 Task: Search one way flight ticket for 3 adults, 3 children in premium economy from Cincinnati/covington: Cincinnati/northern Kentucky International Airport to Gillette: Gillette Campbell County Airport on 5-1-2023. Choice of flights is Southwest. Outbound departure time preference is 11:00.
Action: Mouse moved to (278, 394)
Screenshot: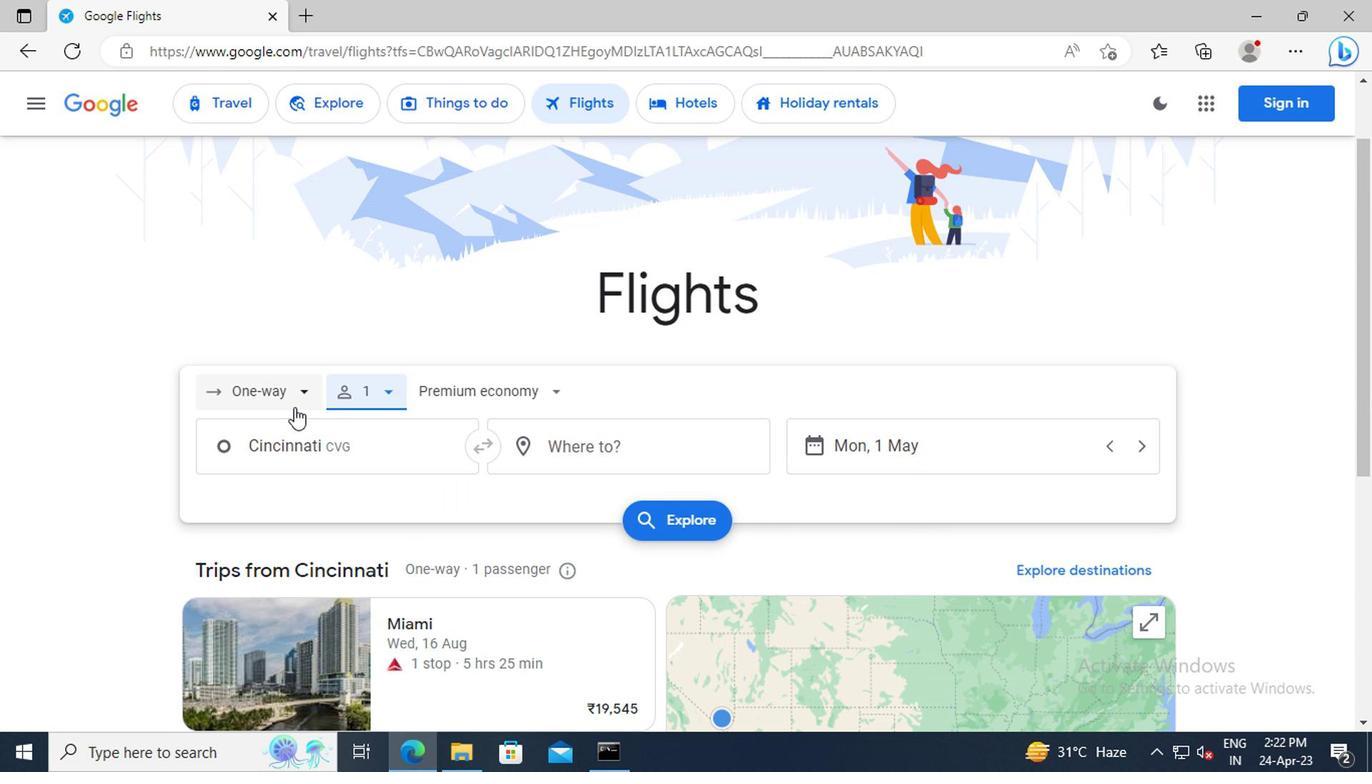 
Action: Mouse pressed left at (278, 394)
Screenshot: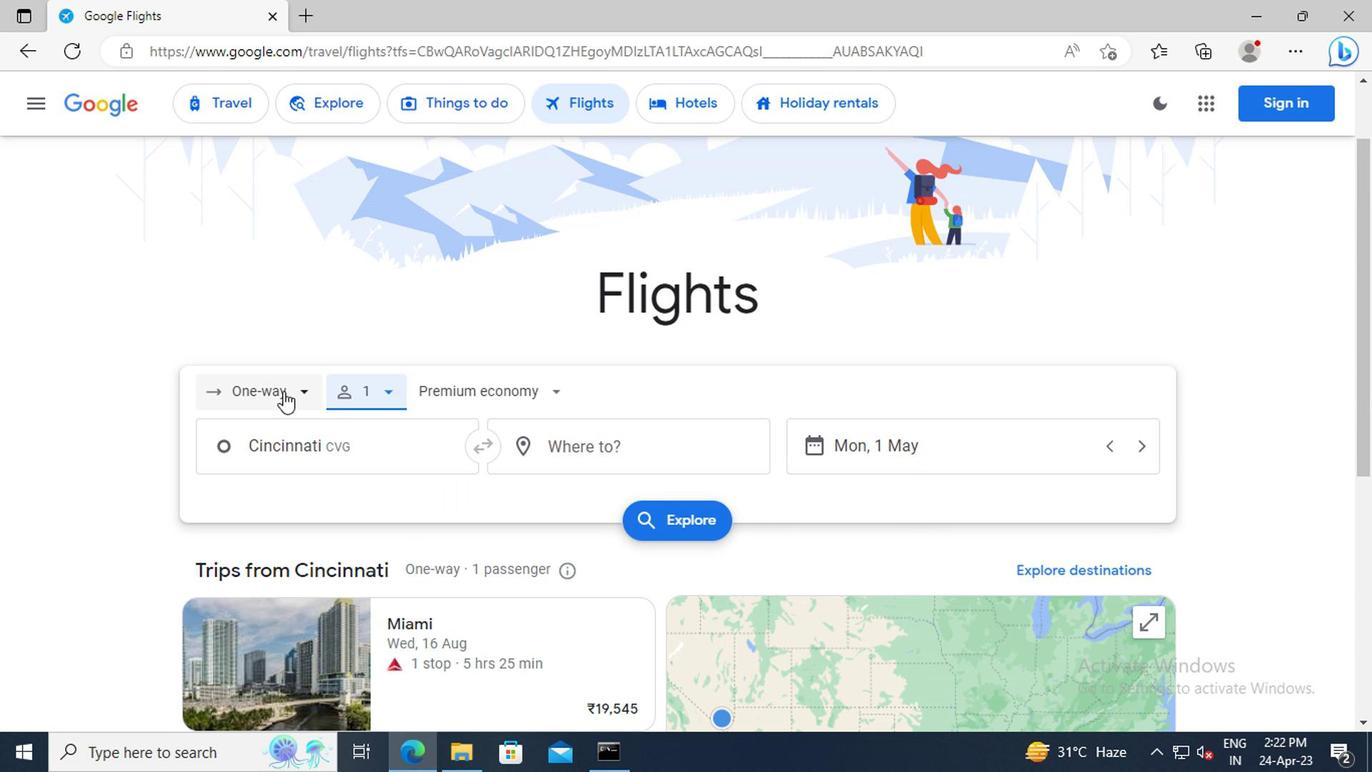 
Action: Mouse moved to (270, 495)
Screenshot: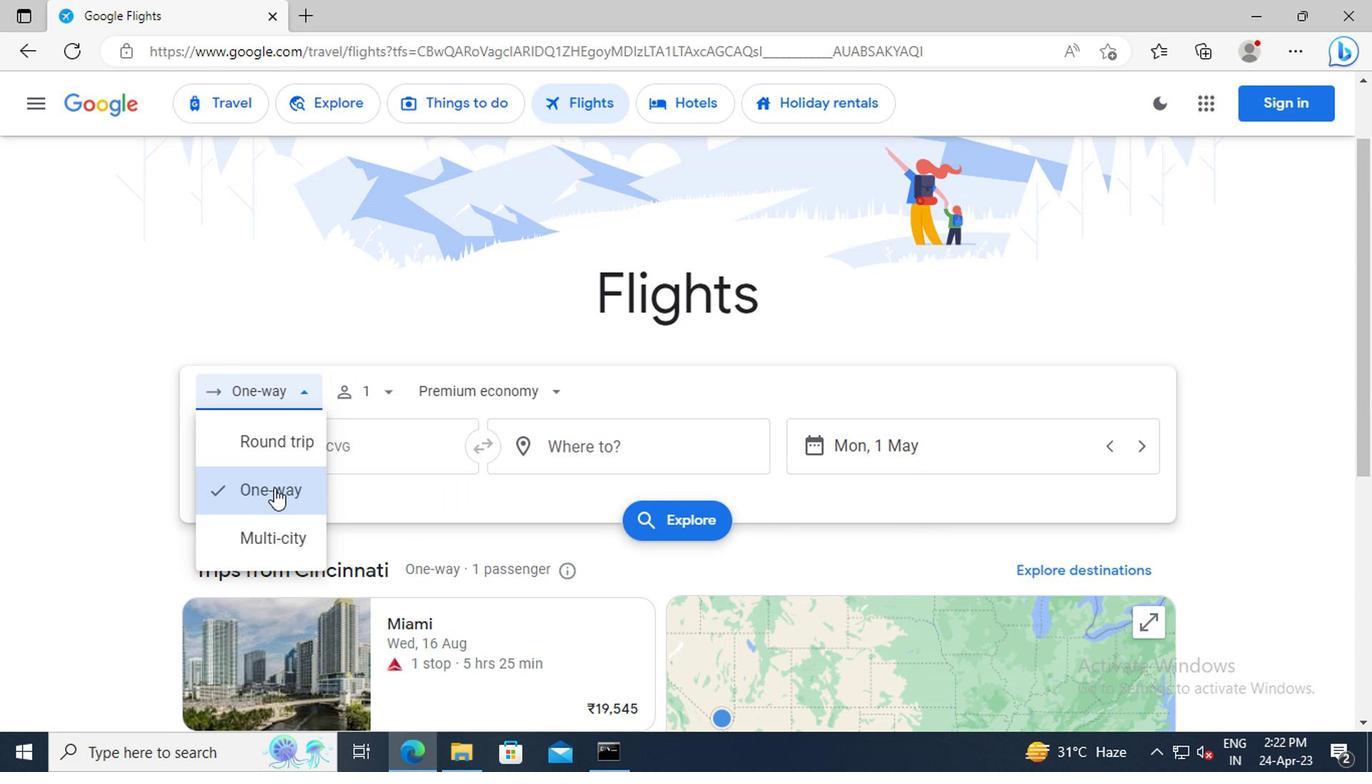 
Action: Mouse pressed left at (270, 495)
Screenshot: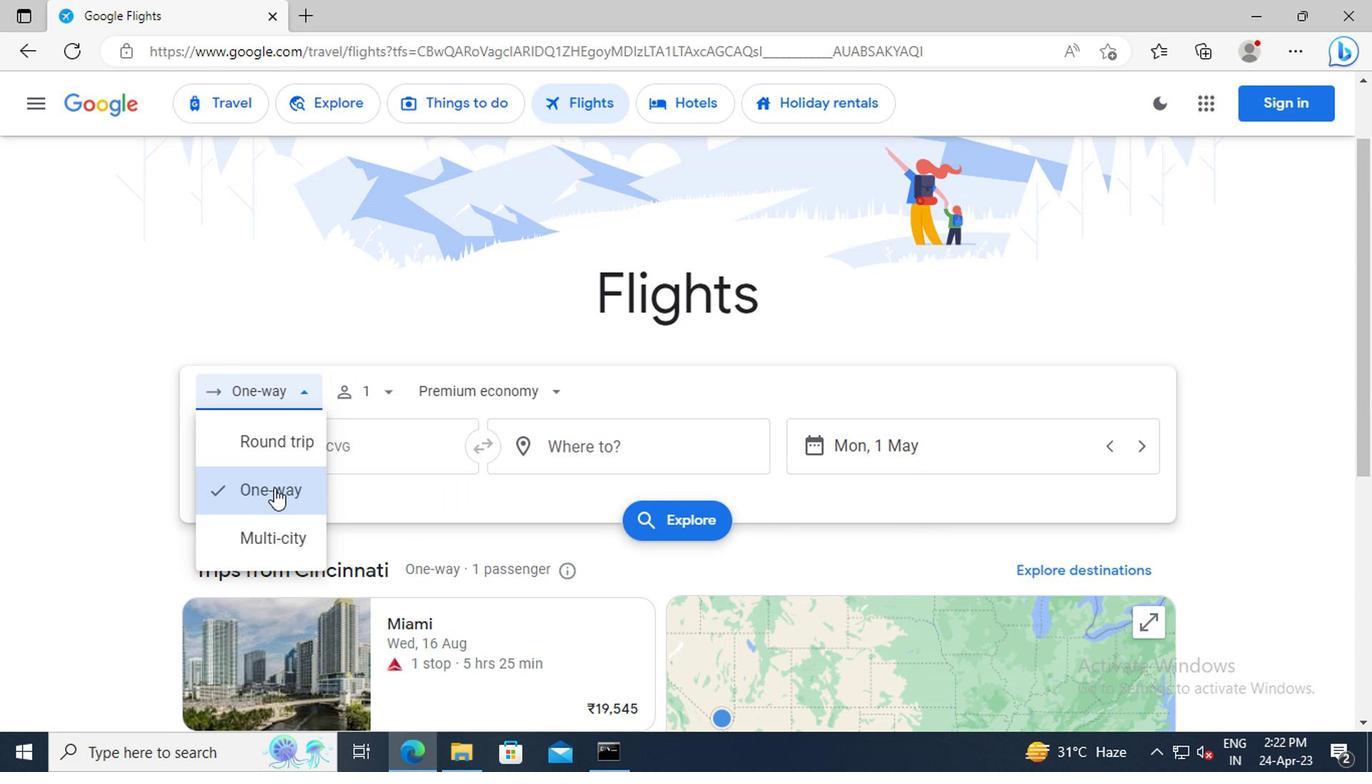 
Action: Mouse moved to (374, 395)
Screenshot: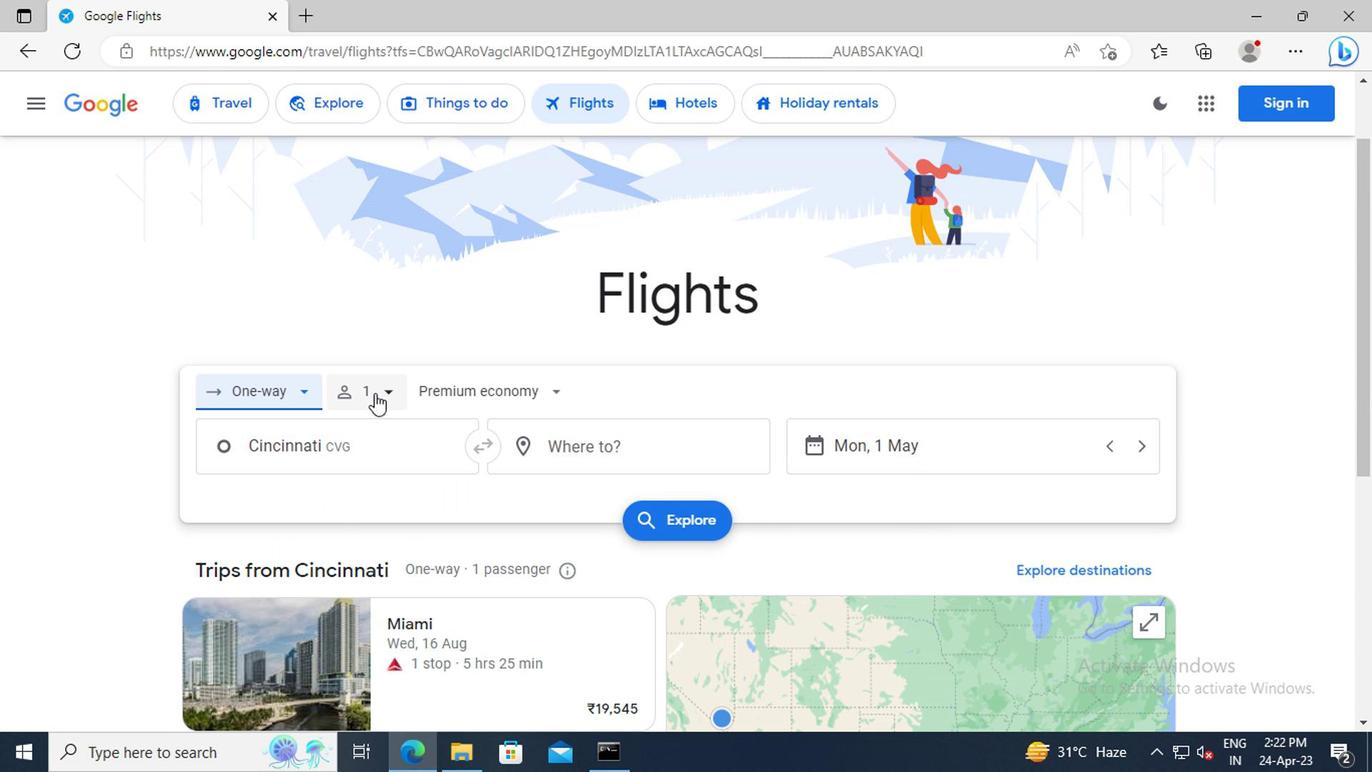 
Action: Mouse pressed left at (374, 395)
Screenshot: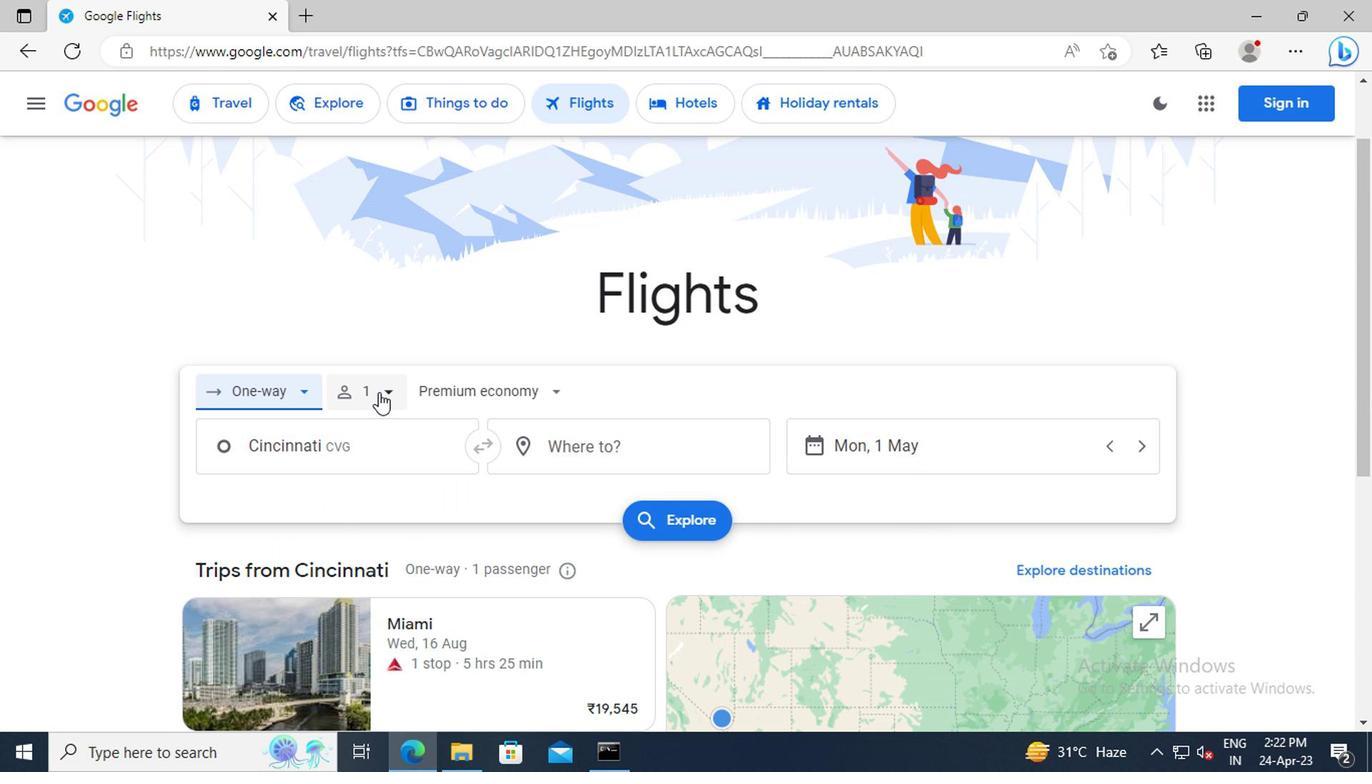 
Action: Mouse moved to (541, 451)
Screenshot: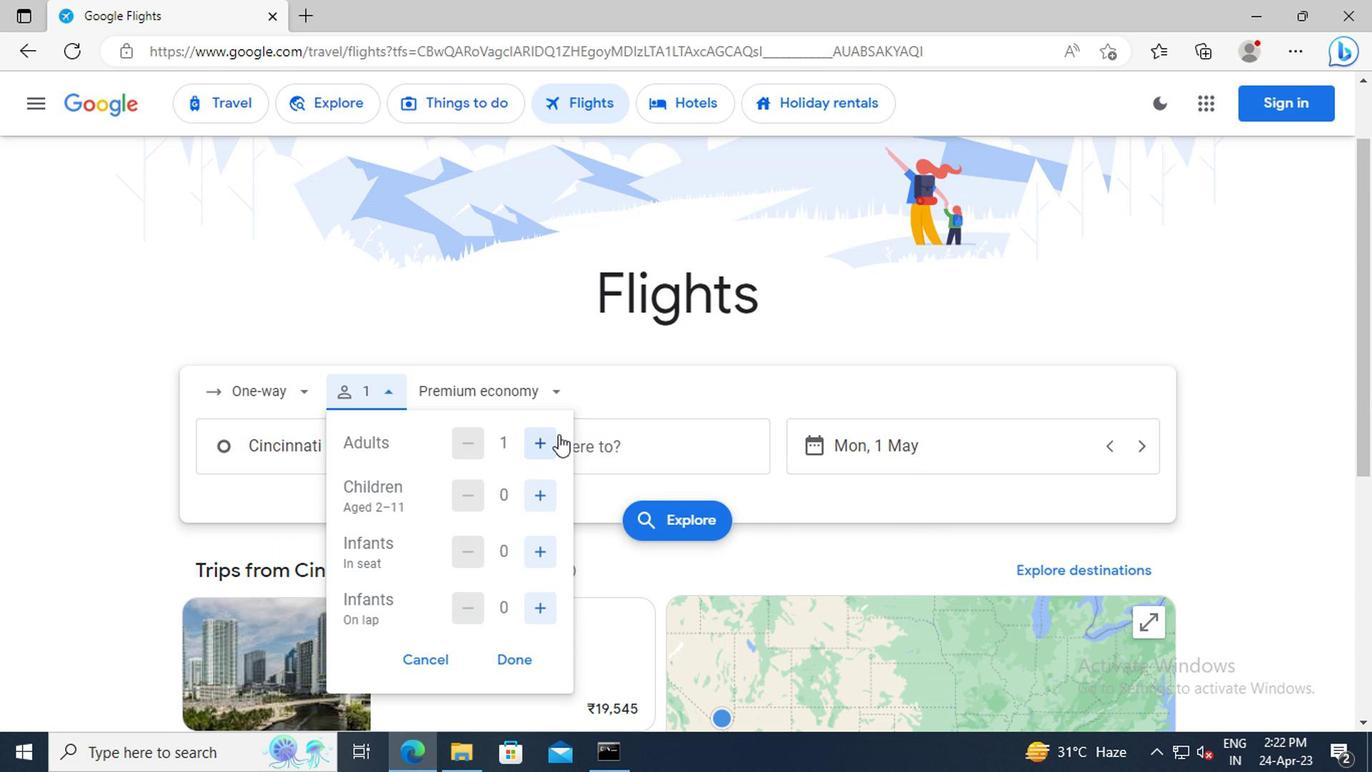 
Action: Mouse pressed left at (541, 451)
Screenshot: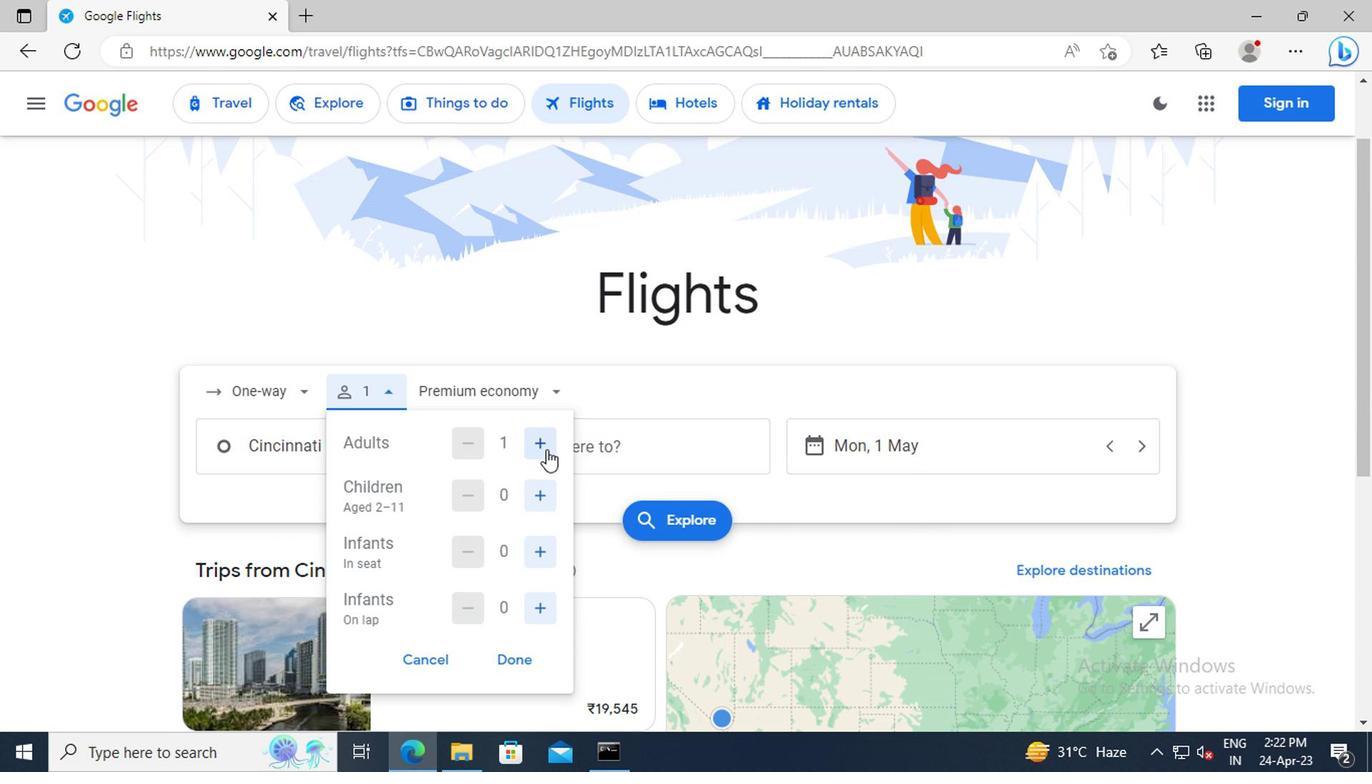 
Action: Mouse pressed left at (541, 451)
Screenshot: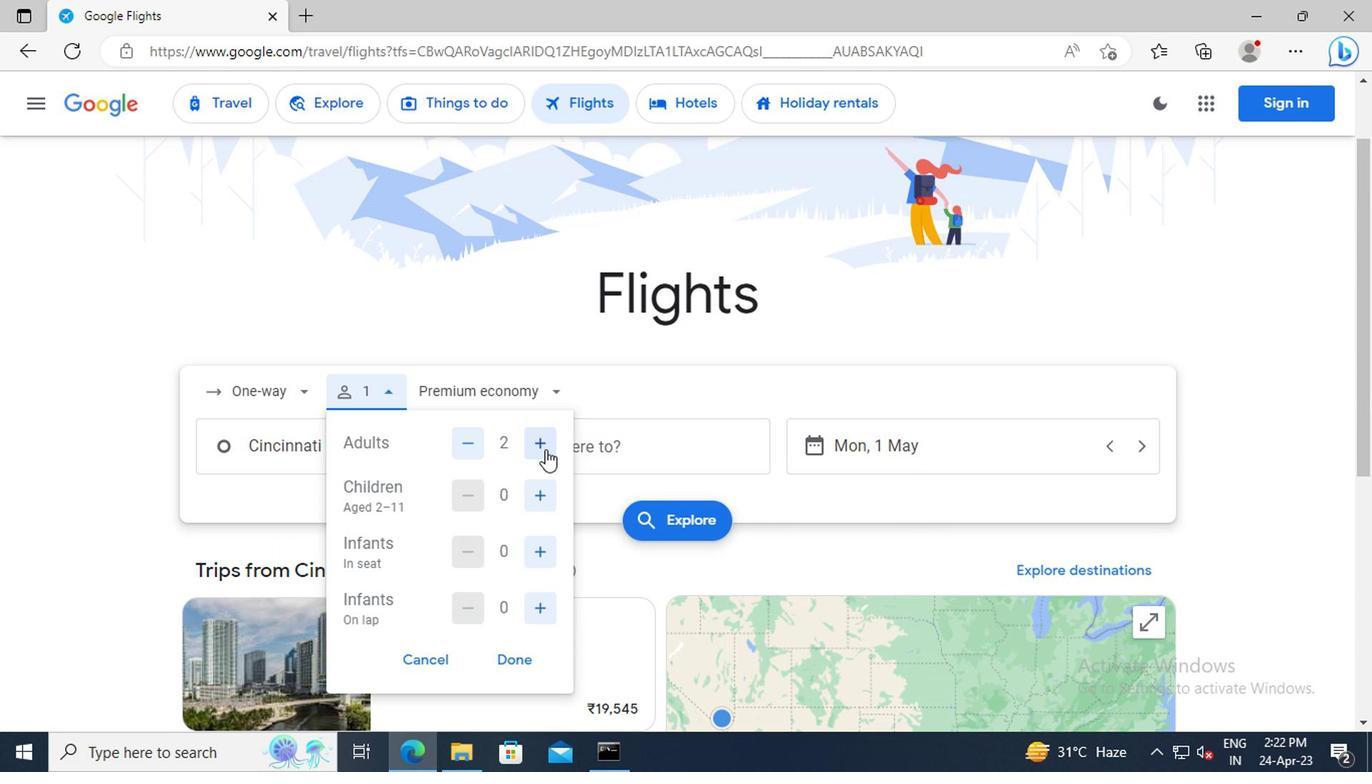 
Action: Mouse moved to (538, 494)
Screenshot: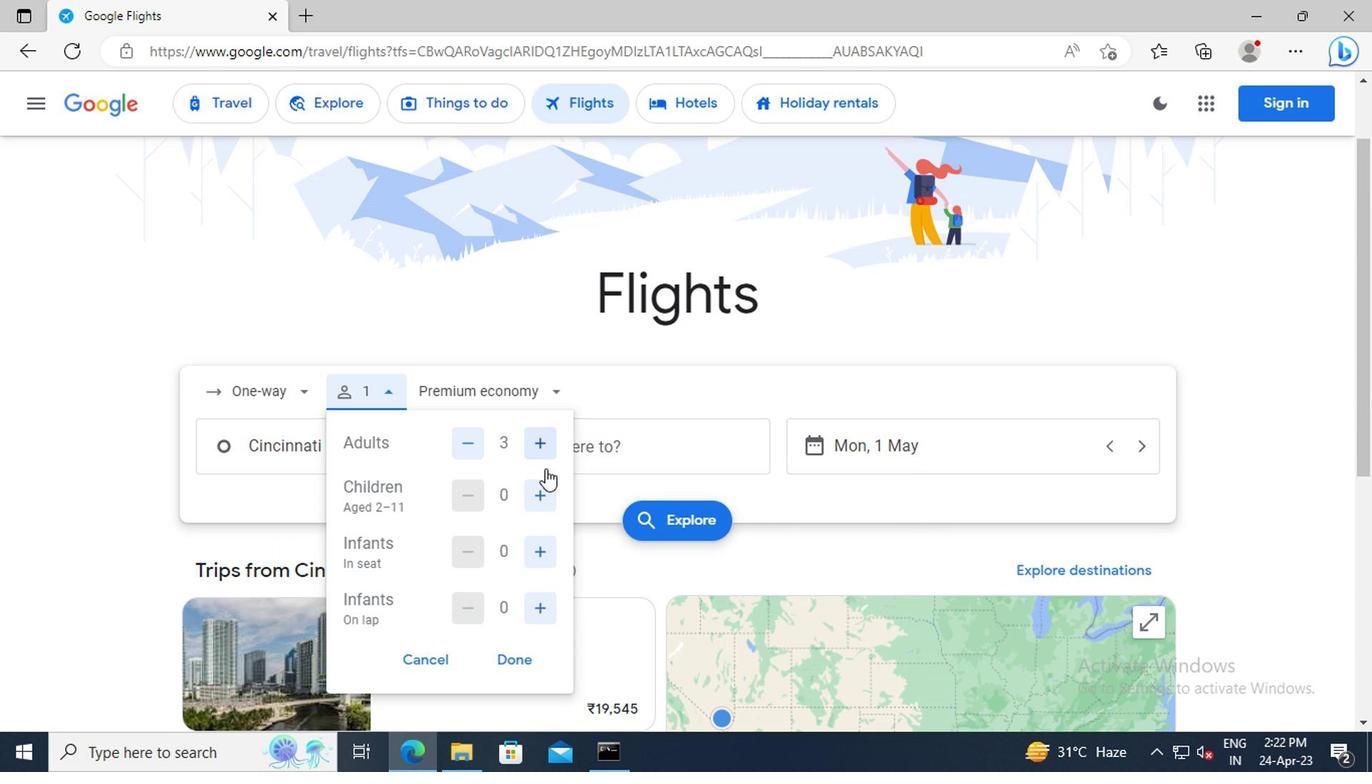 
Action: Mouse pressed left at (538, 494)
Screenshot: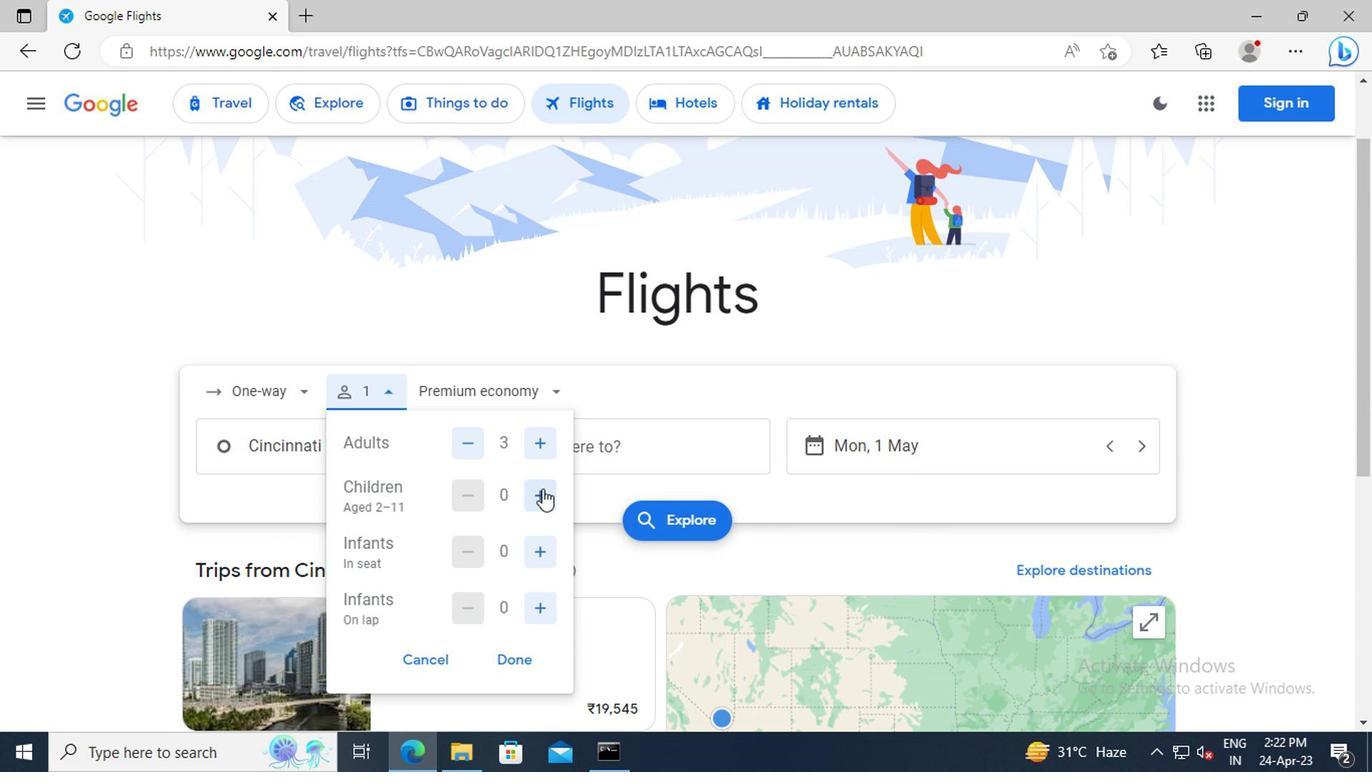 
Action: Mouse pressed left at (538, 494)
Screenshot: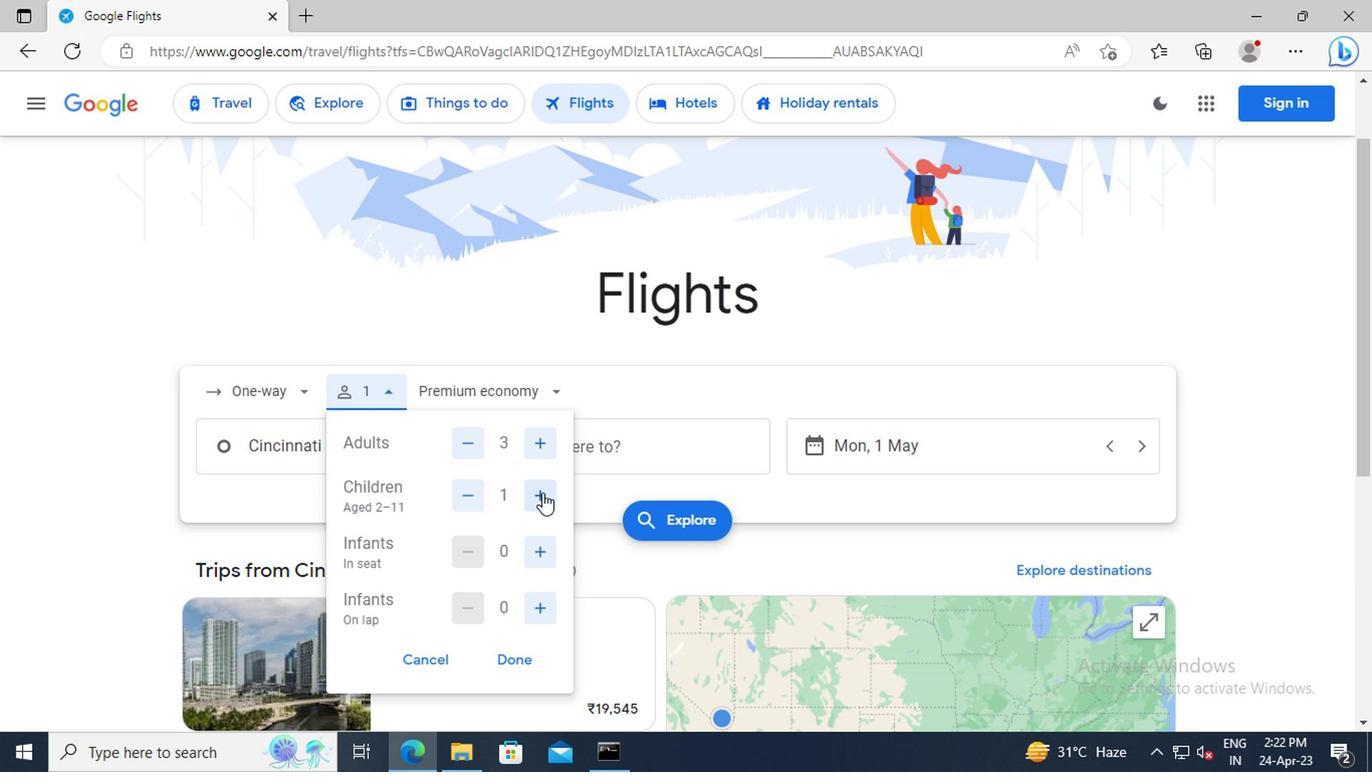 
Action: Mouse pressed left at (538, 494)
Screenshot: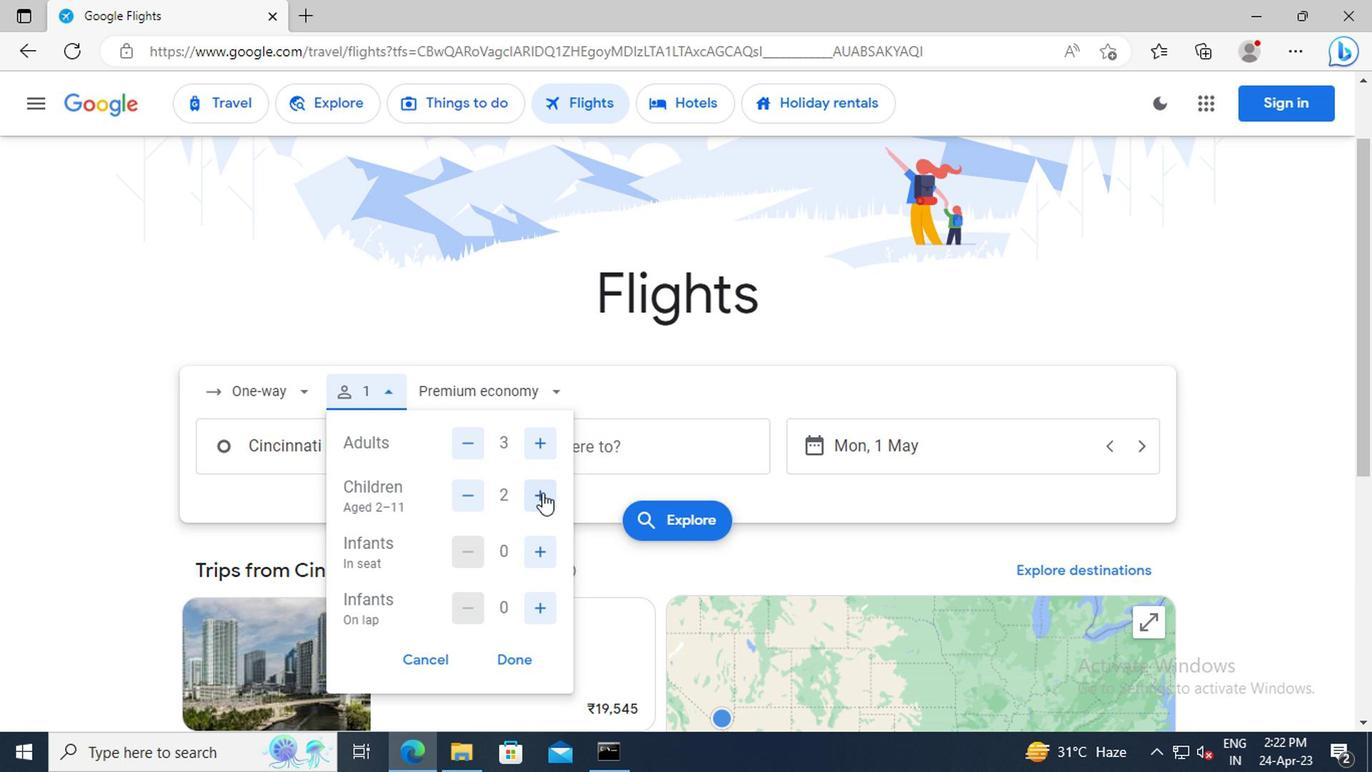 
Action: Mouse moved to (511, 660)
Screenshot: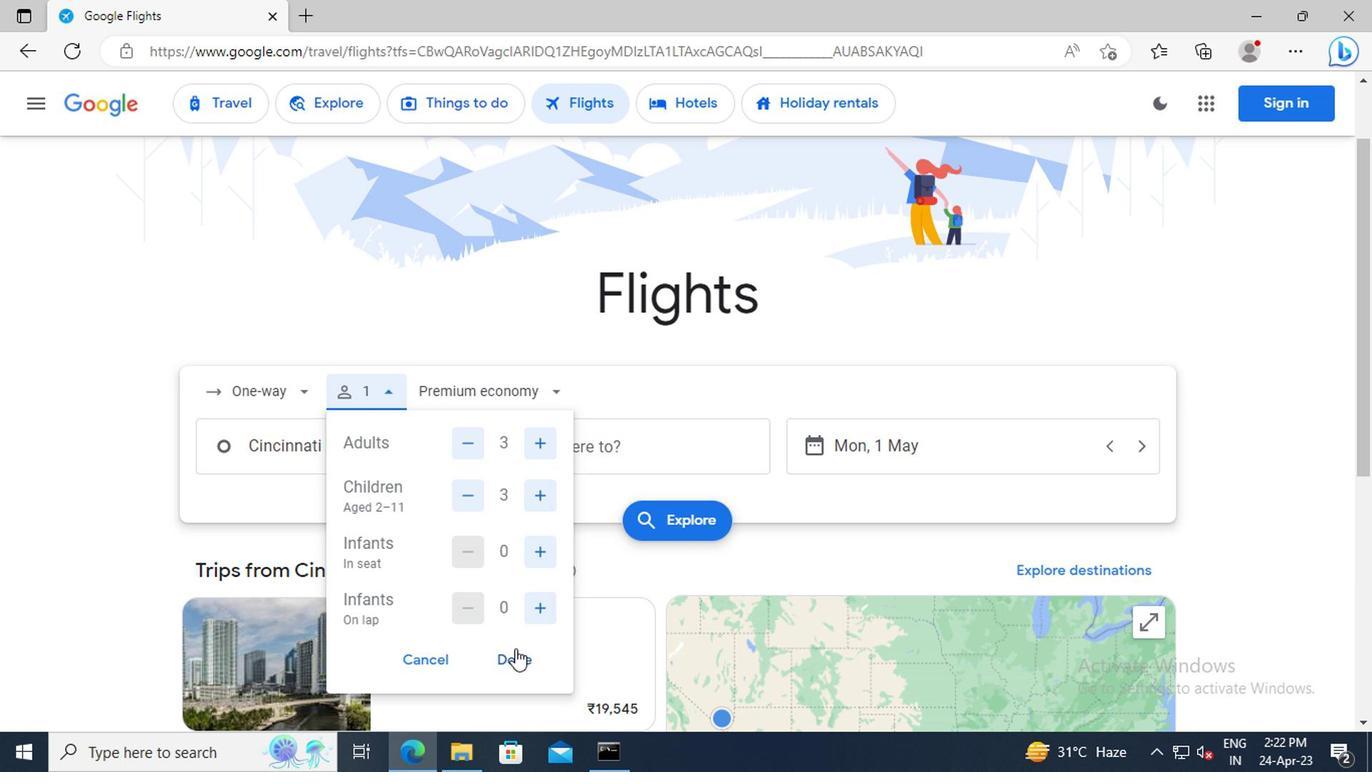 
Action: Mouse pressed left at (511, 660)
Screenshot: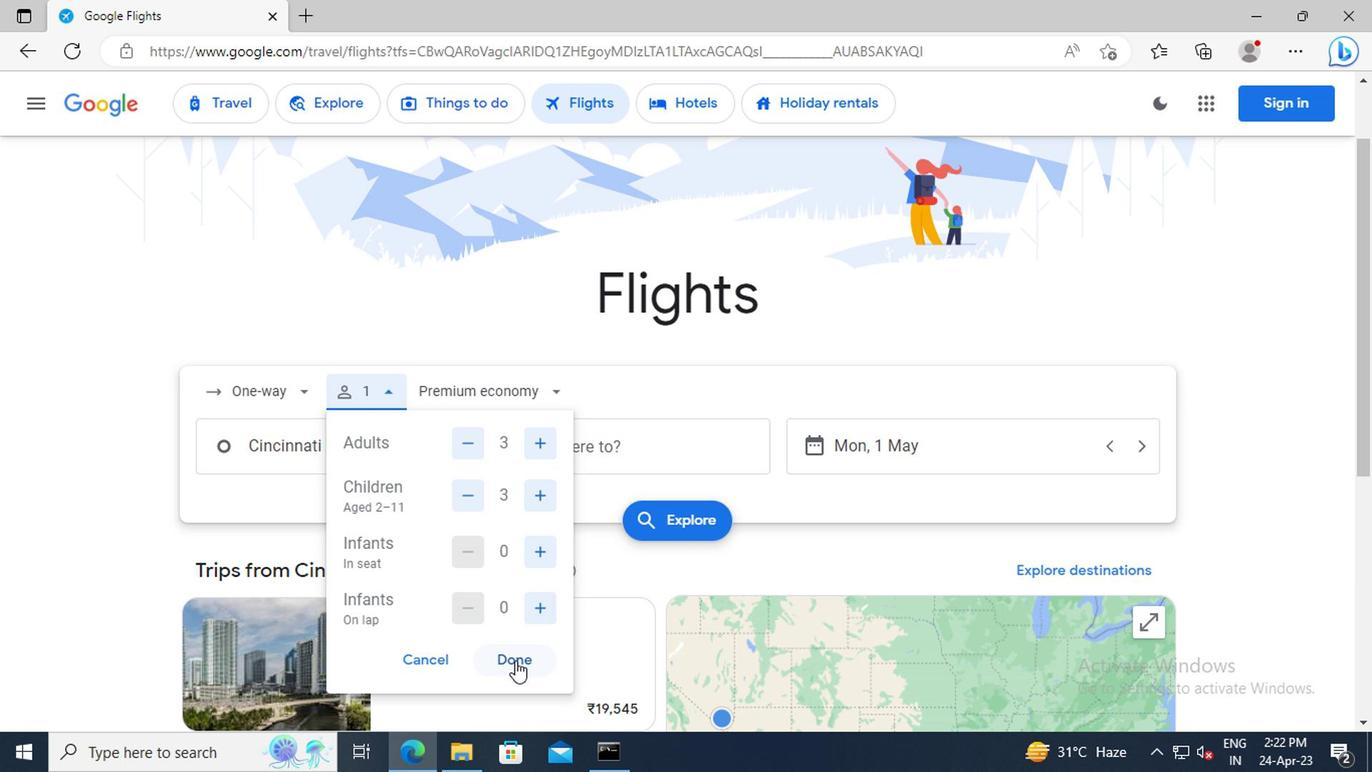 
Action: Mouse moved to (524, 398)
Screenshot: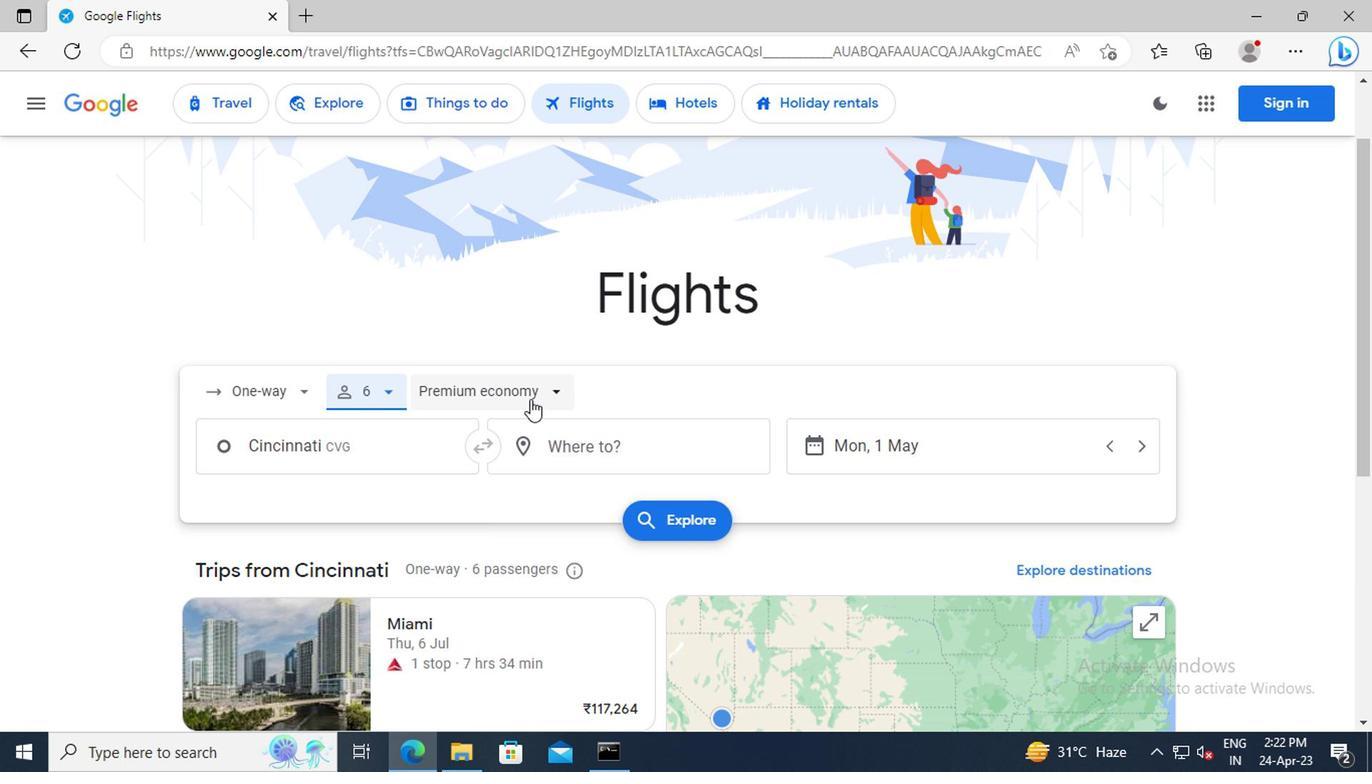 
Action: Mouse pressed left at (524, 398)
Screenshot: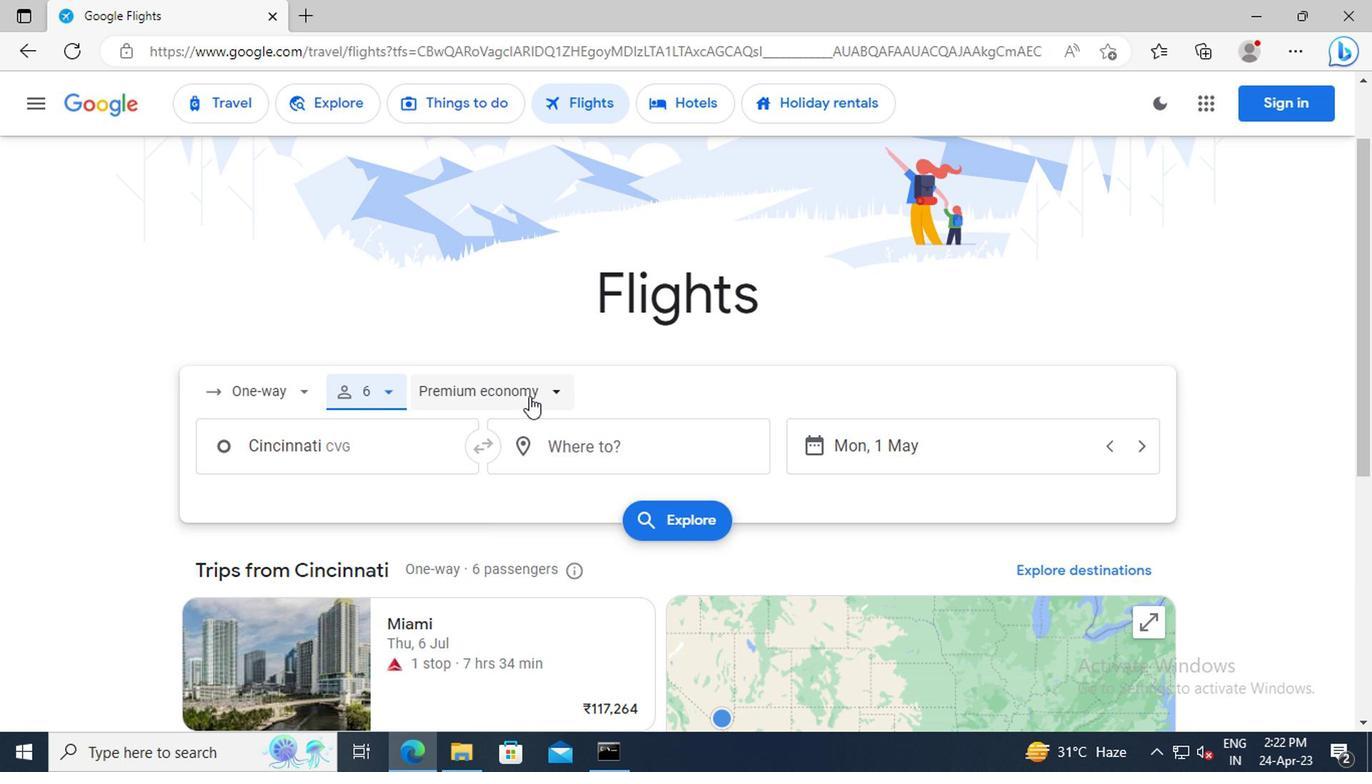 
Action: Mouse moved to (534, 491)
Screenshot: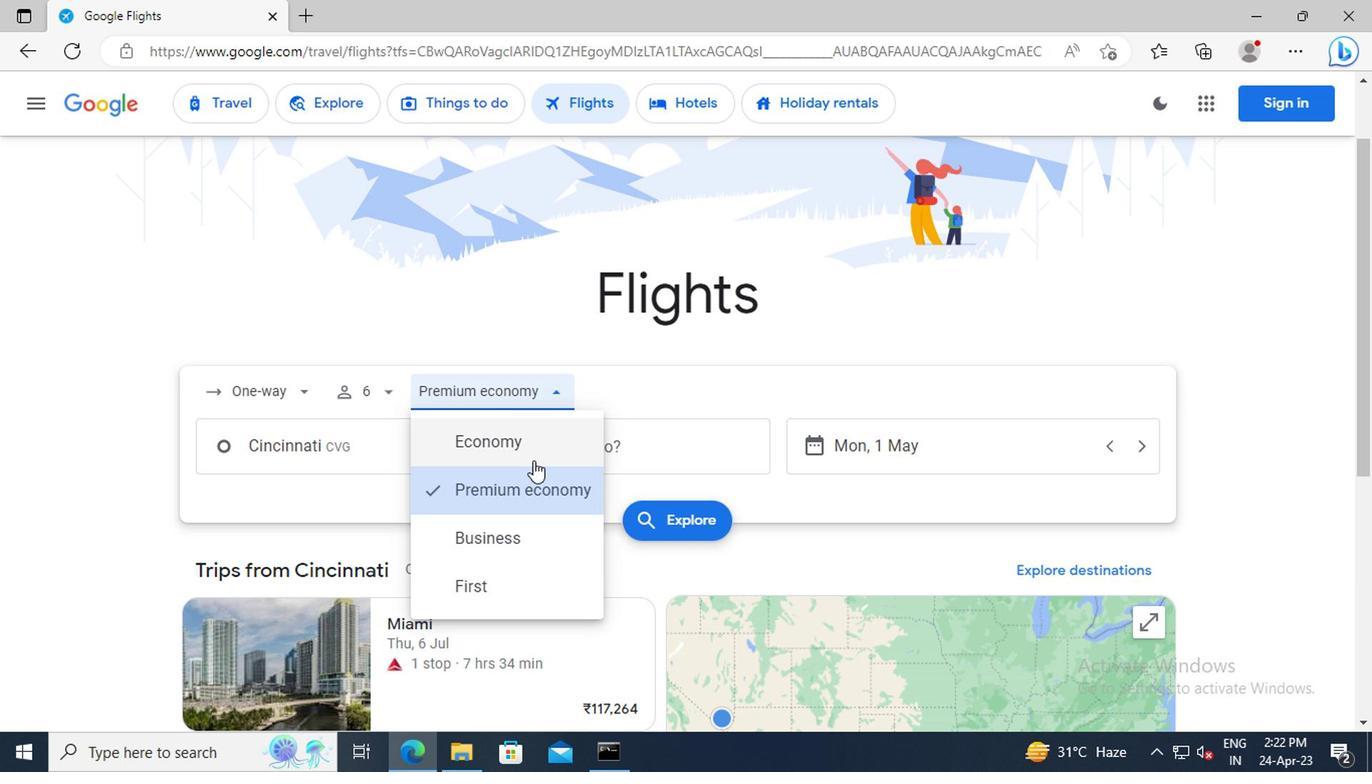 
Action: Mouse pressed left at (534, 491)
Screenshot: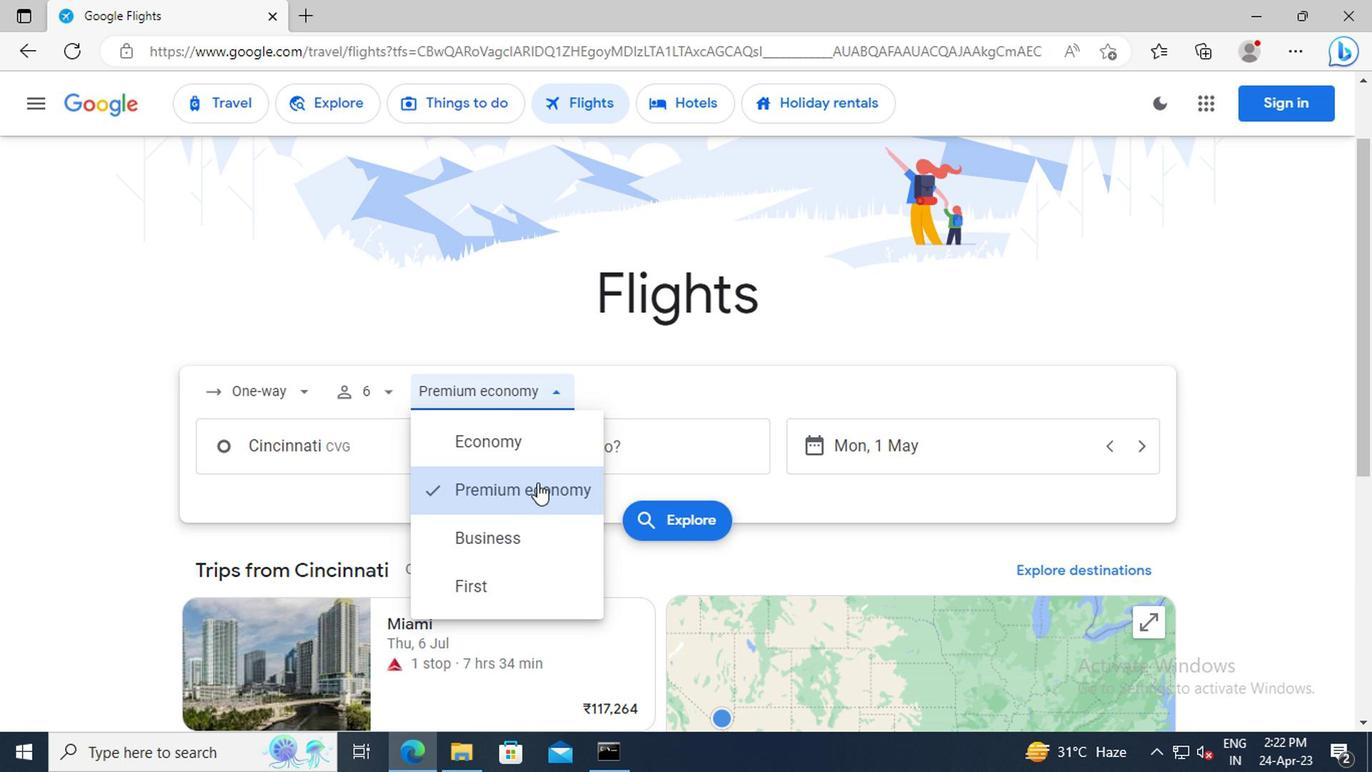 
Action: Mouse moved to (416, 466)
Screenshot: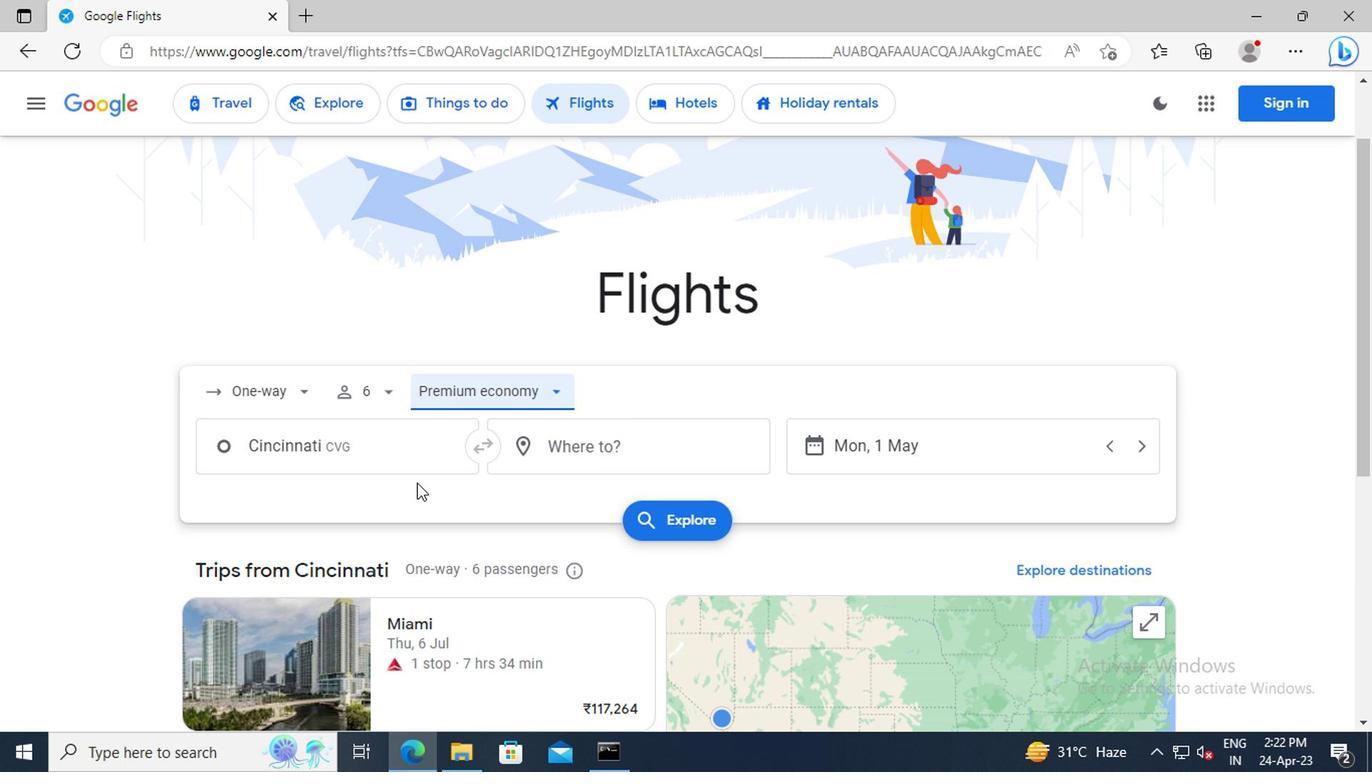 
Action: Mouse pressed left at (416, 466)
Screenshot: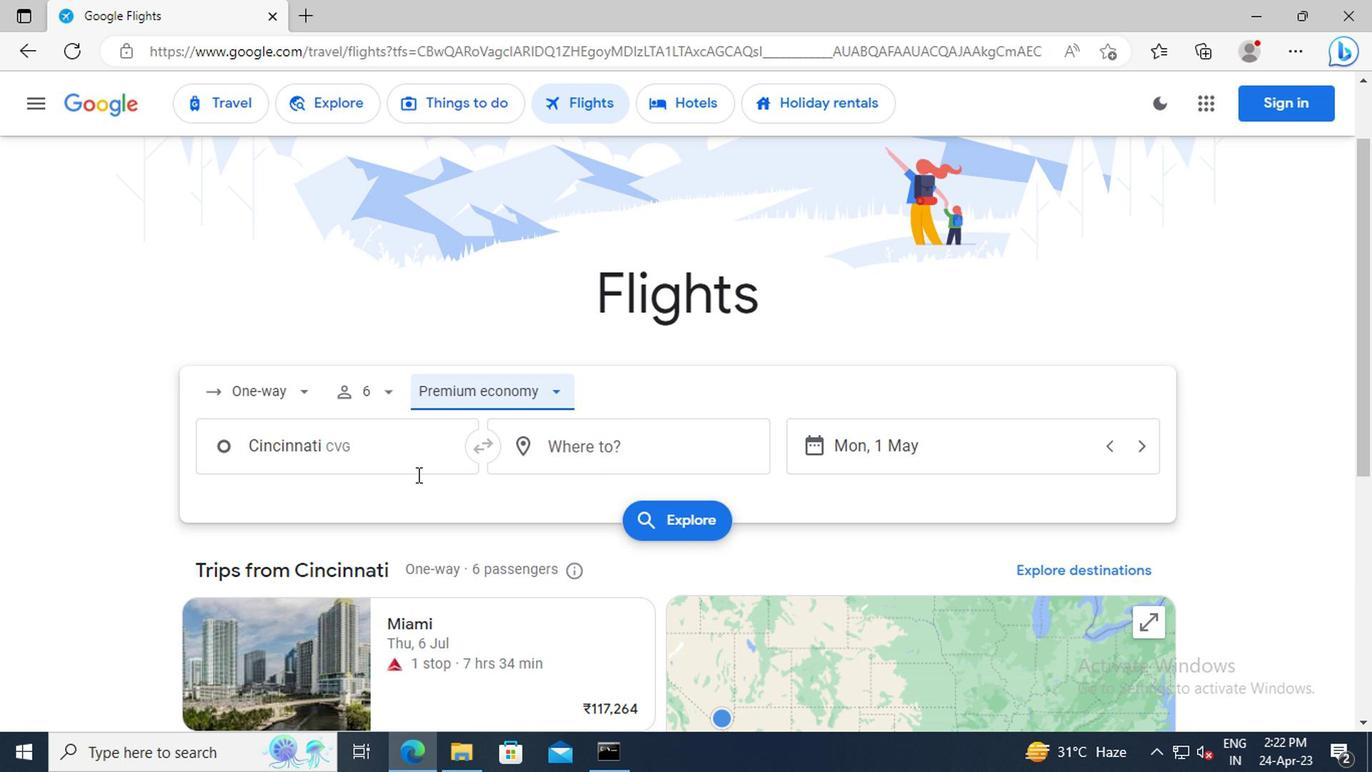 
Action: Key pressed <Key.shift>CINCINNATI
Screenshot: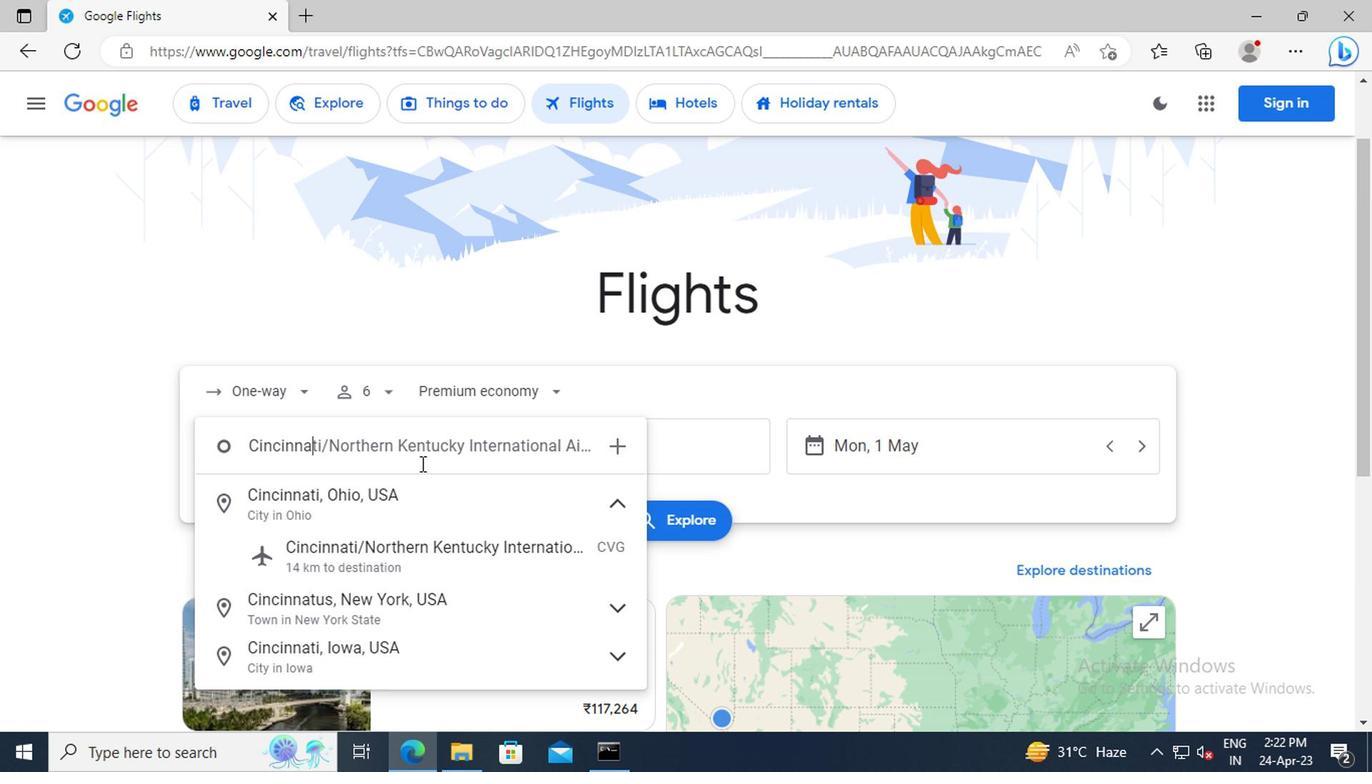 
Action: Mouse moved to (409, 559)
Screenshot: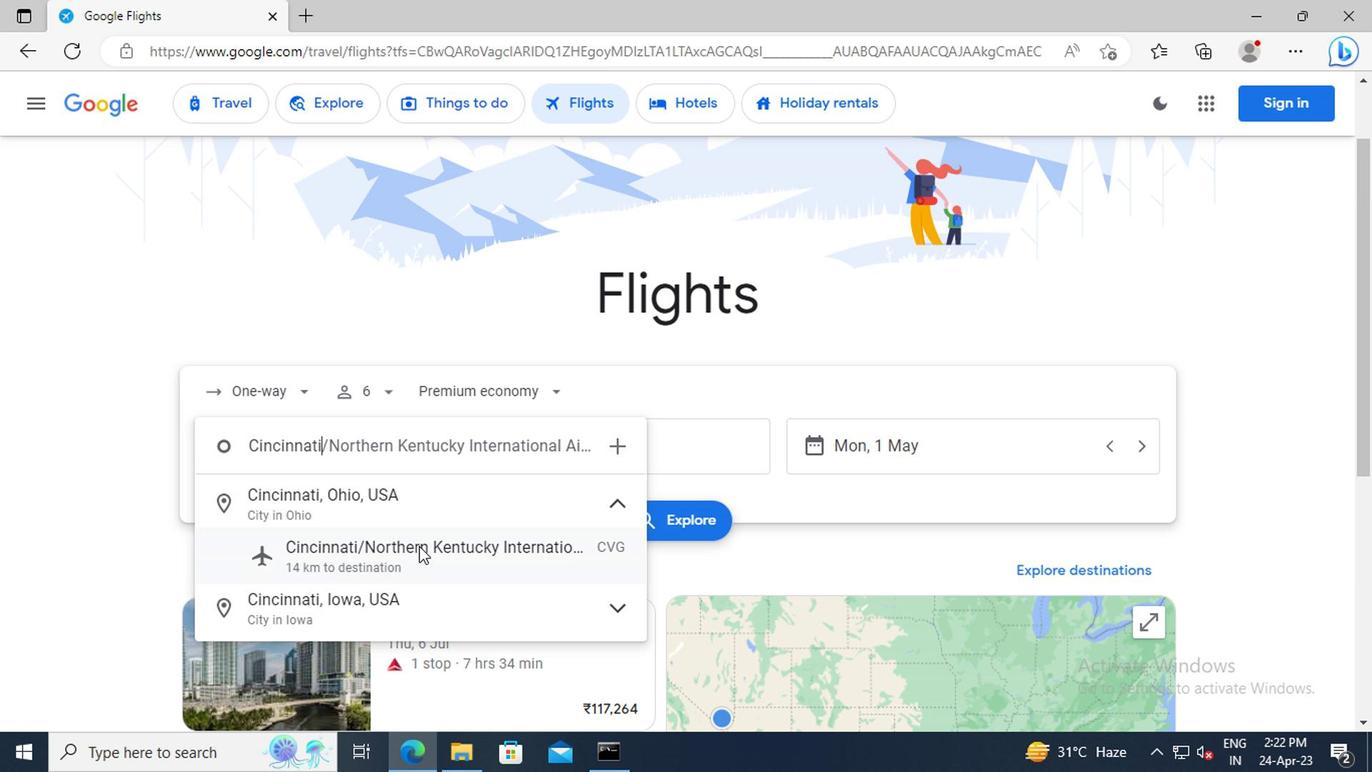 
Action: Mouse pressed left at (409, 559)
Screenshot: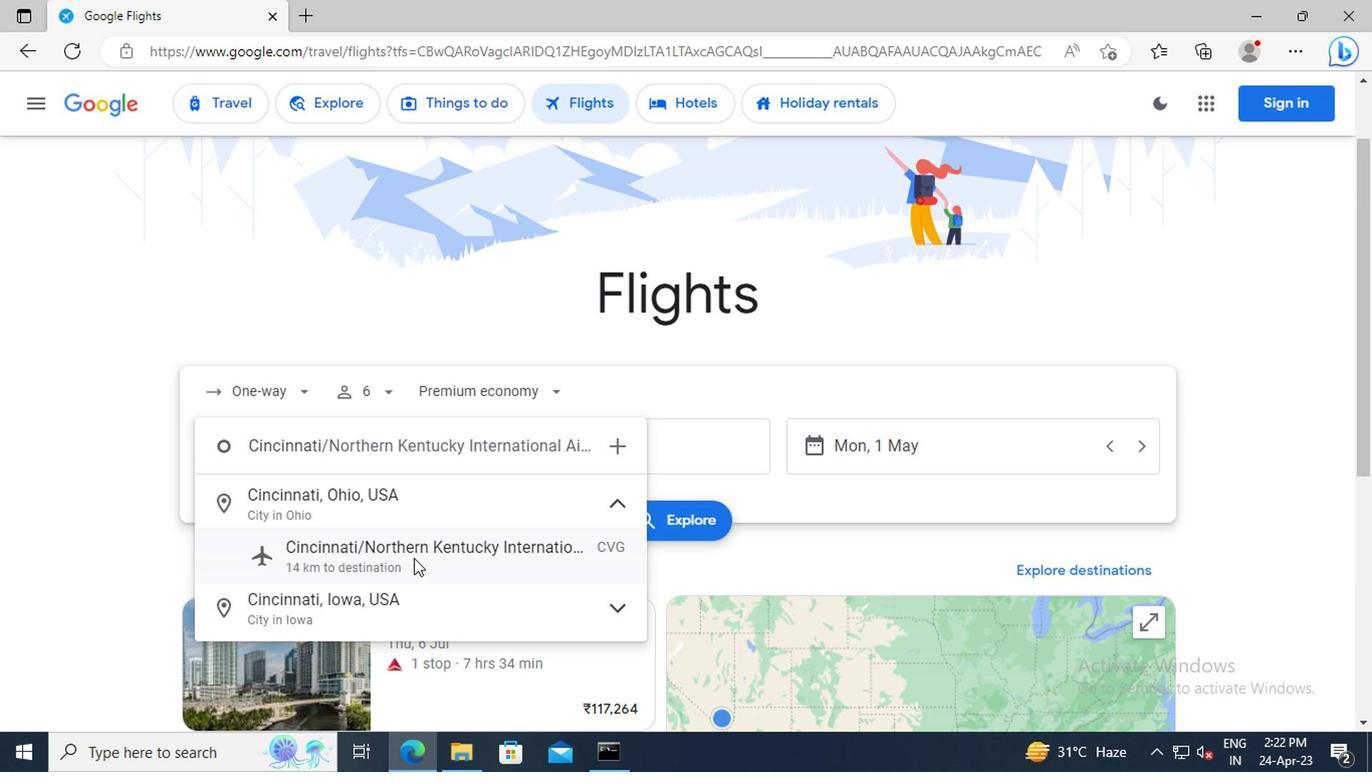 
Action: Mouse moved to (574, 459)
Screenshot: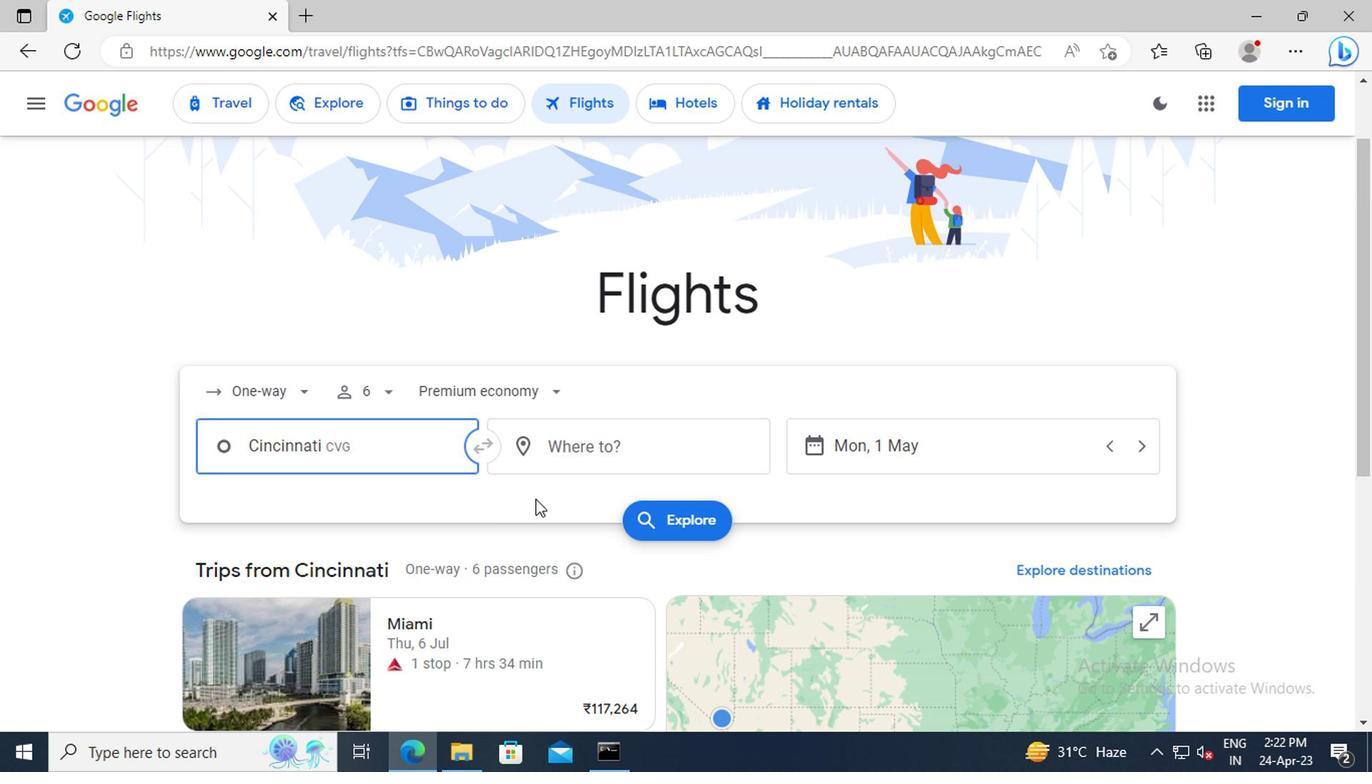 
Action: Mouse pressed left at (574, 459)
Screenshot: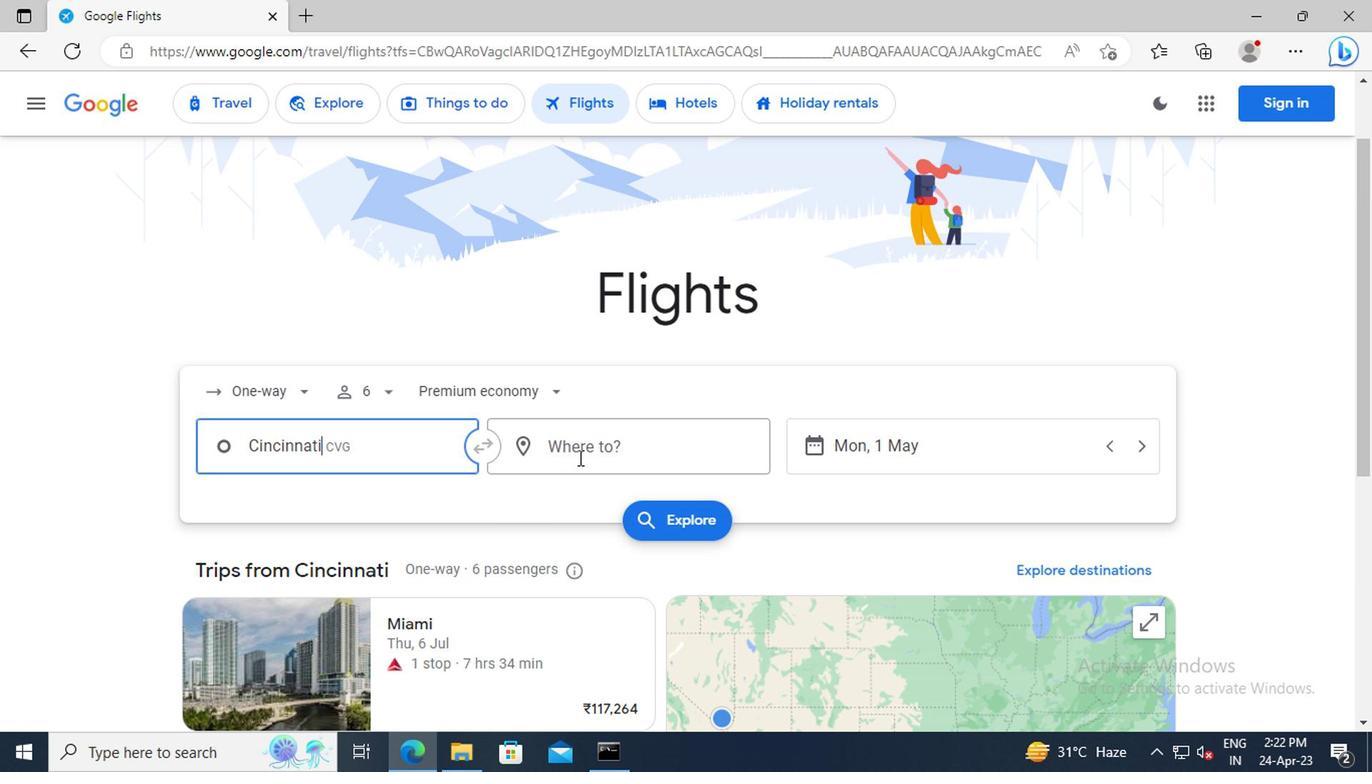 
Action: Key pressed <Key.shift>GILLETTE
Screenshot: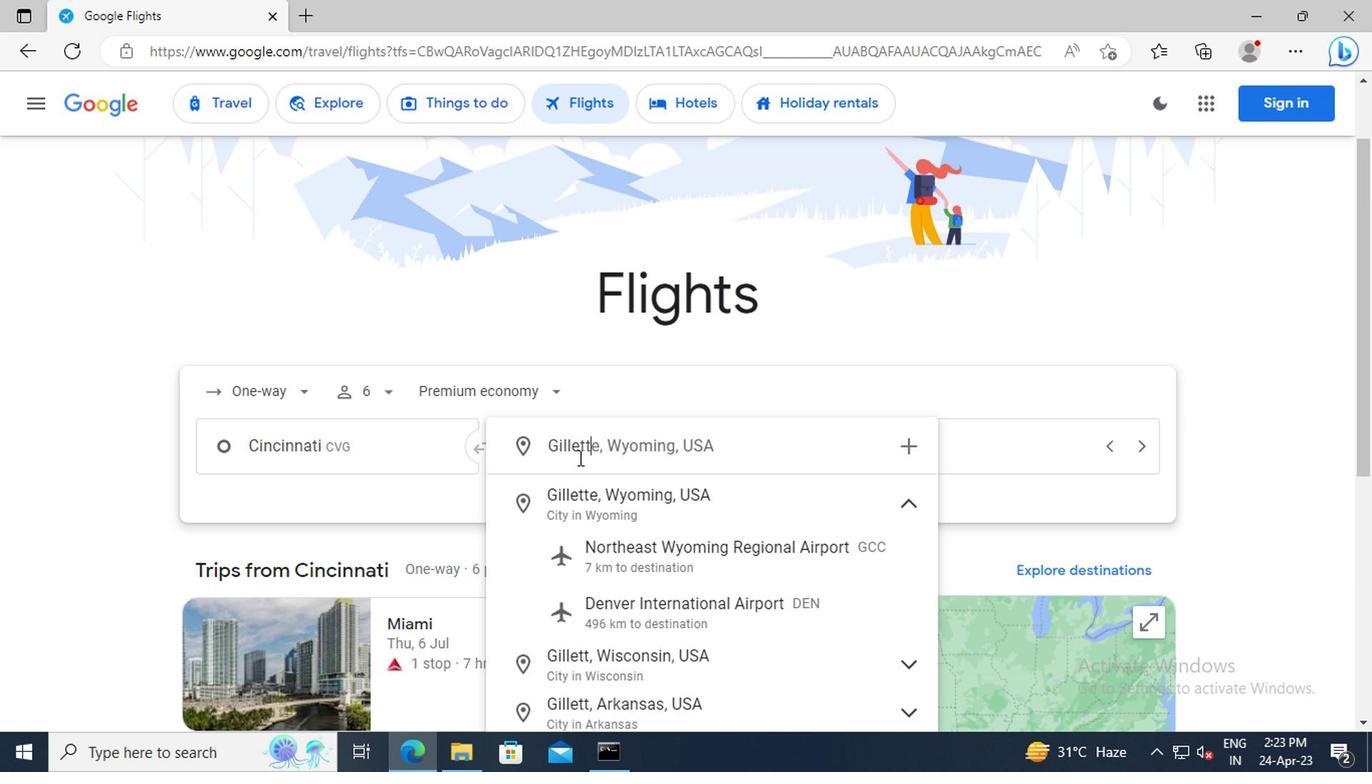 
Action: Mouse moved to (645, 558)
Screenshot: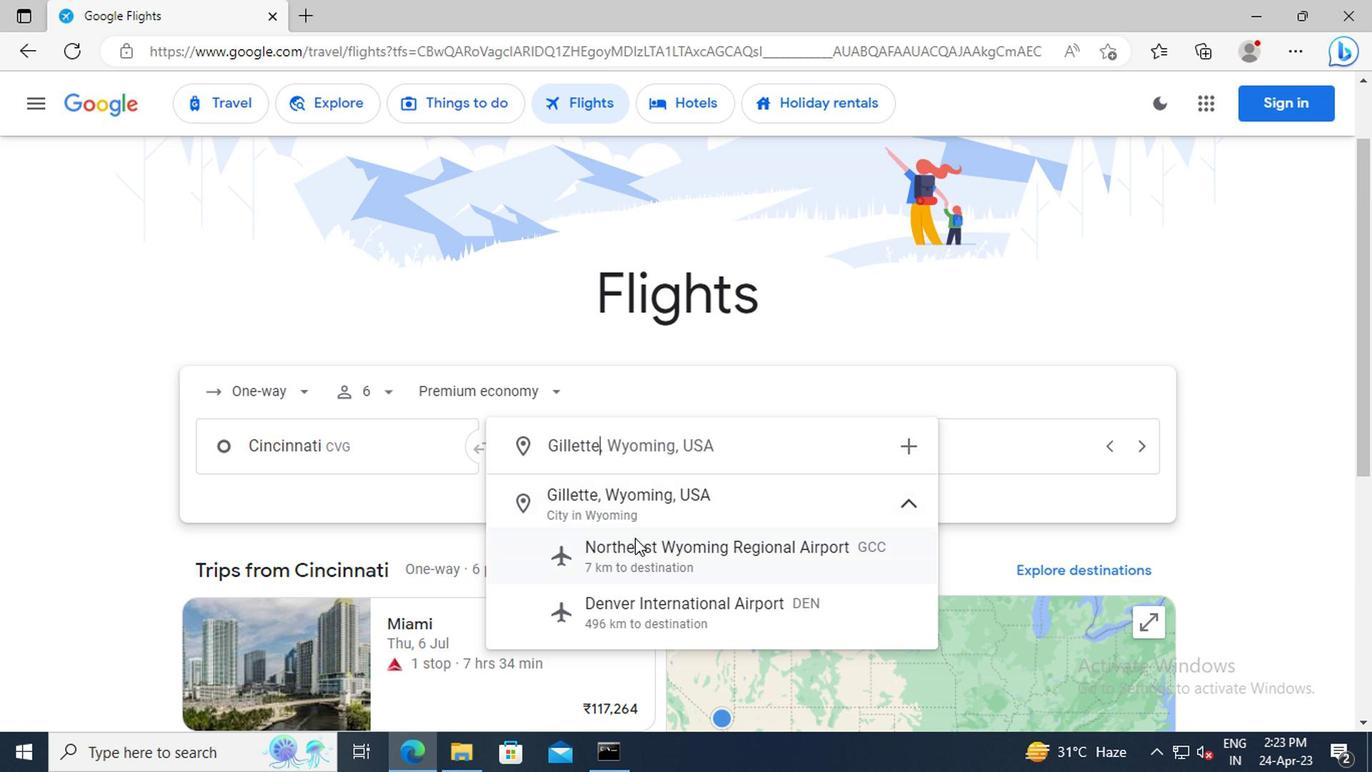 
Action: Mouse pressed left at (645, 558)
Screenshot: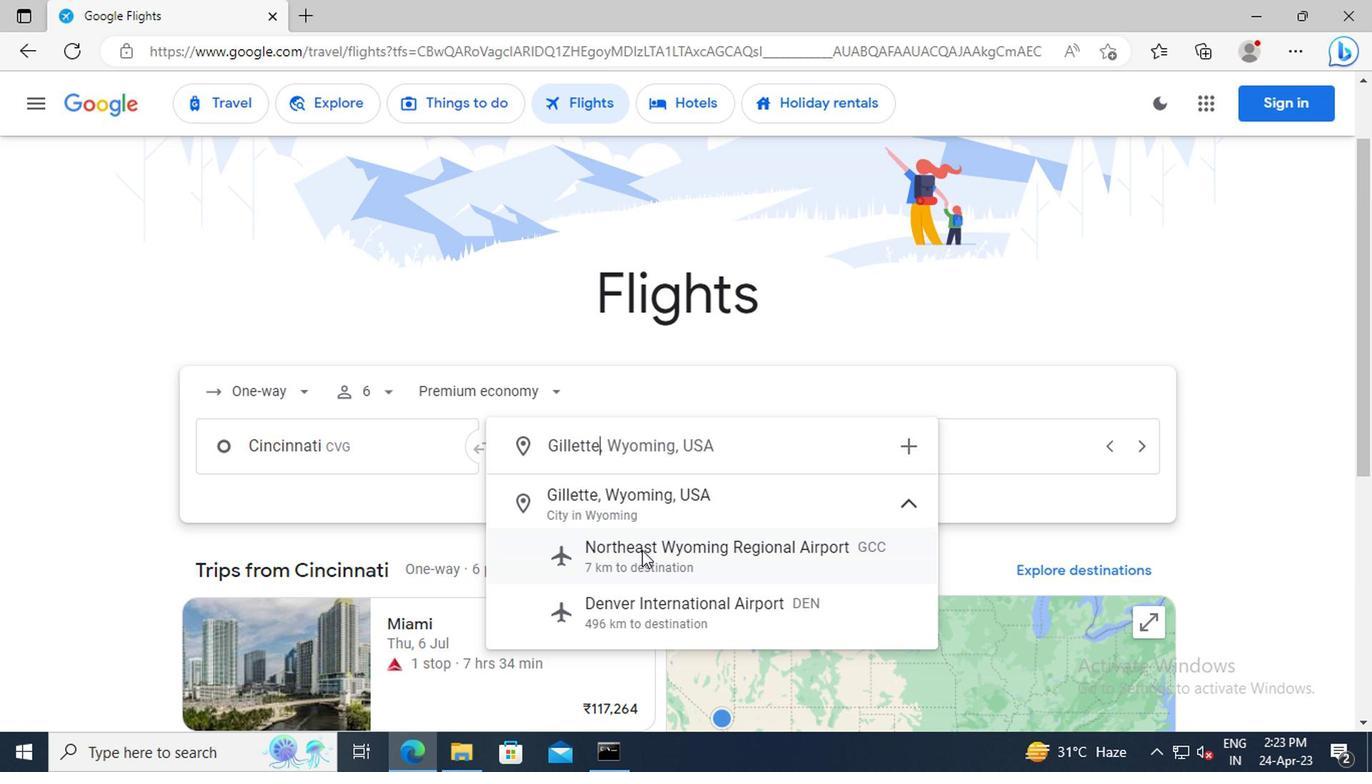
Action: Mouse moved to (907, 468)
Screenshot: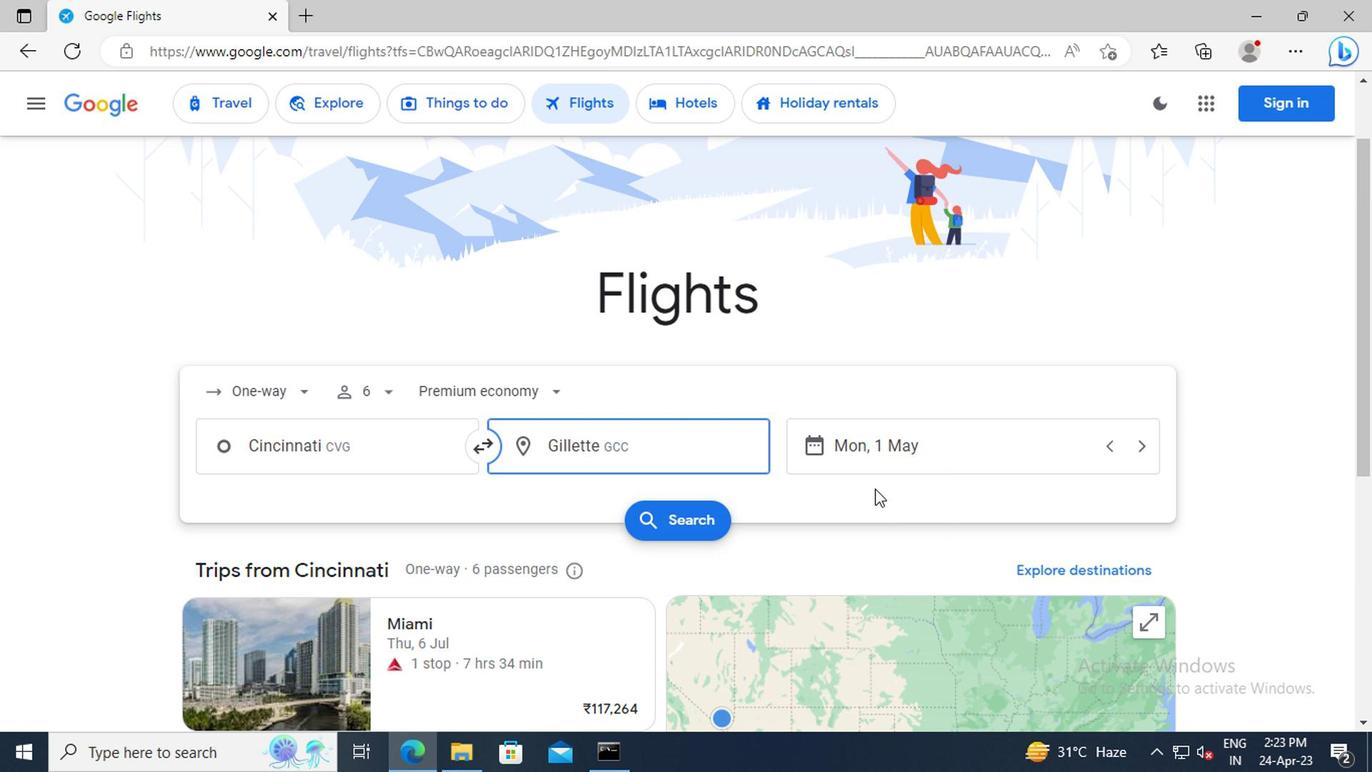 
Action: Mouse pressed left at (907, 468)
Screenshot: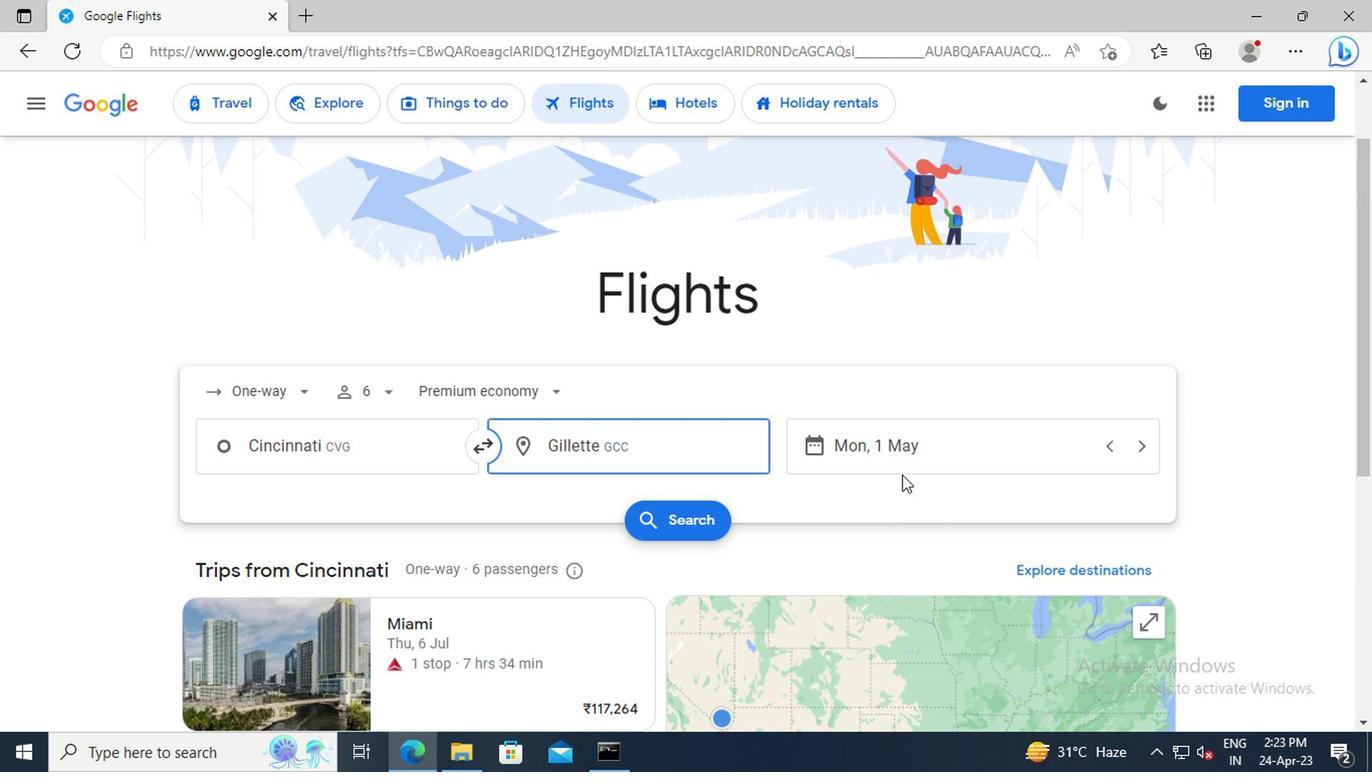 
Action: Mouse moved to (890, 456)
Screenshot: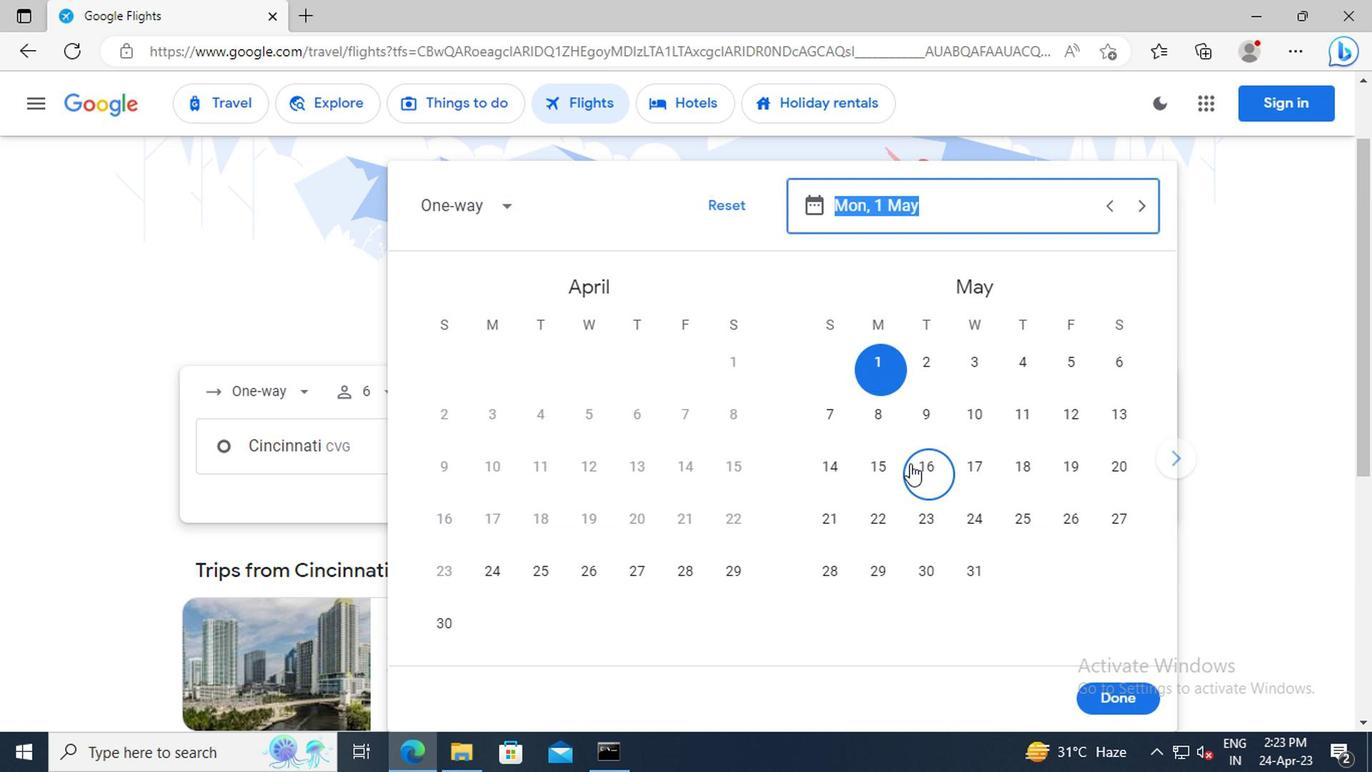 
Action: Key pressed 1<Key.space>MAY<Key.enter>
Screenshot: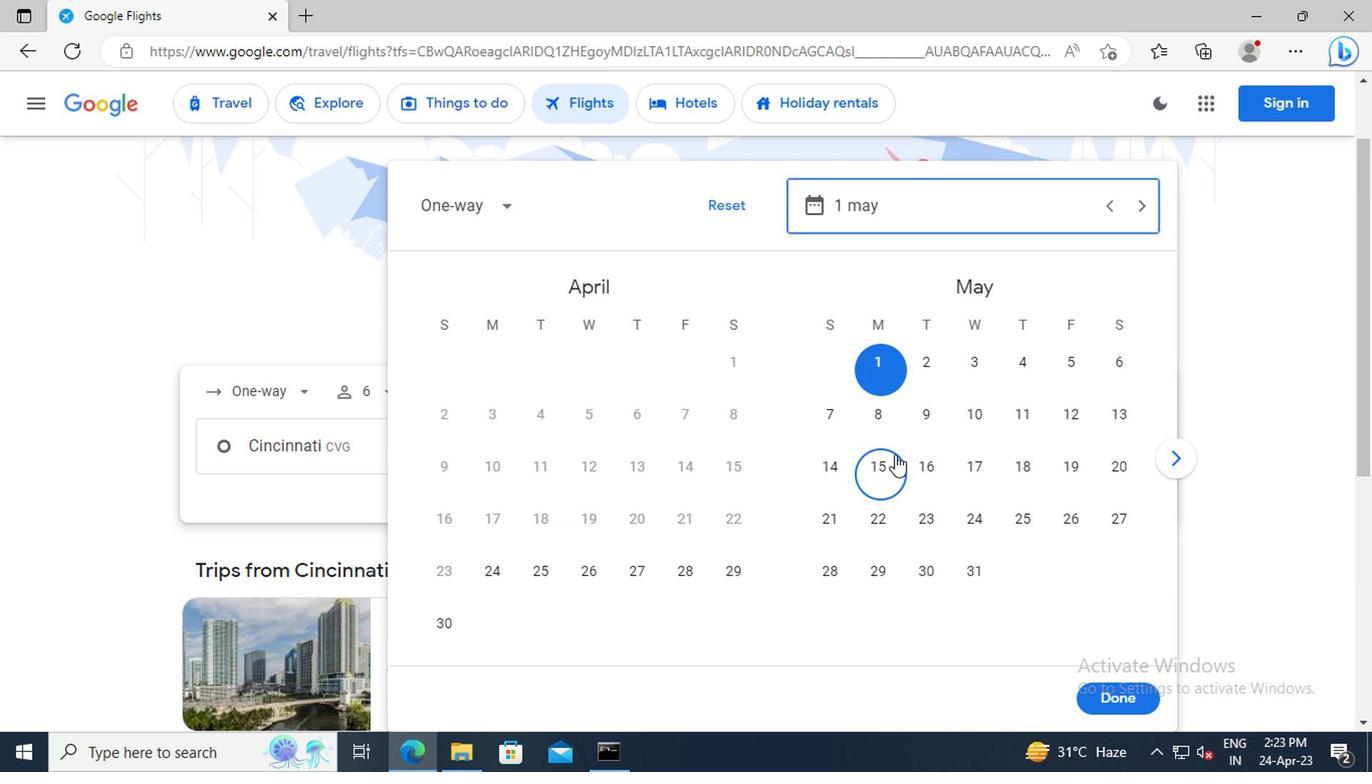 
Action: Mouse moved to (1106, 692)
Screenshot: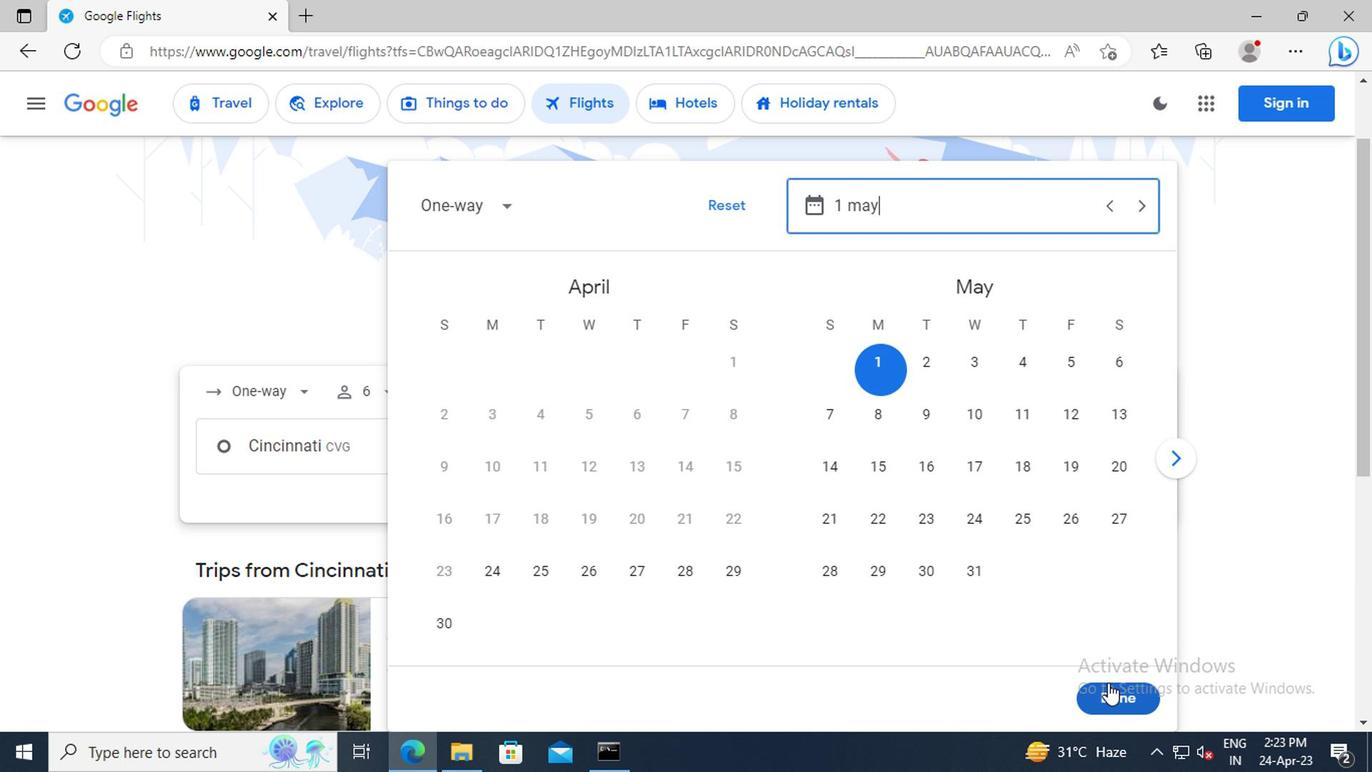 
Action: Mouse pressed left at (1106, 692)
Screenshot: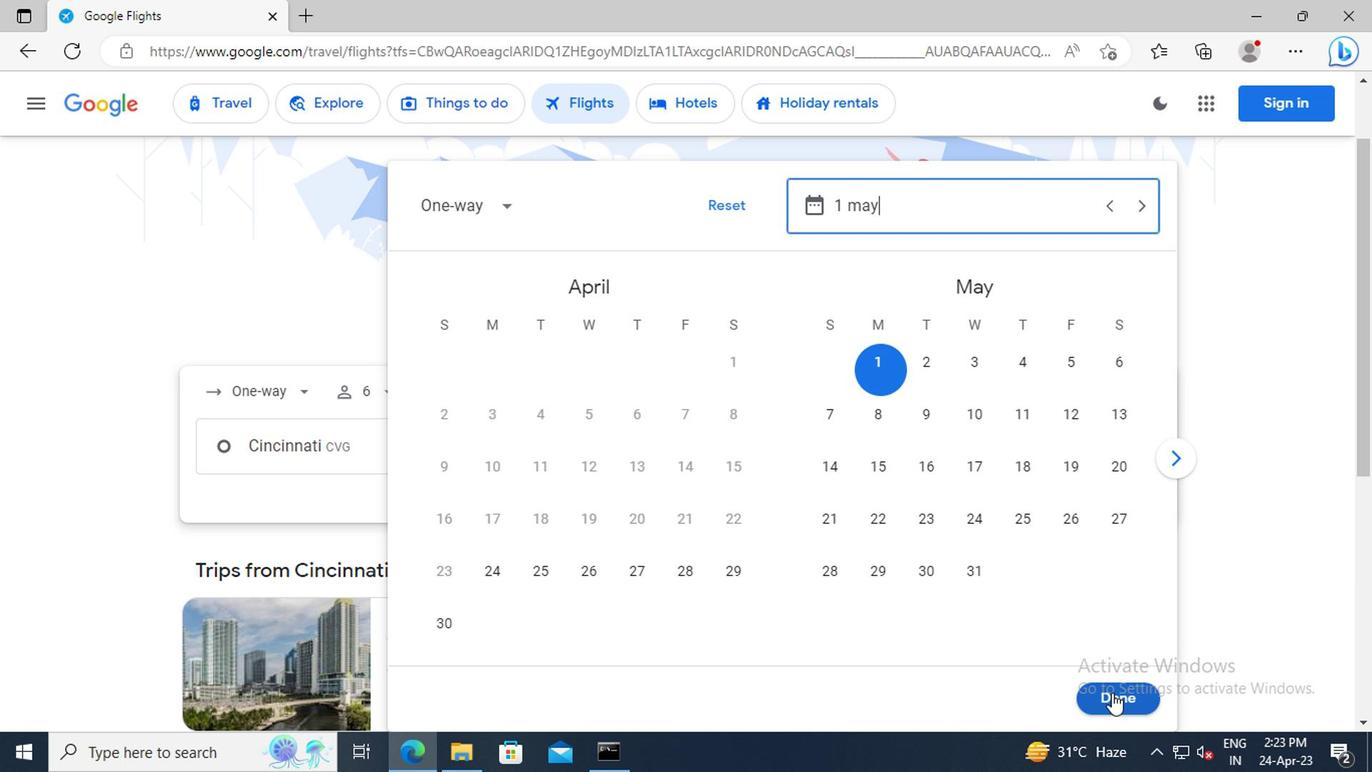 
Action: Mouse moved to (695, 527)
Screenshot: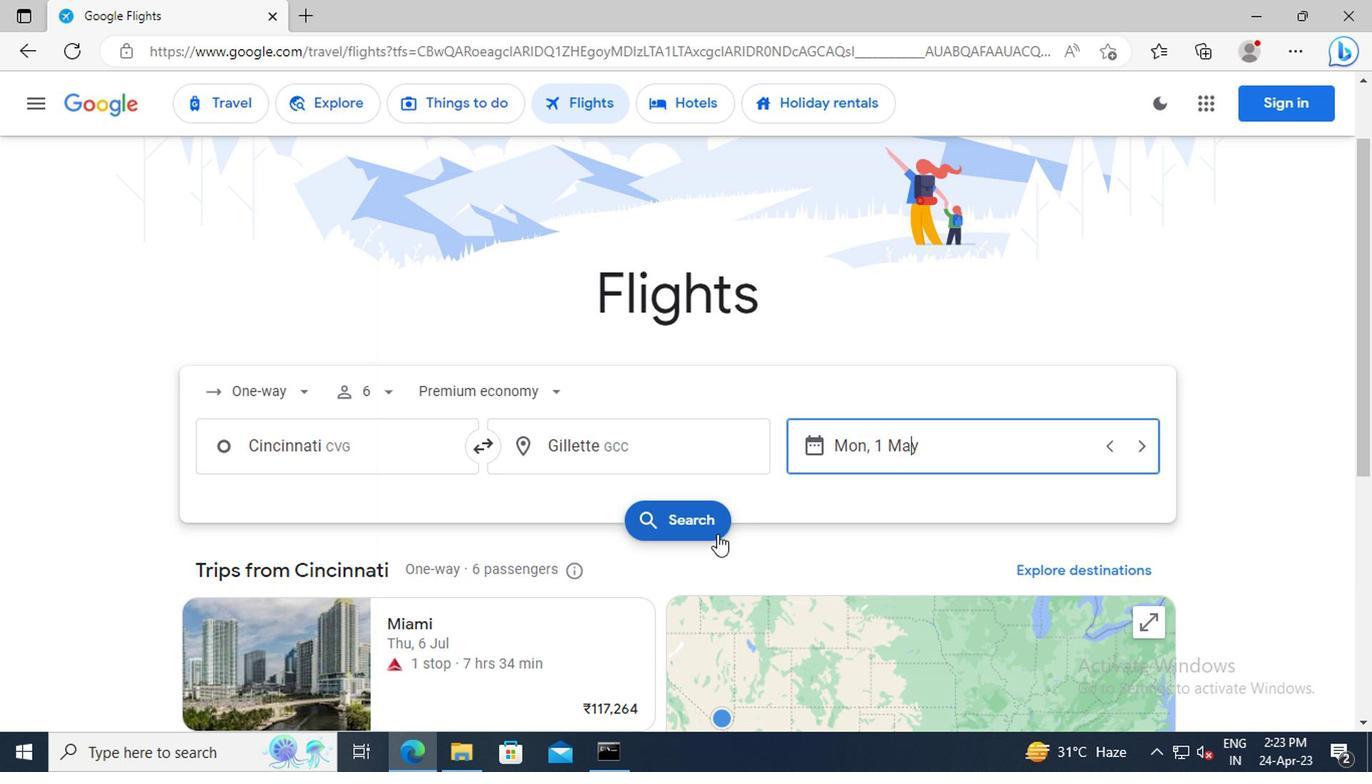 
Action: Mouse pressed left at (695, 527)
Screenshot: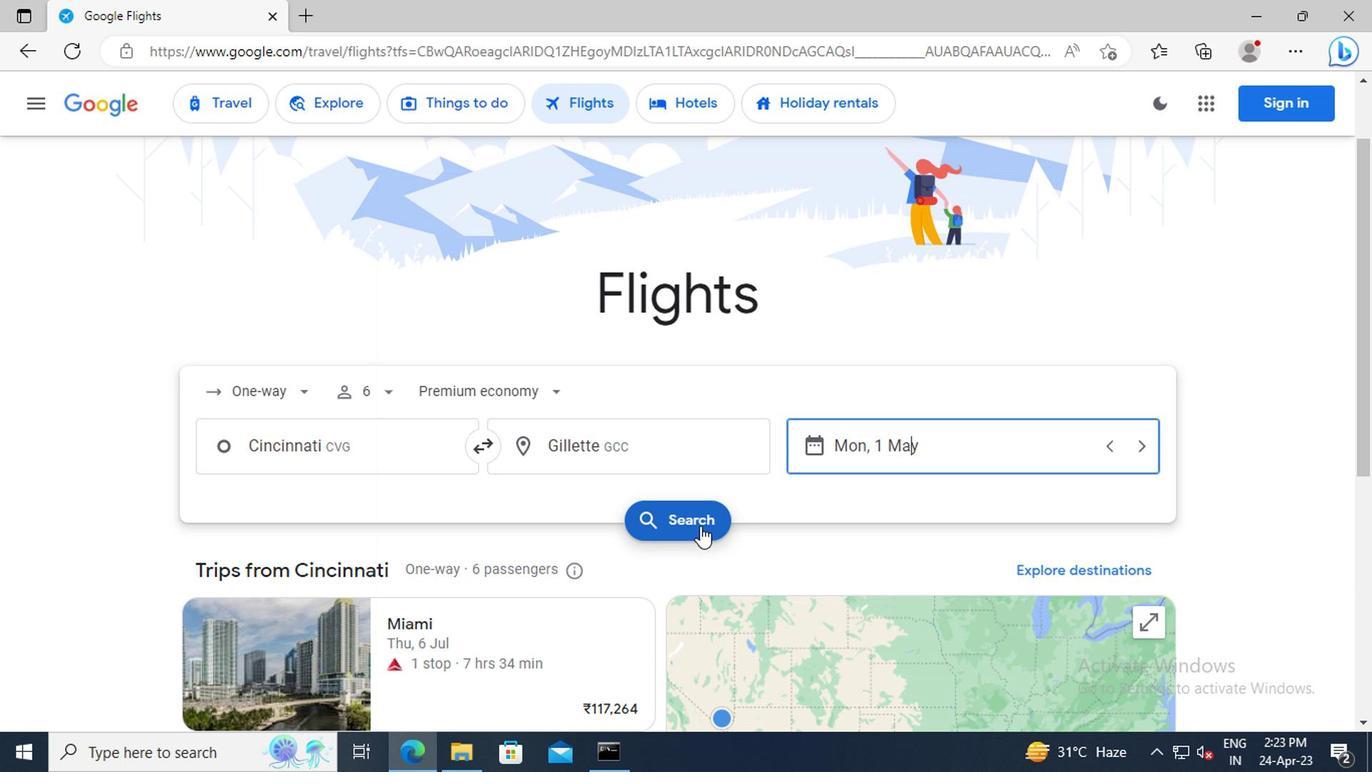 
Action: Mouse moved to (250, 294)
Screenshot: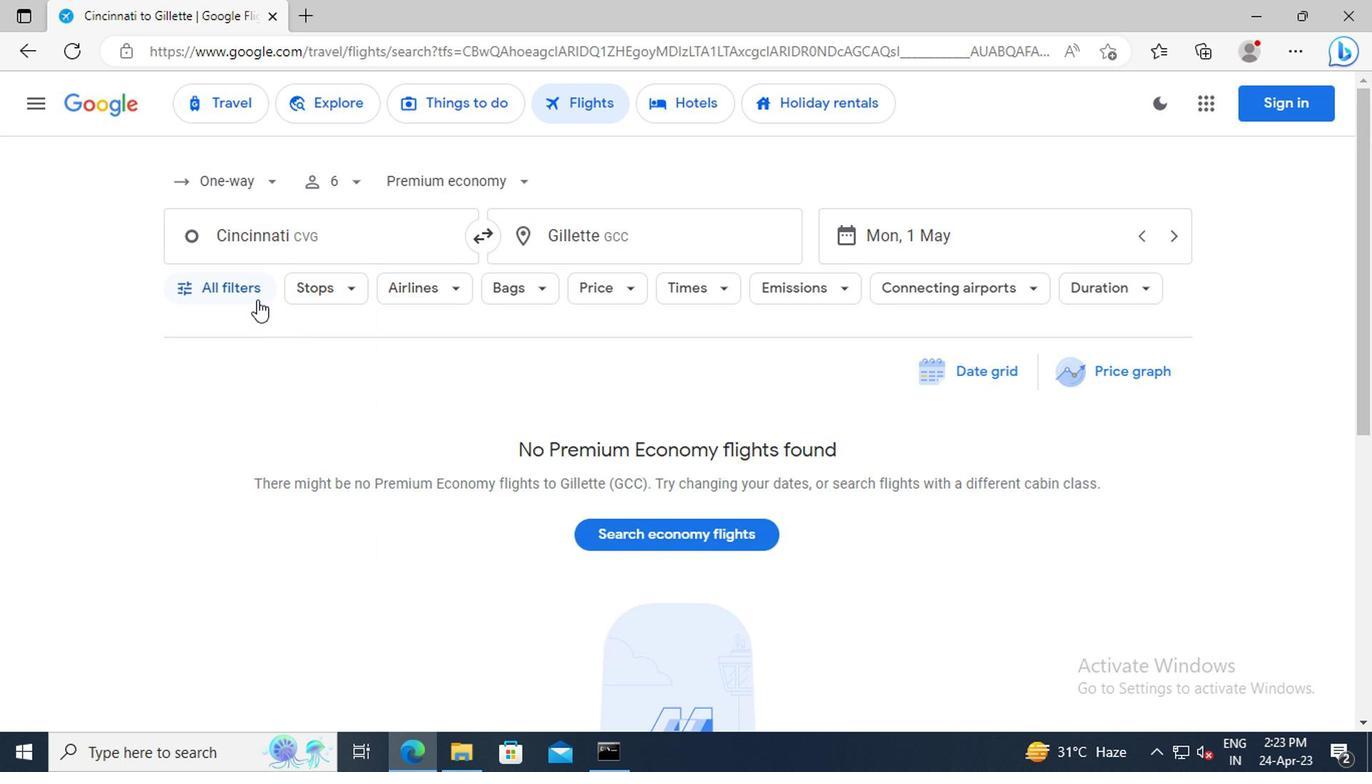 
Action: Mouse pressed left at (250, 294)
Screenshot: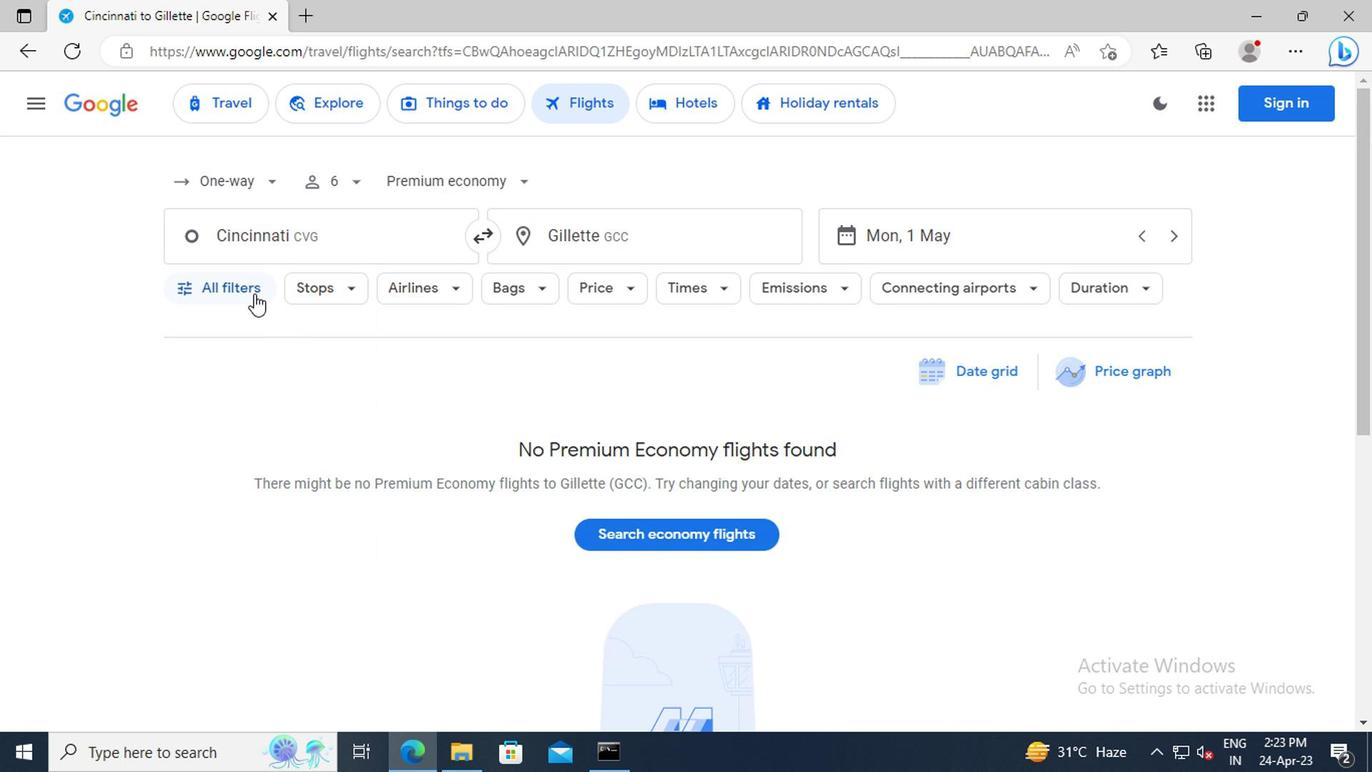 
Action: Mouse moved to (389, 423)
Screenshot: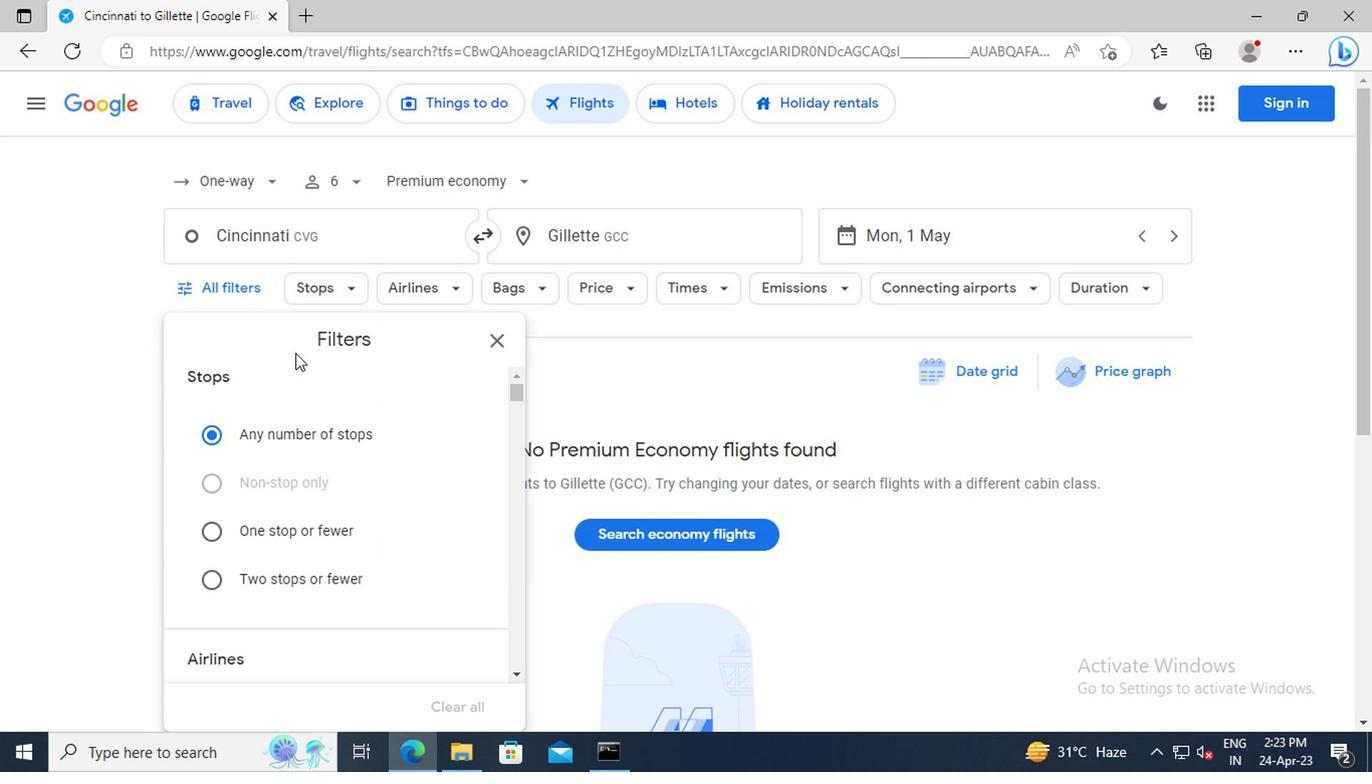 
Action: Mouse scrolled (389, 422) with delta (0, 0)
Screenshot: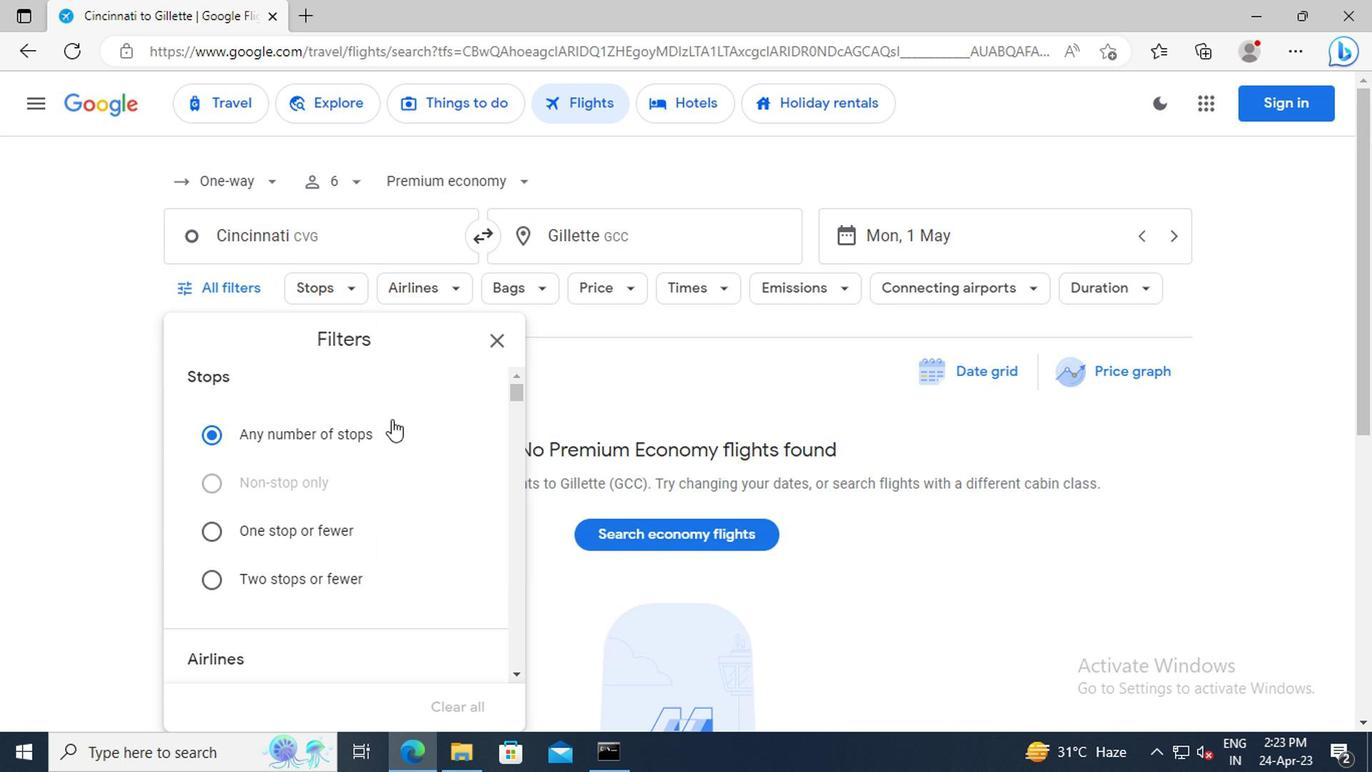 
Action: Mouse scrolled (389, 422) with delta (0, 0)
Screenshot: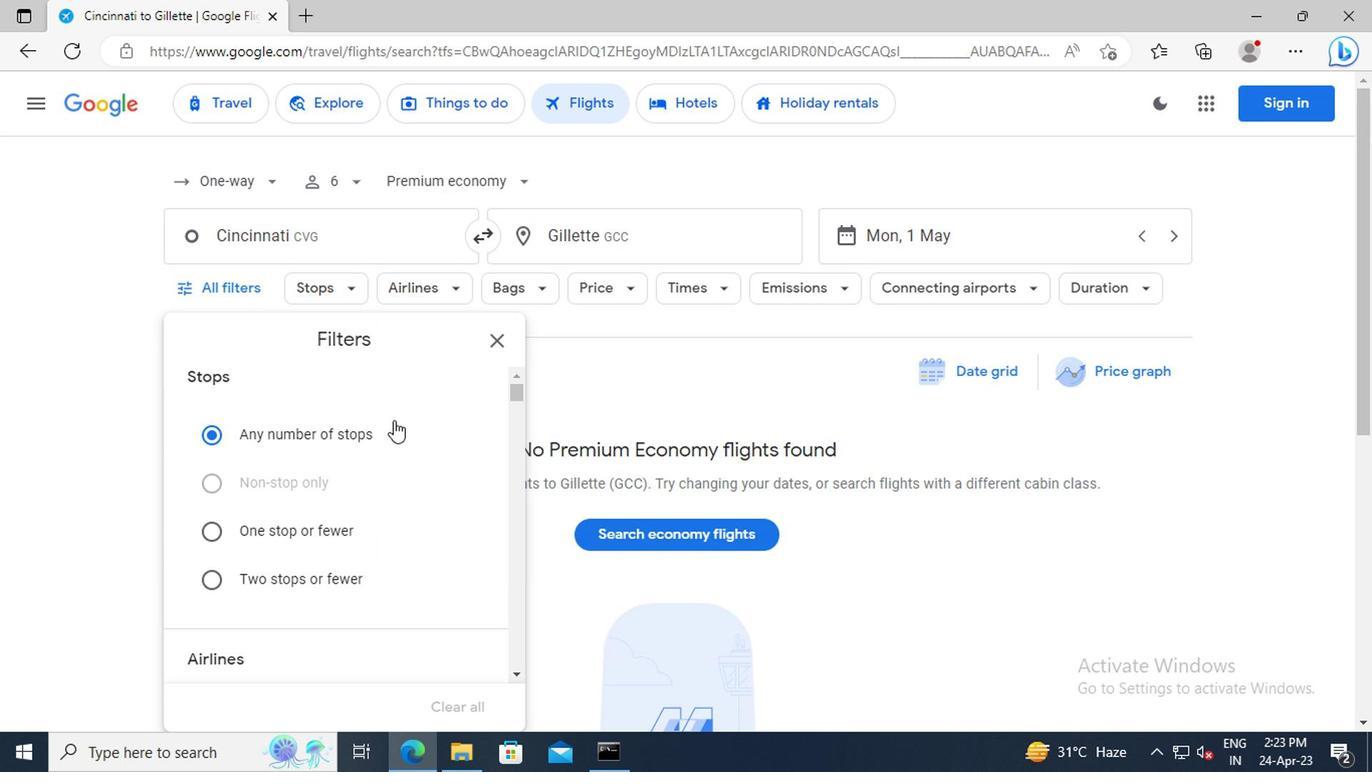 
Action: Mouse scrolled (389, 422) with delta (0, 0)
Screenshot: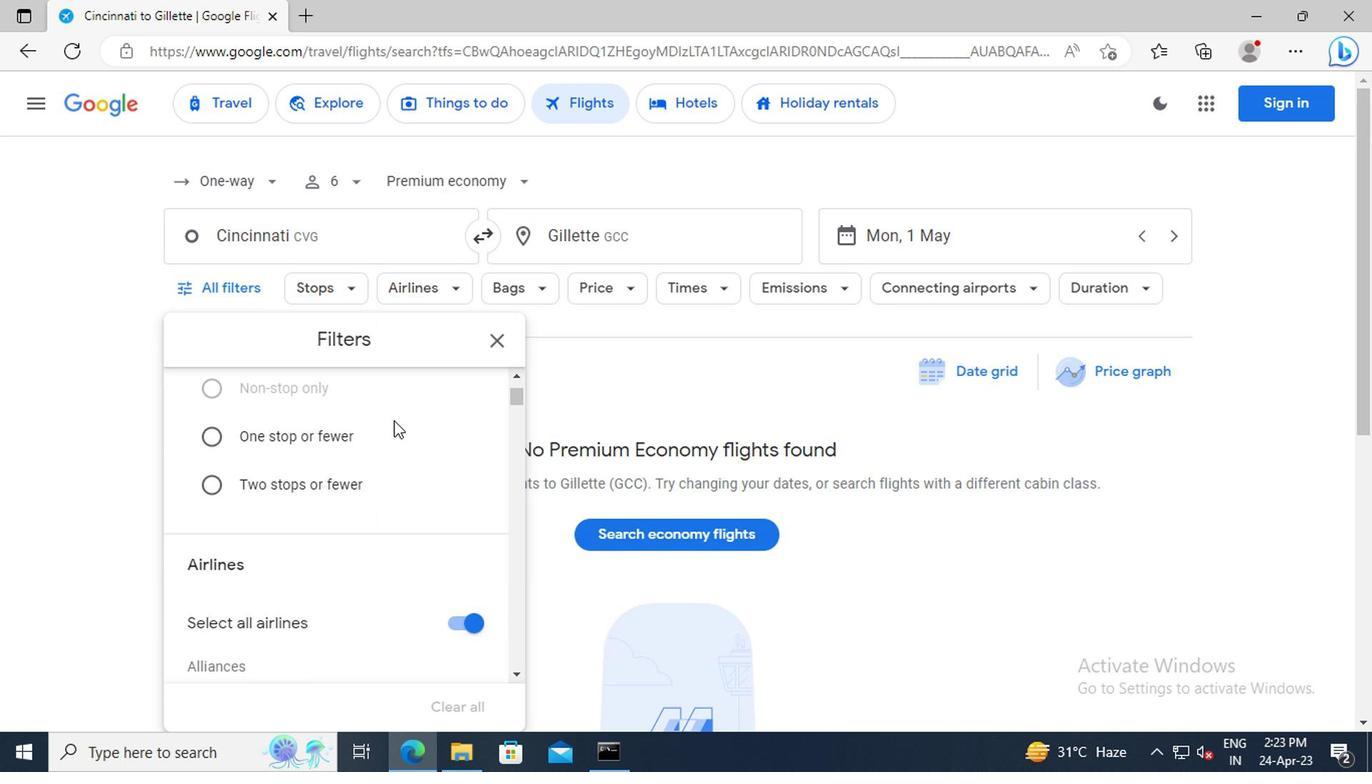 
Action: Mouse moved to (446, 575)
Screenshot: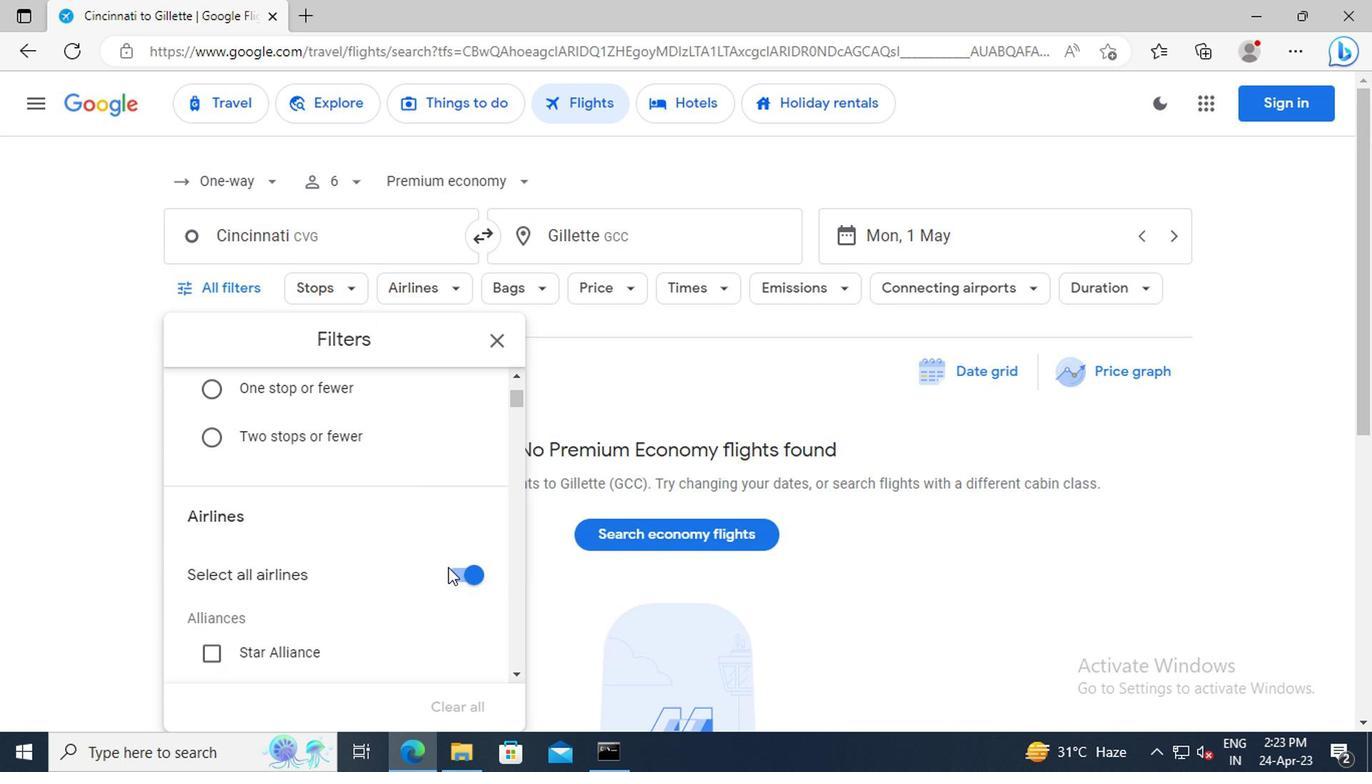 
Action: Mouse pressed left at (446, 575)
Screenshot: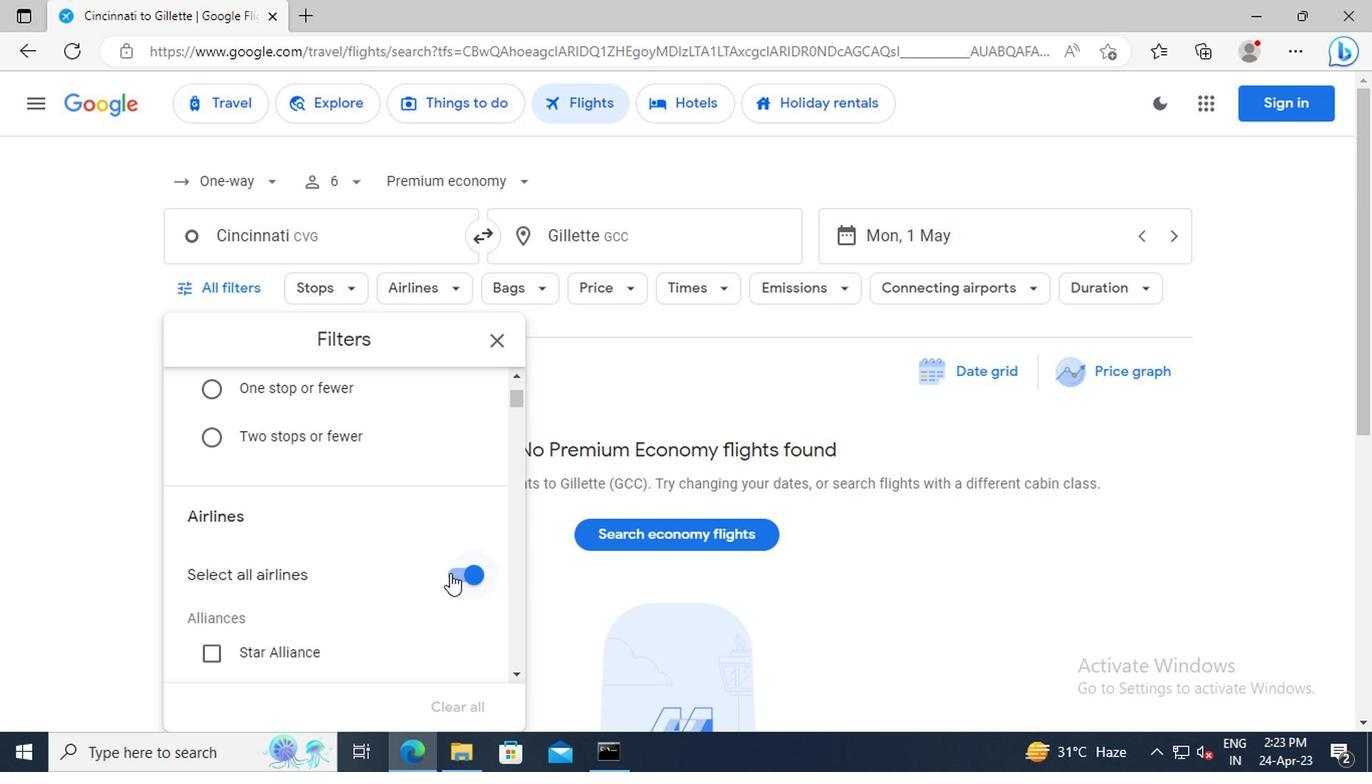 
Action: Mouse moved to (407, 486)
Screenshot: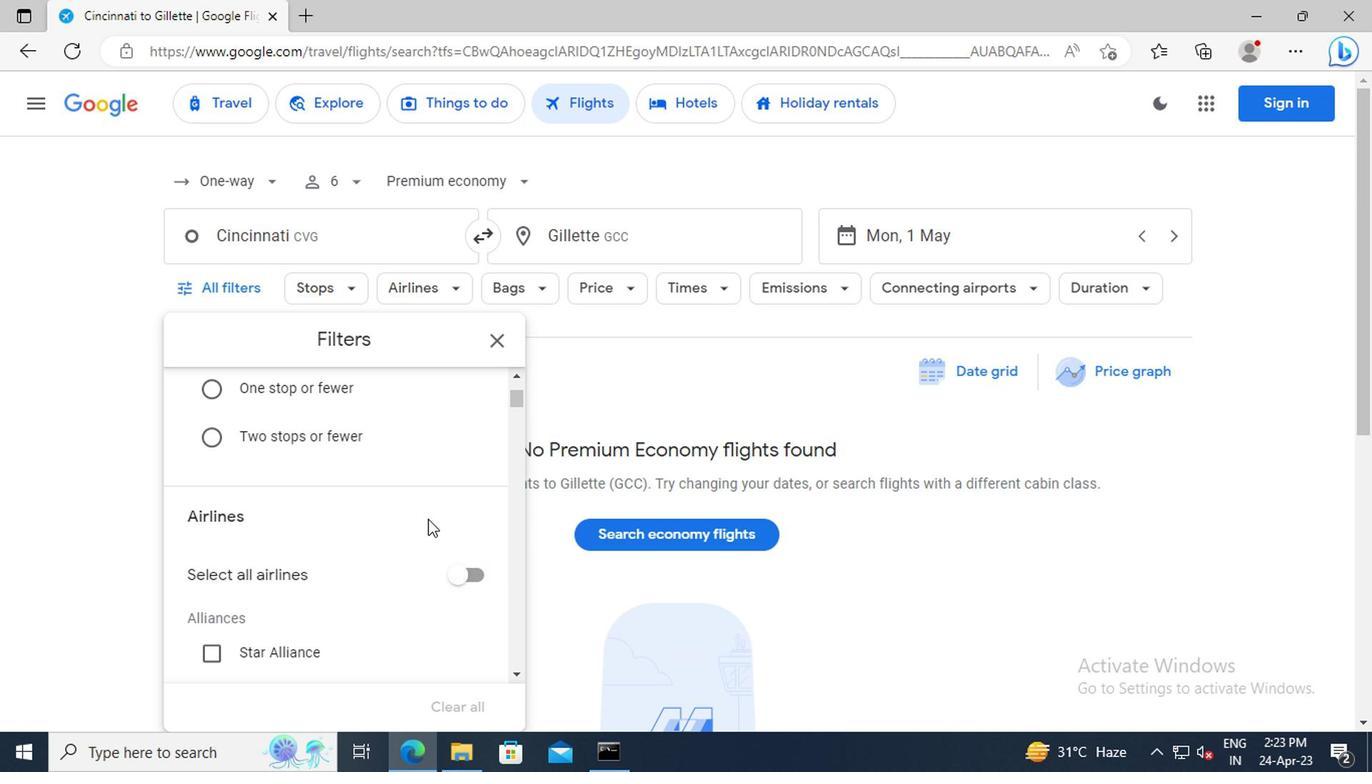 
Action: Mouse scrolled (407, 486) with delta (0, 0)
Screenshot: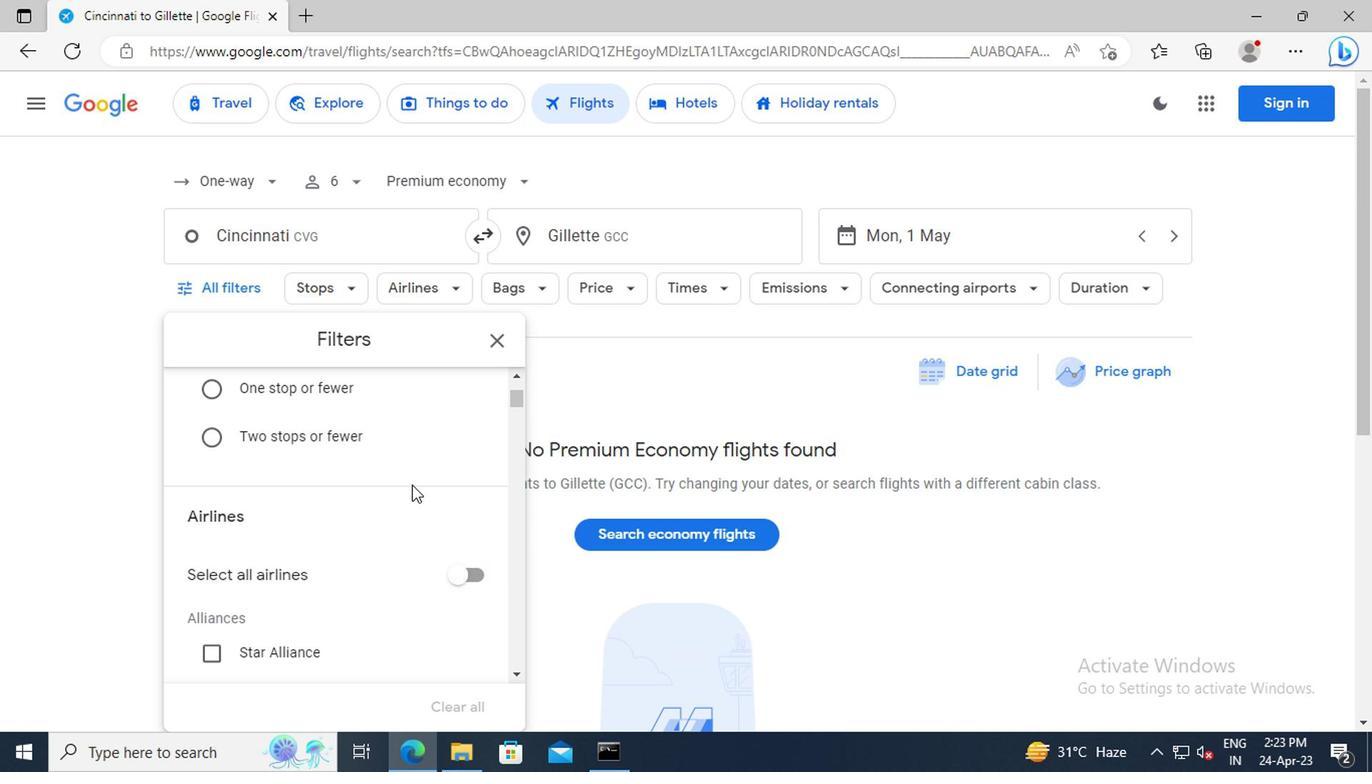 
Action: Mouse scrolled (407, 486) with delta (0, 0)
Screenshot: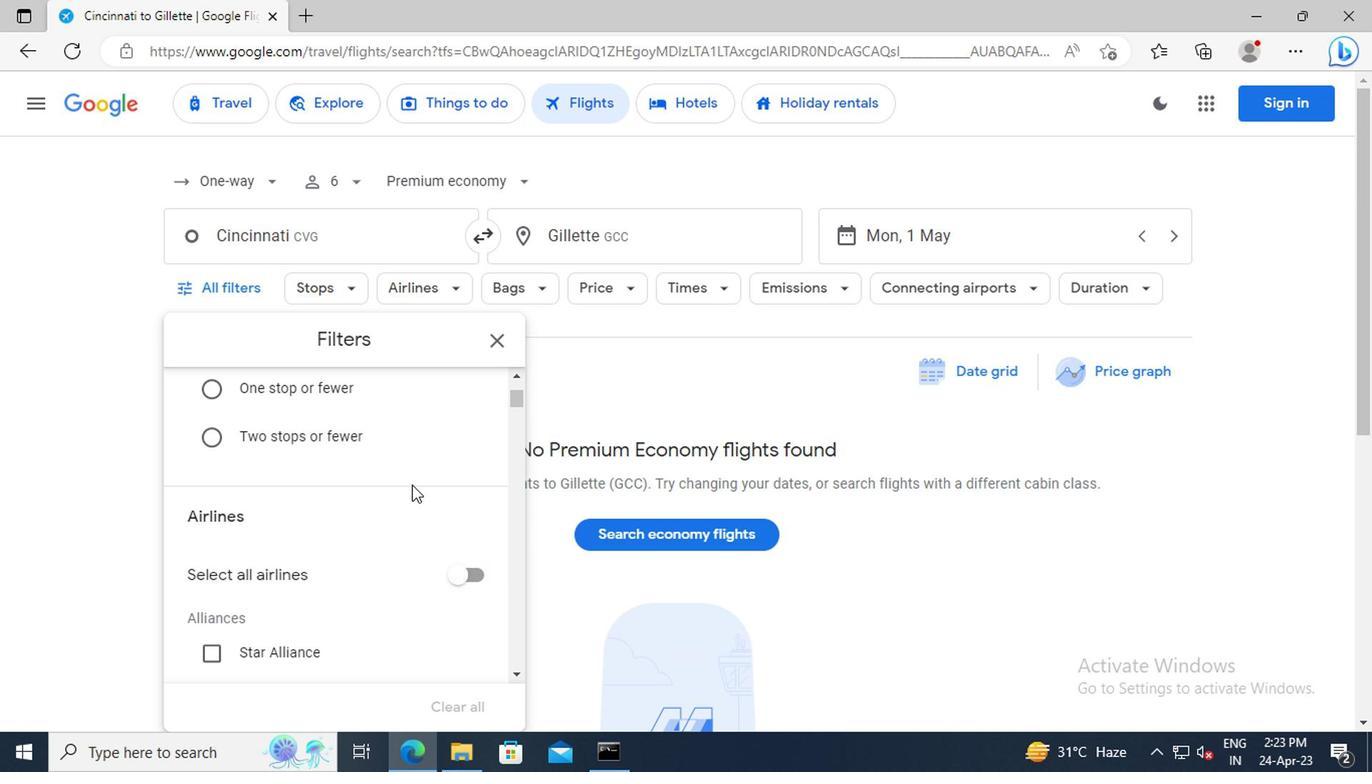 
Action: Mouse moved to (407, 486)
Screenshot: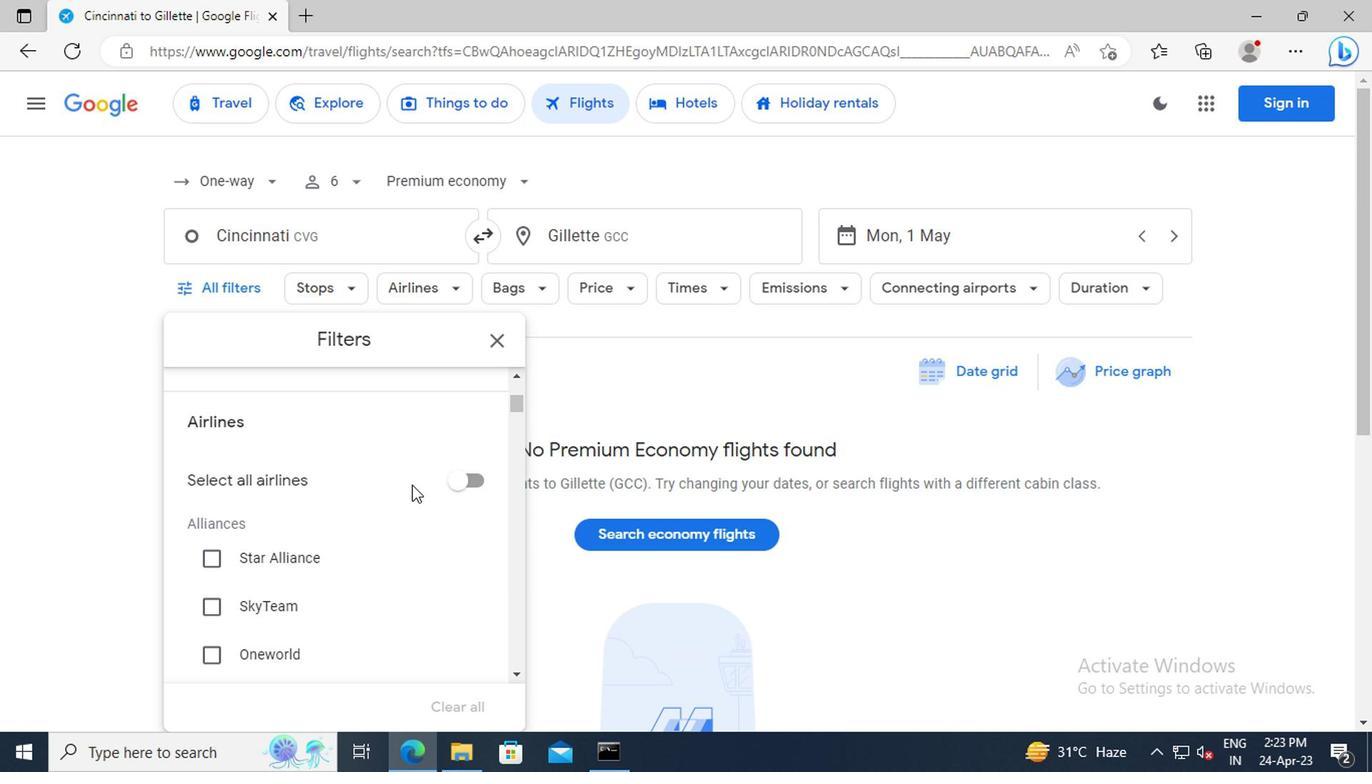 
Action: Mouse scrolled (407, 484) with delta (0, -1)
Screenshot: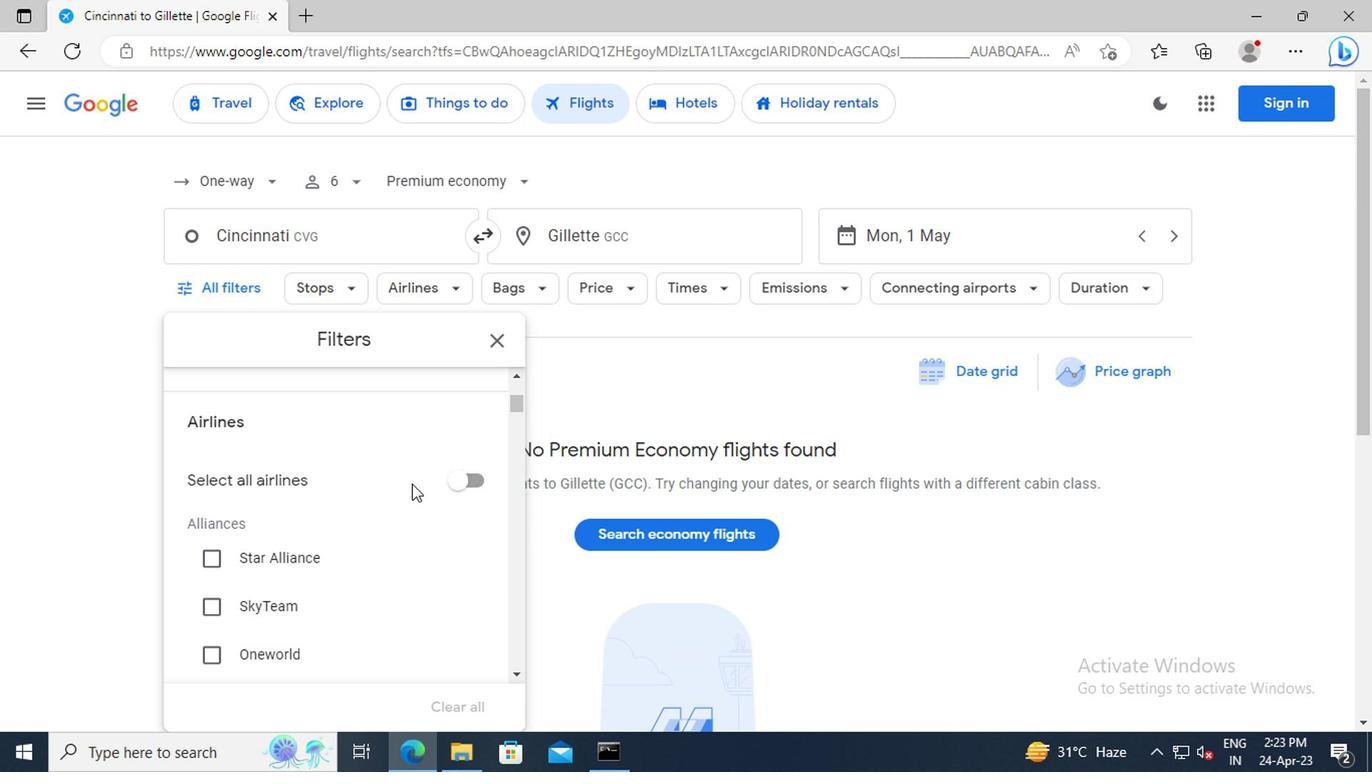 
Action: Mouse scrolled (407, 484) with delta (0, -1)
Screenshot: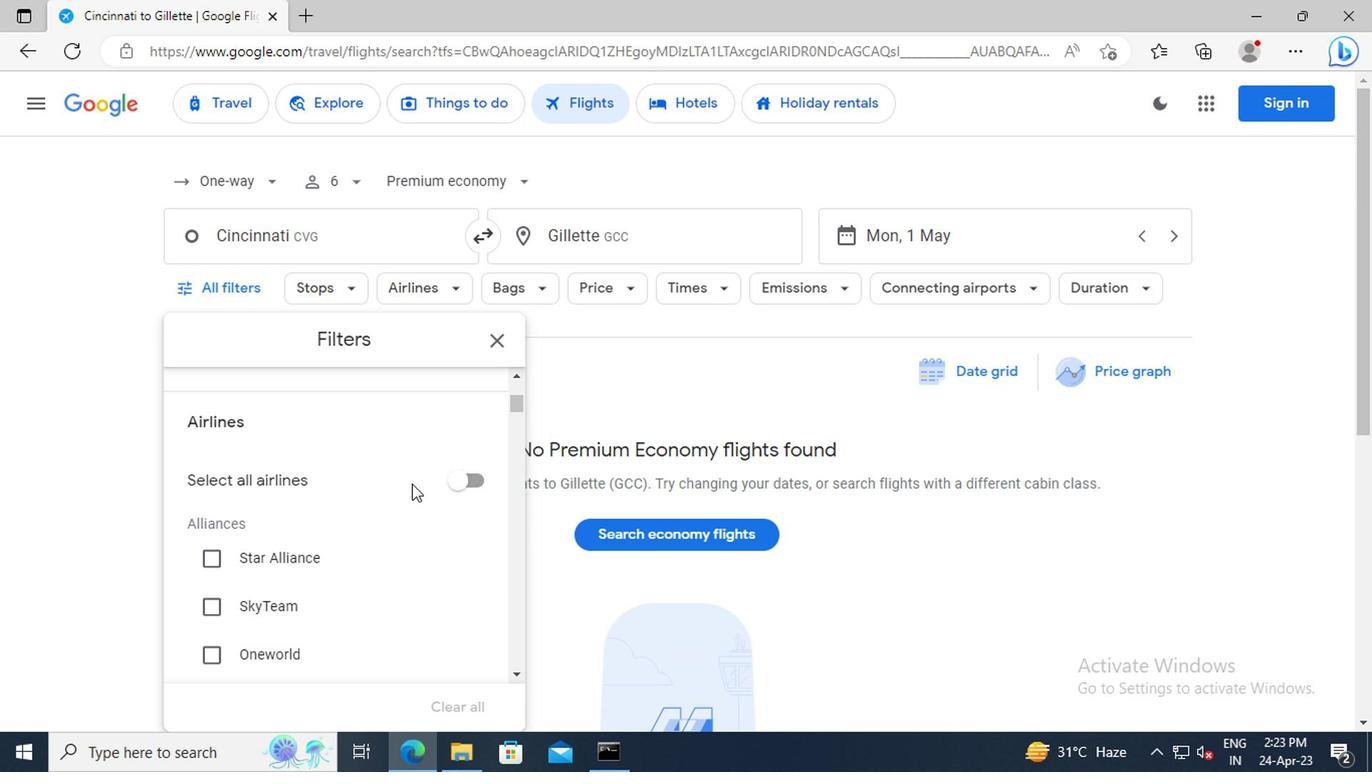 
Action: Mouse scrolled (407, 484) with delta (0, -1)
Screenshot: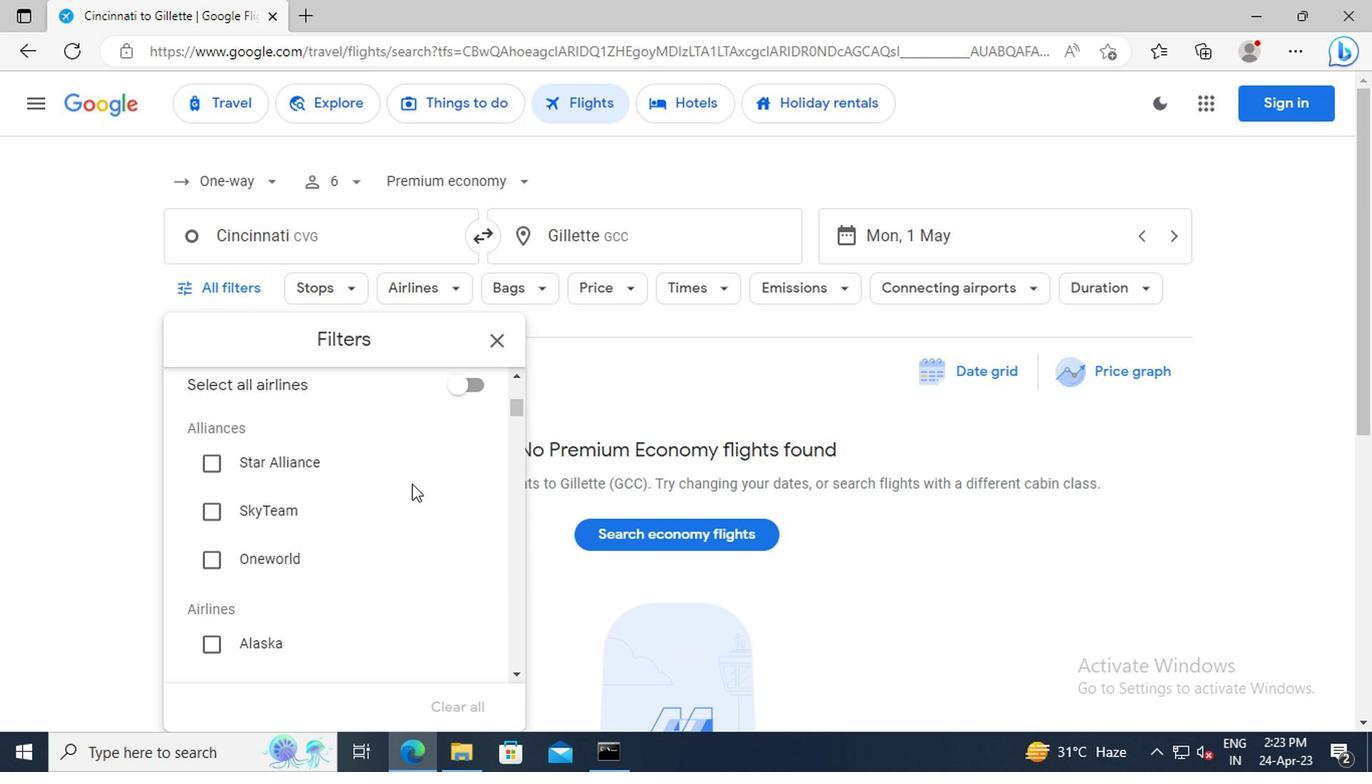 
Action: Mouse scrolled (407, 484) with delta (0, -1)
Screenshot: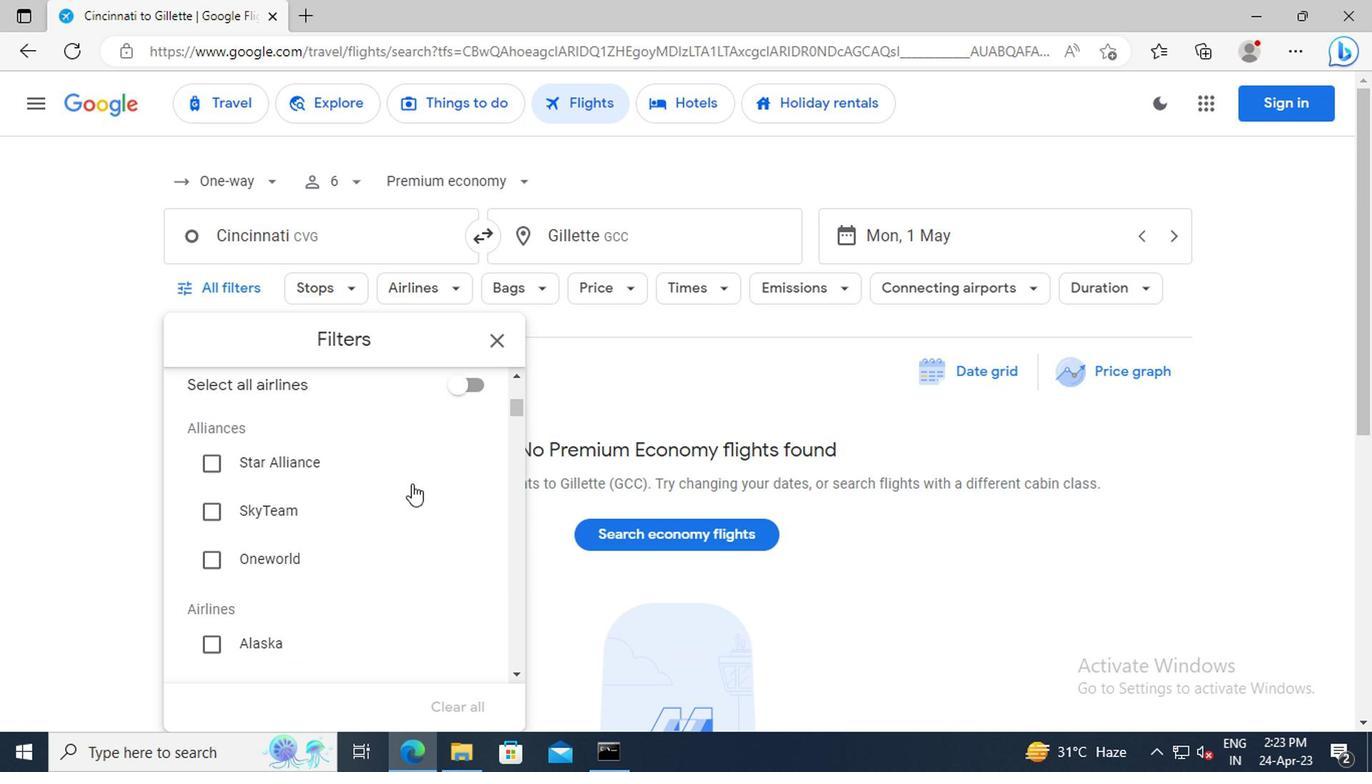 
Action: Mouse scrolled (407, 484) with delta (0, -1)
Screenshot: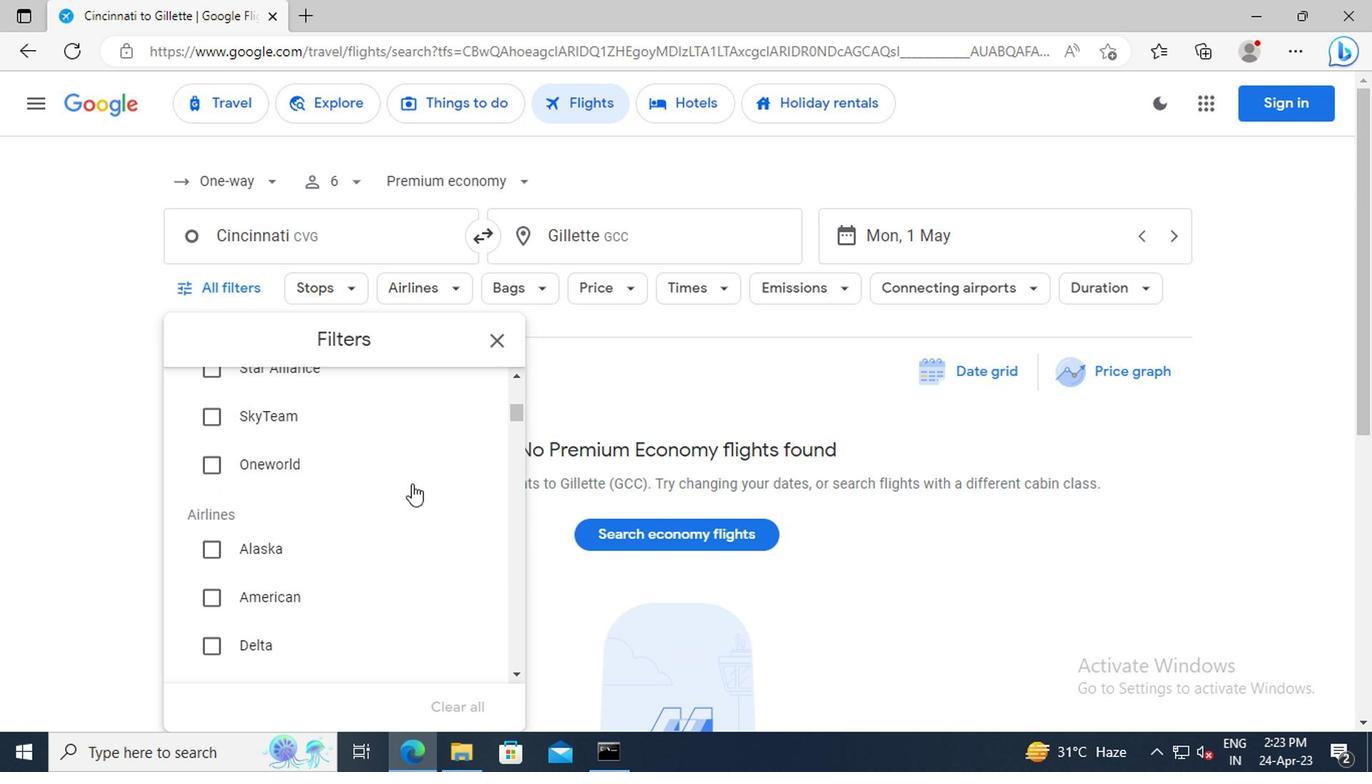 
Action: Mouse scrolled (407, 484) with delta (0, -1)
Screenshot: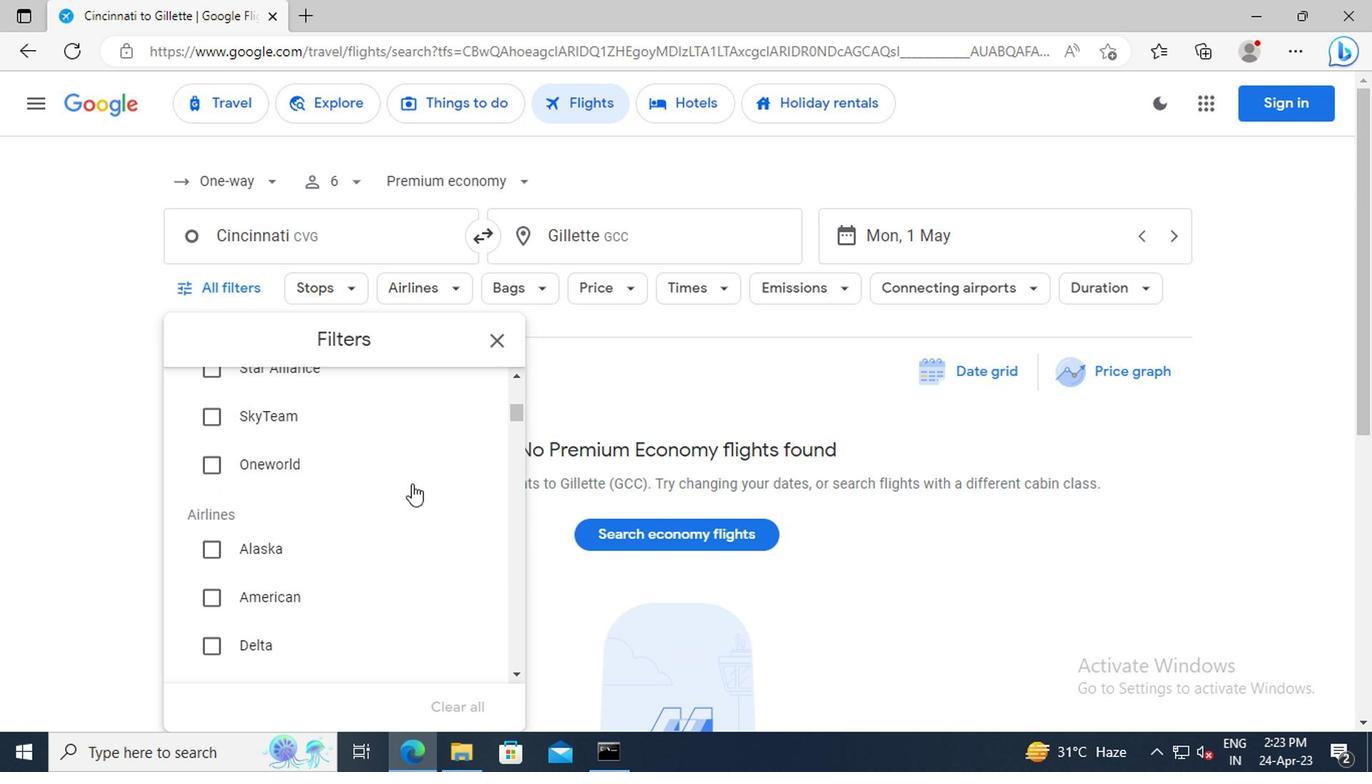 
Action: Mouse scrolled (407, 484) with delta (0, -1)
Screenshot: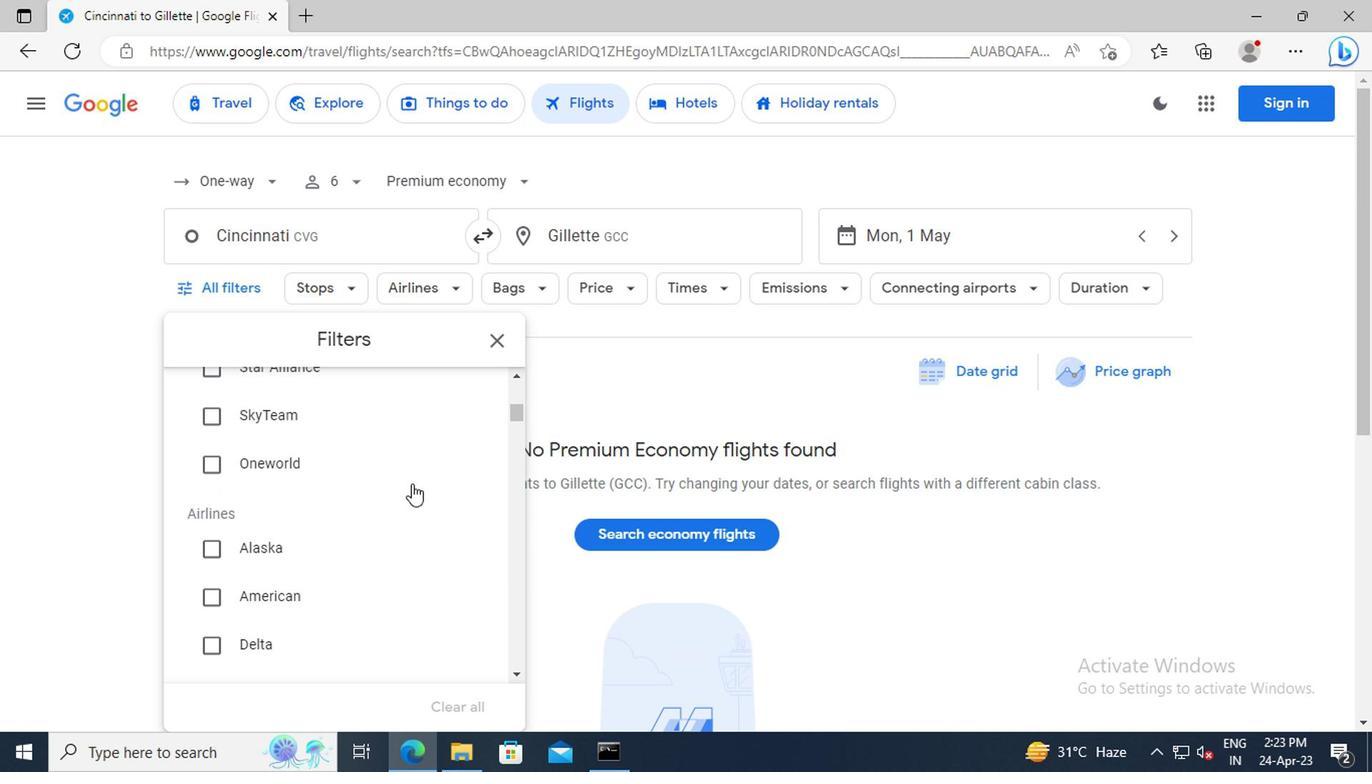 
Action: Mouse scrolled (407, 484) with delta (0, -1)
Screenshot: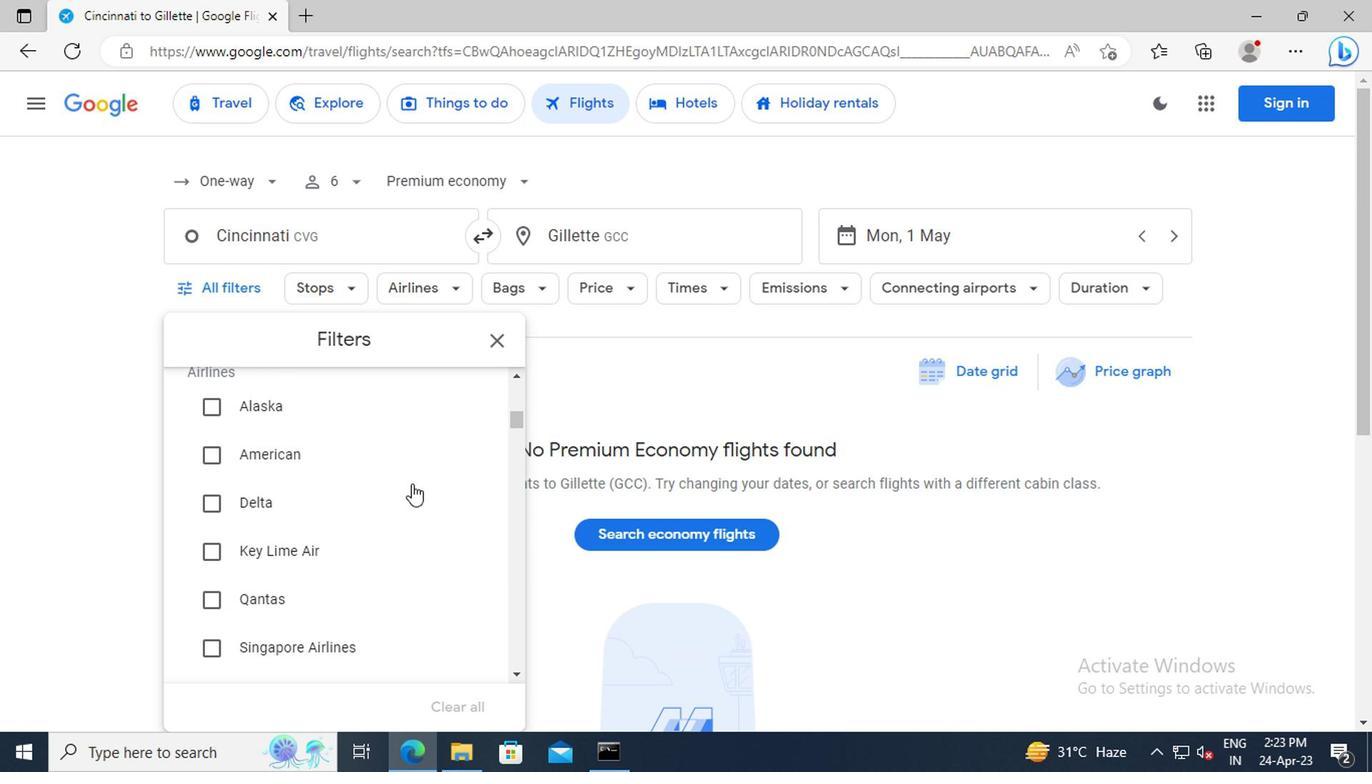 
Action: Mouse scrolled (407, 484) with delta (0, -1)
Screenshot: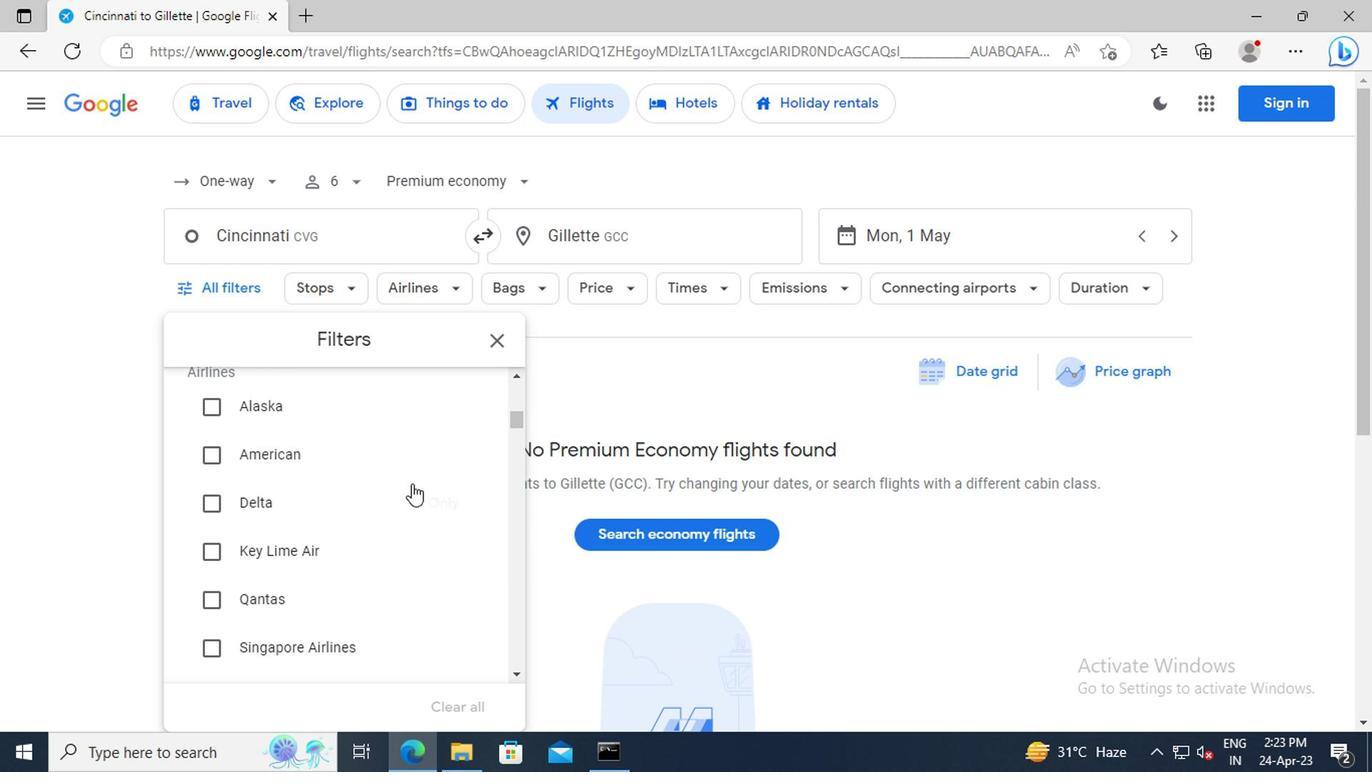 
Action: Mouse scrolled (407, 484) with delta (0, -1)
Screenshot: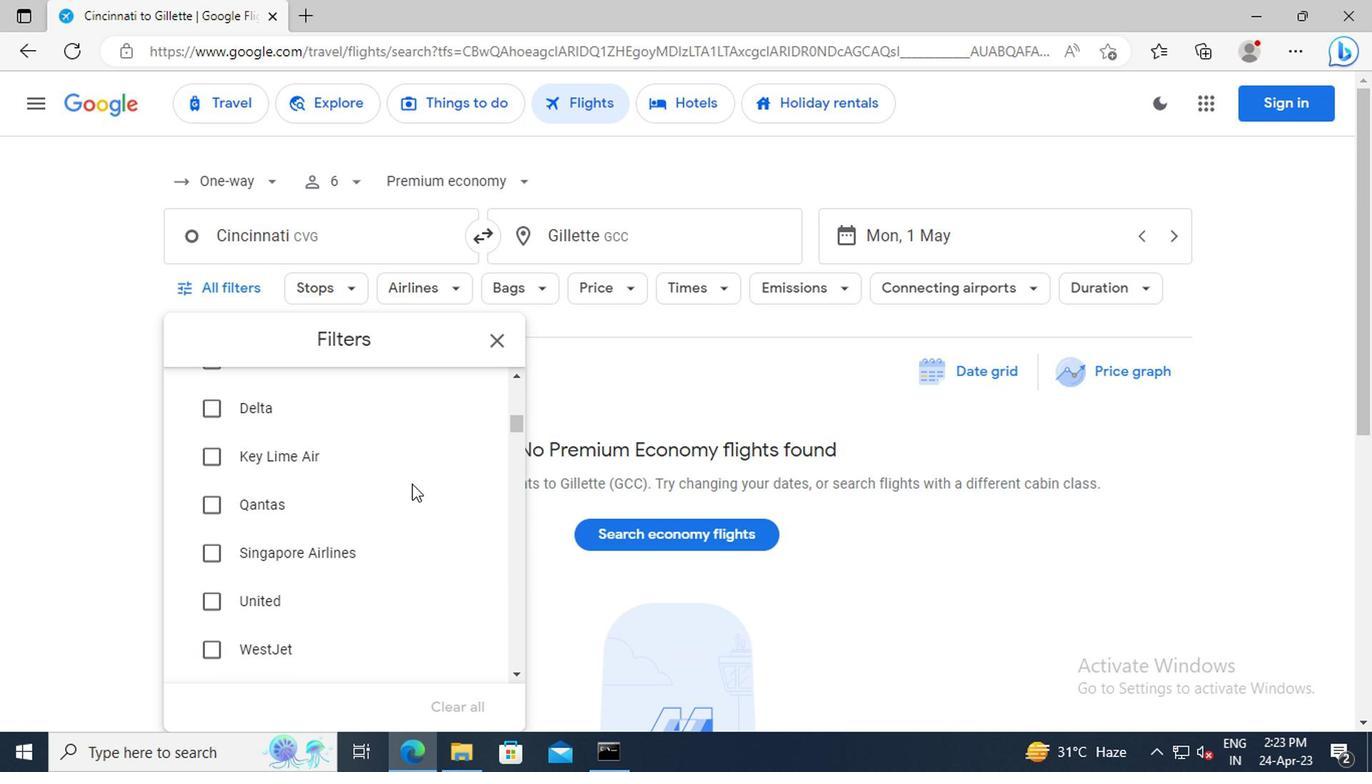 
Action: Mouse scrolled (407, 484) with delta (0, -1)
Screenshot: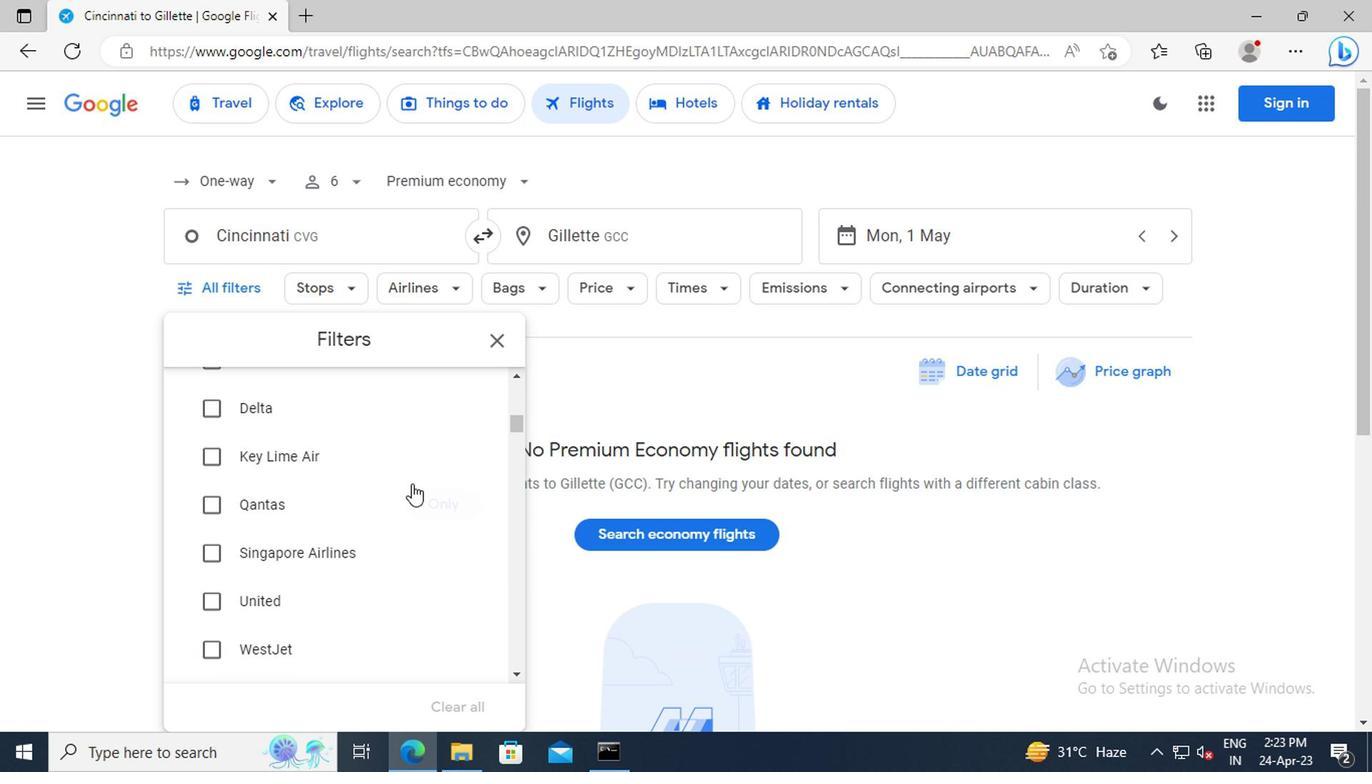 
Action: Mouse scrolled (407, 484) with delta (0, -1)
Screenshot: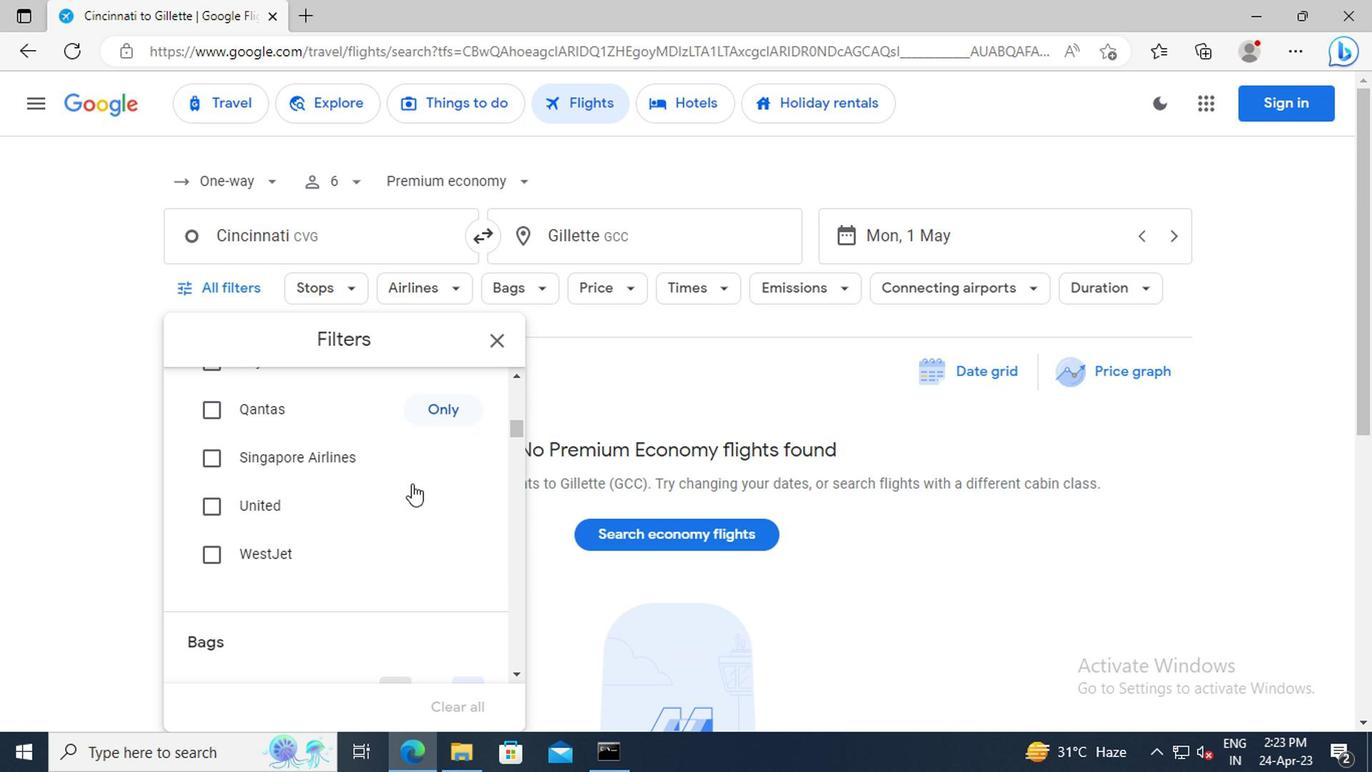 
Action: Mouse scrolled (407, 484) with delta (0, -1)
Screenshot: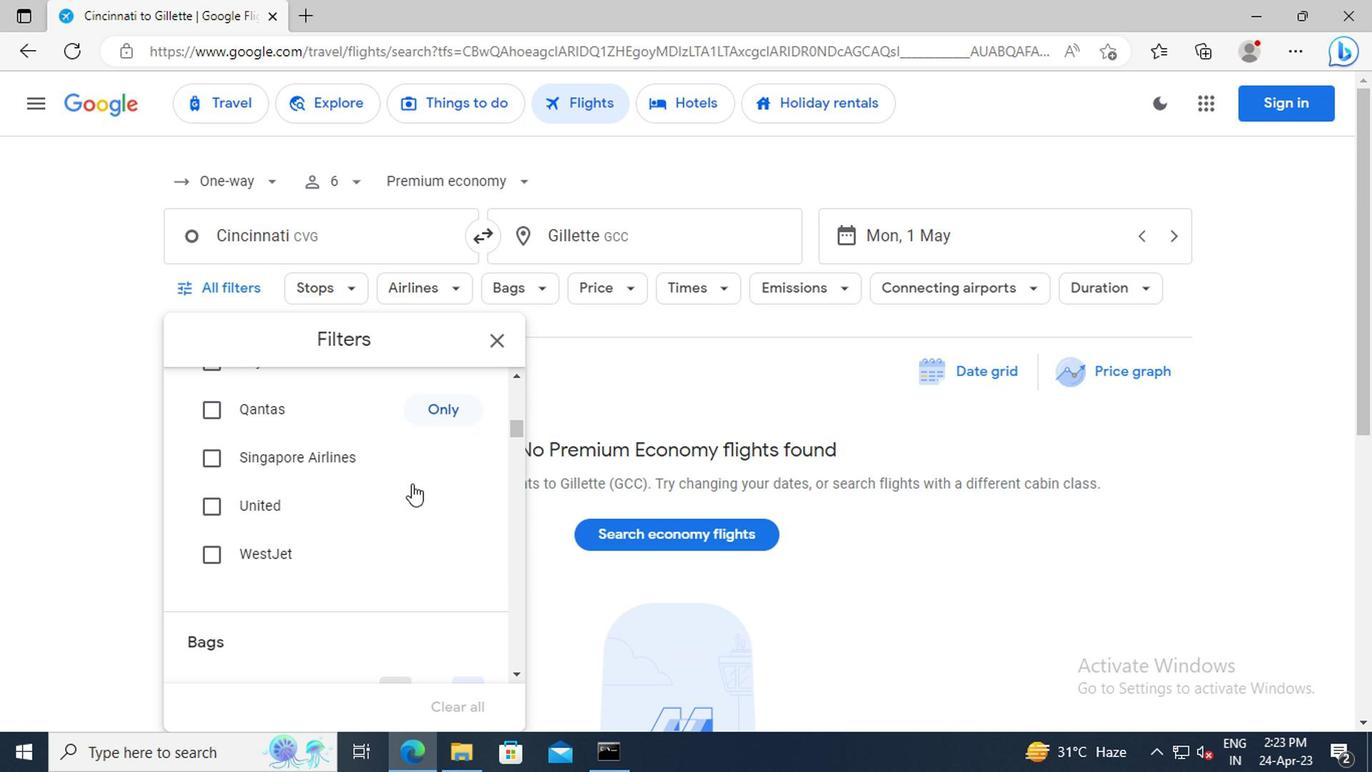 
Action: Mouse scrolled (407, 484) with delta (0, -1)
Screenshot: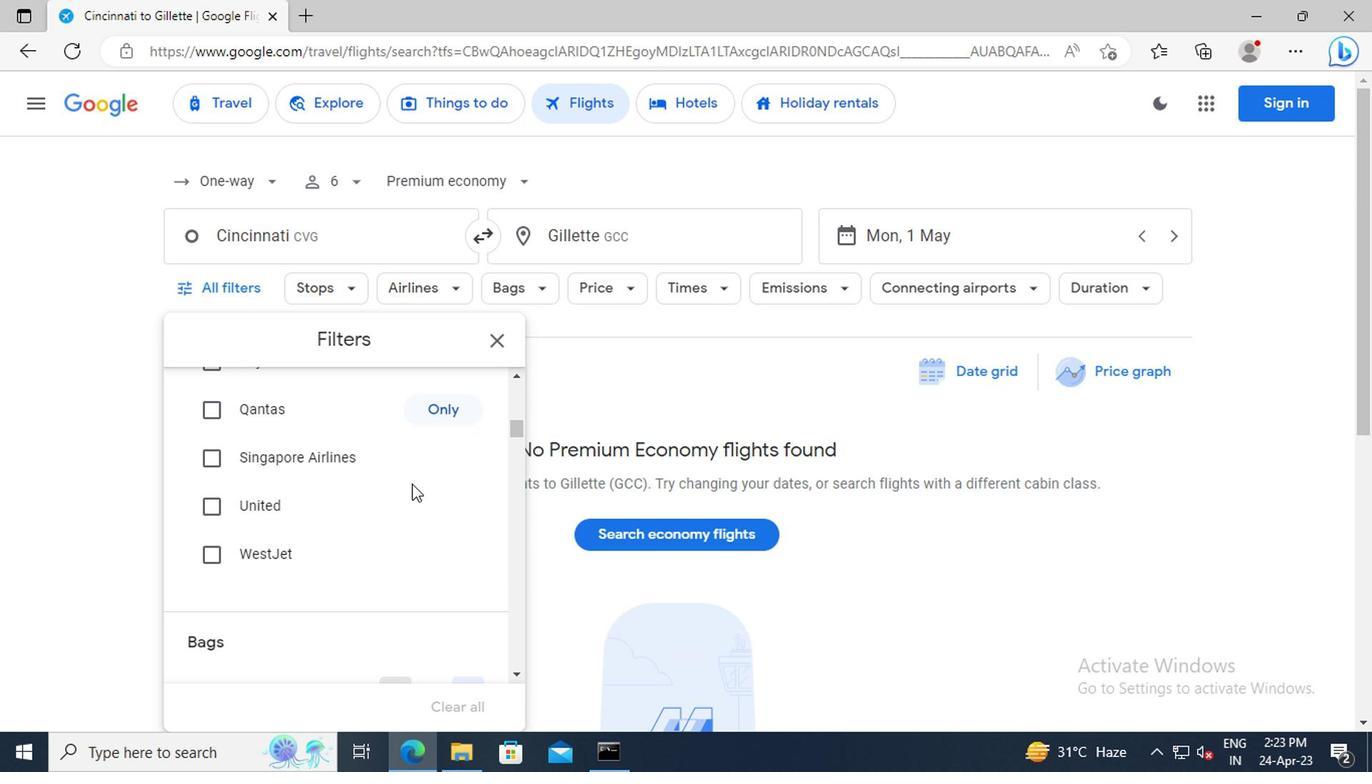 
Action: Mouse scrolled (407, 484) with delta (0, -1)
Screenshot: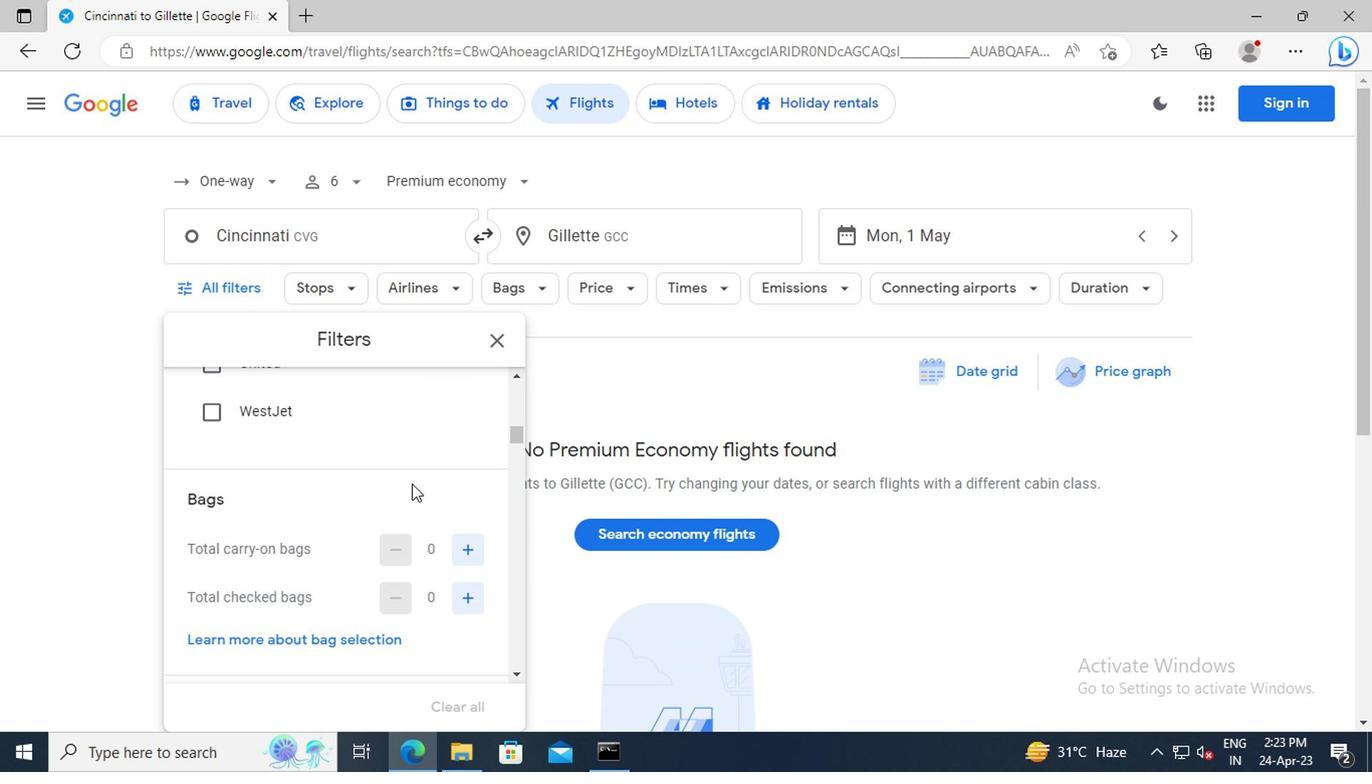 
Action: Mouse scrolled (407, 484) with delta (0, -1)
Screenshot: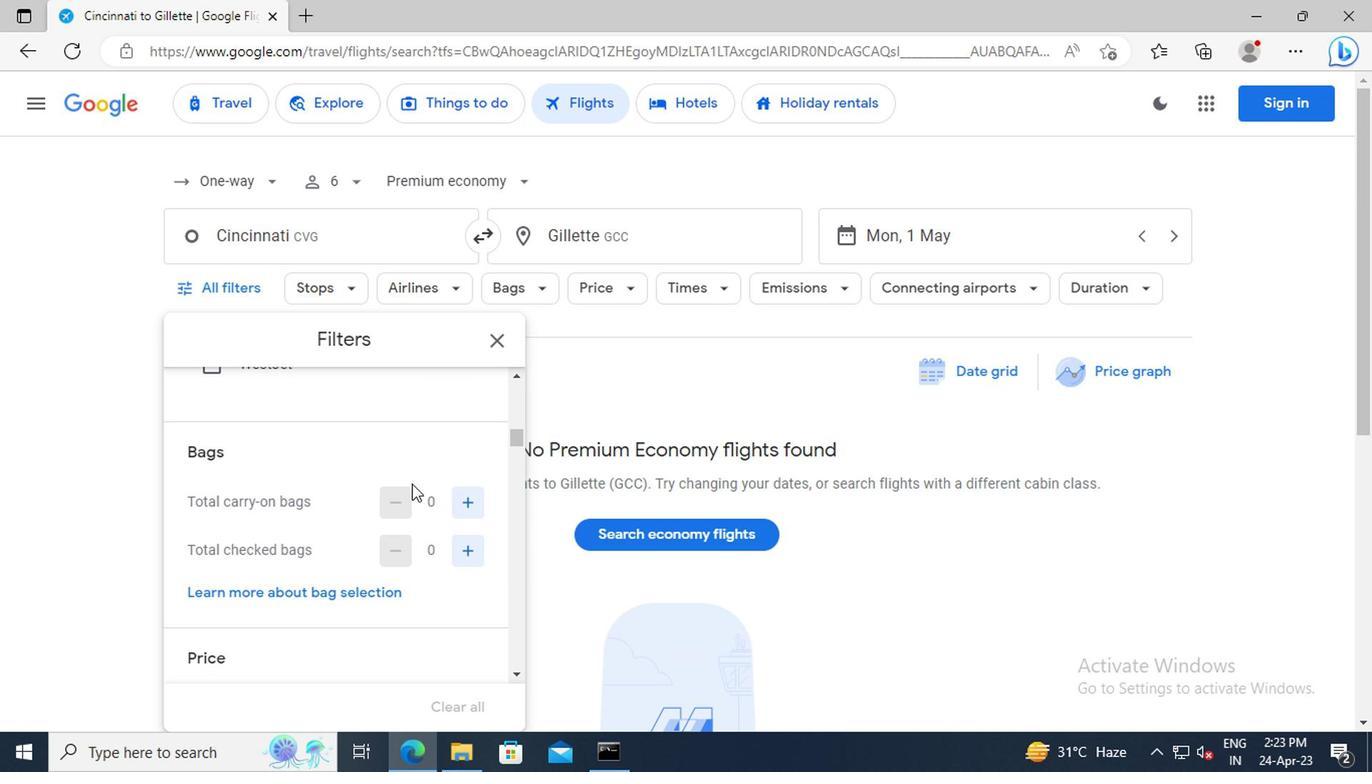 
Action: Mouse scrolled (407, 484) with delta (0, -1)
Screenshot: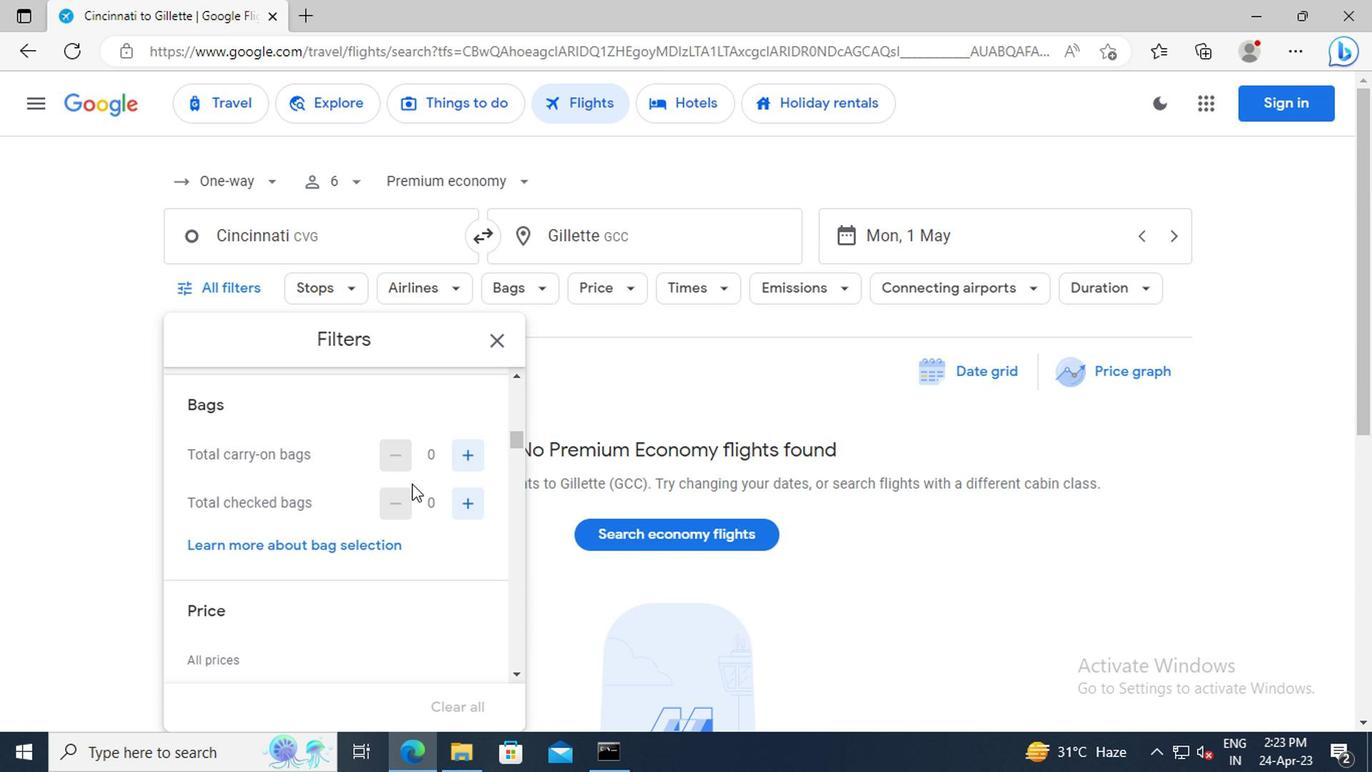 
Action: Mouse scrolled (407, 484) with delta (0, -1)
Screenshot: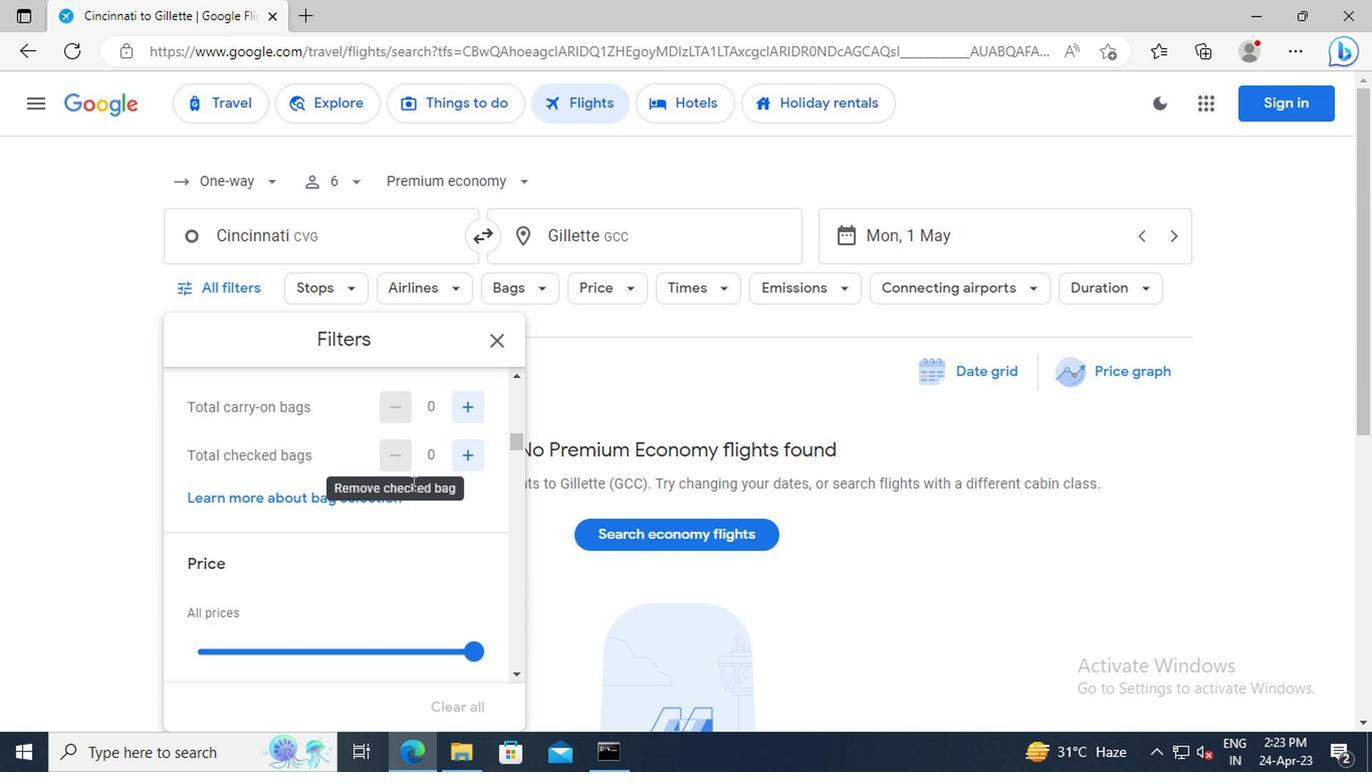 
Action: Mouse scrolled (407, 484) with delta (0, -1)
Screenshot: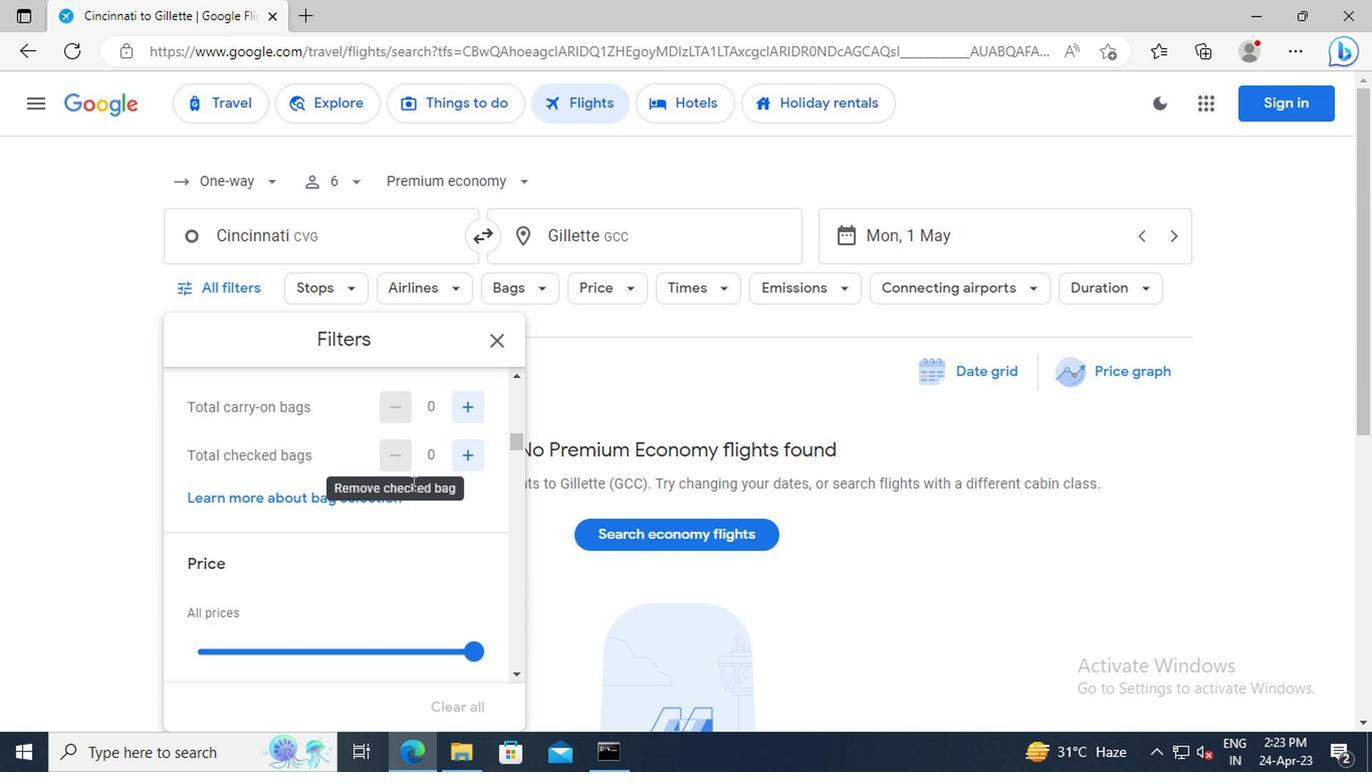 
Action: Mouse moved to (411, 392)
Screenshot: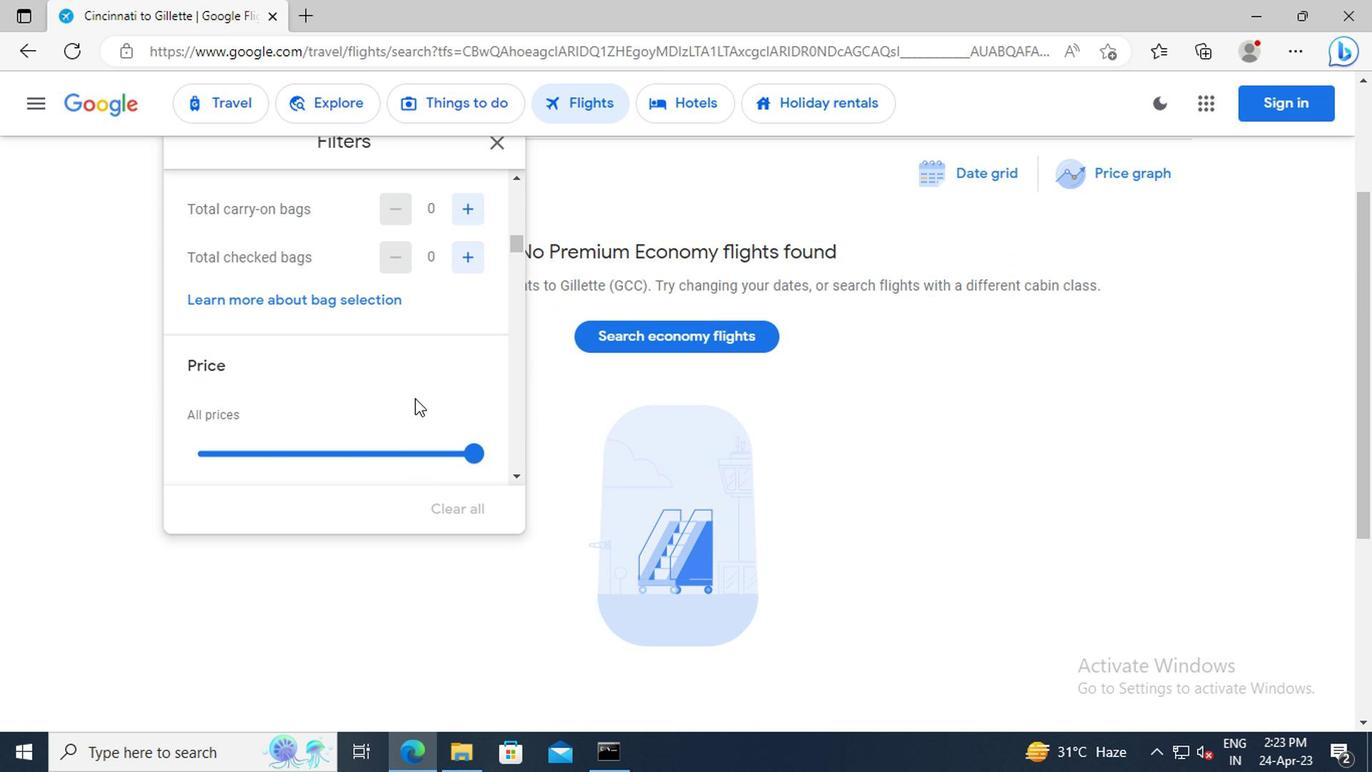 
Action: Mouse scrolled (411, 391) with delta (0, -1)
Screenshot: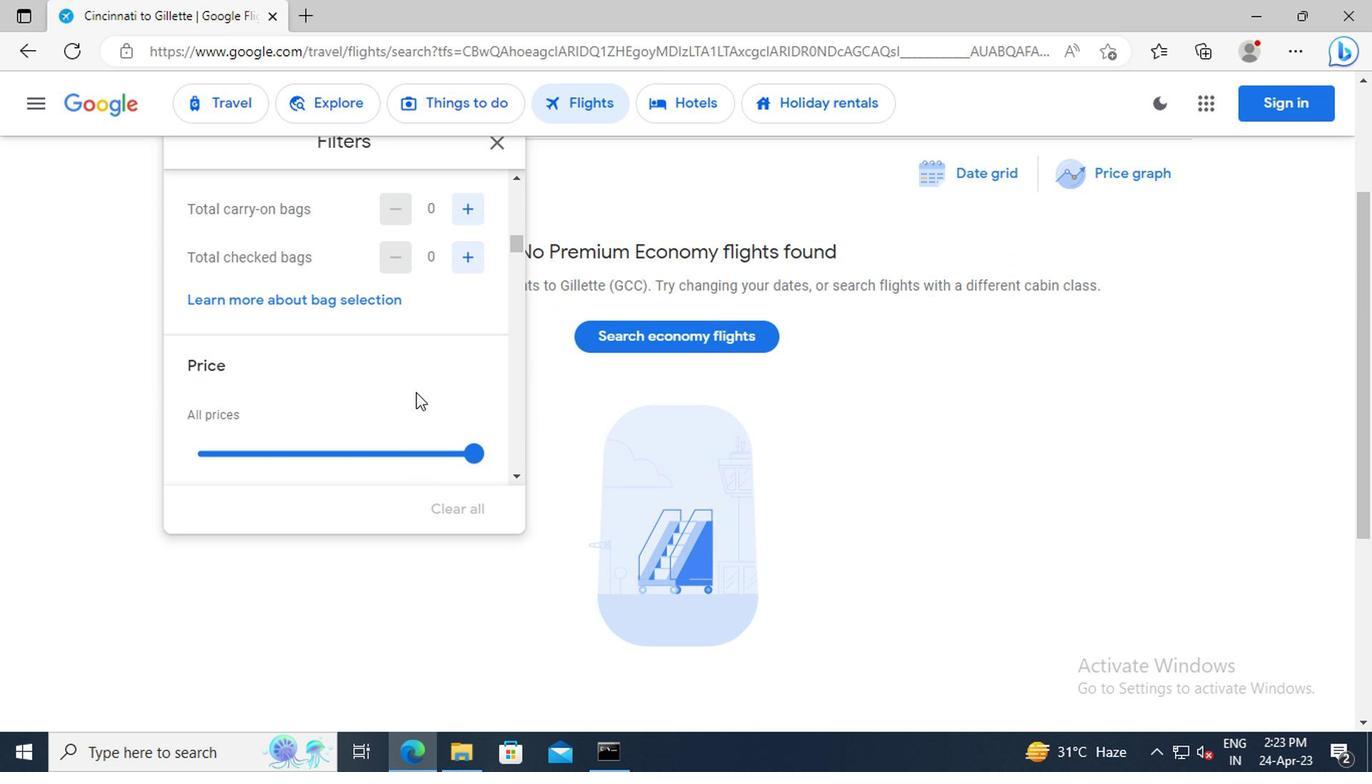 
Action: Mouse scrolled (411, 391) with delta (0, -1)
Screenshot: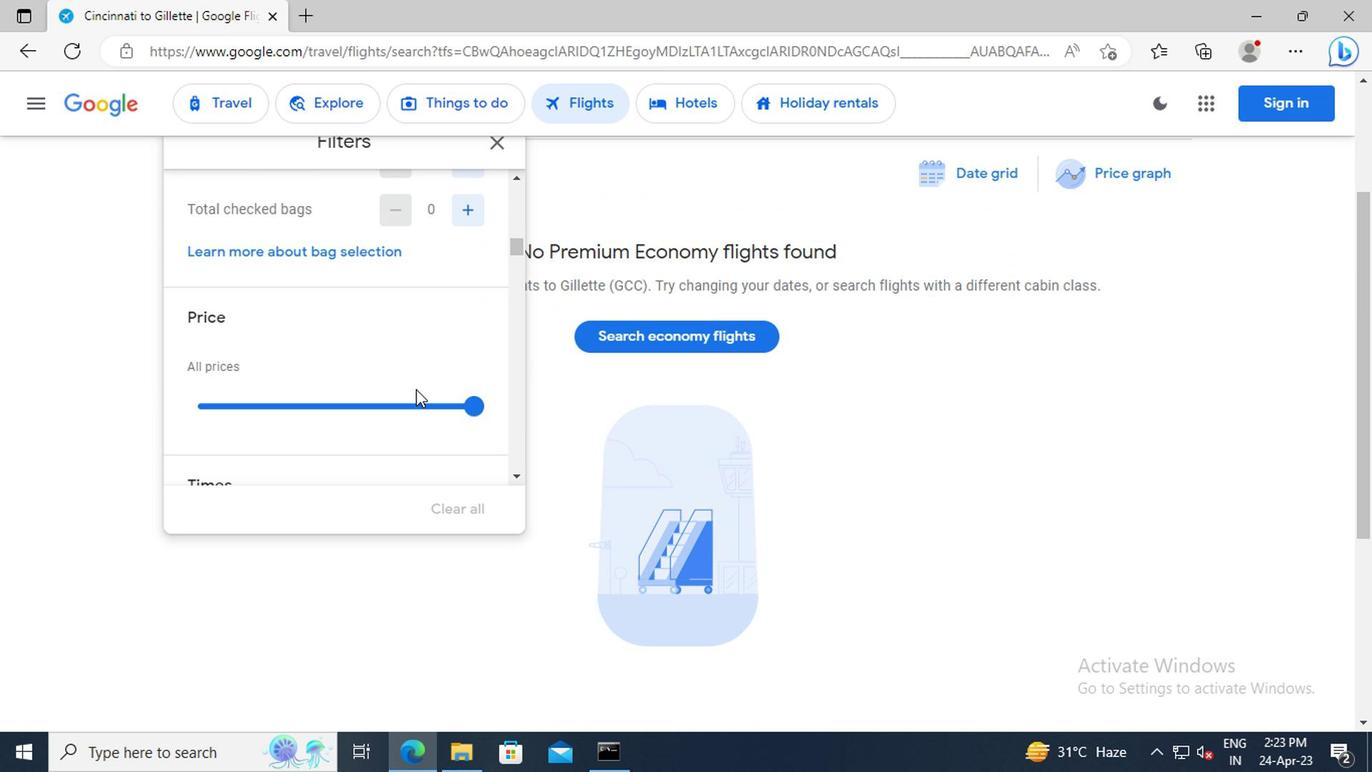 
Action: Mouse scrolled (411, 391) with delta (0, -1)
Screenshot: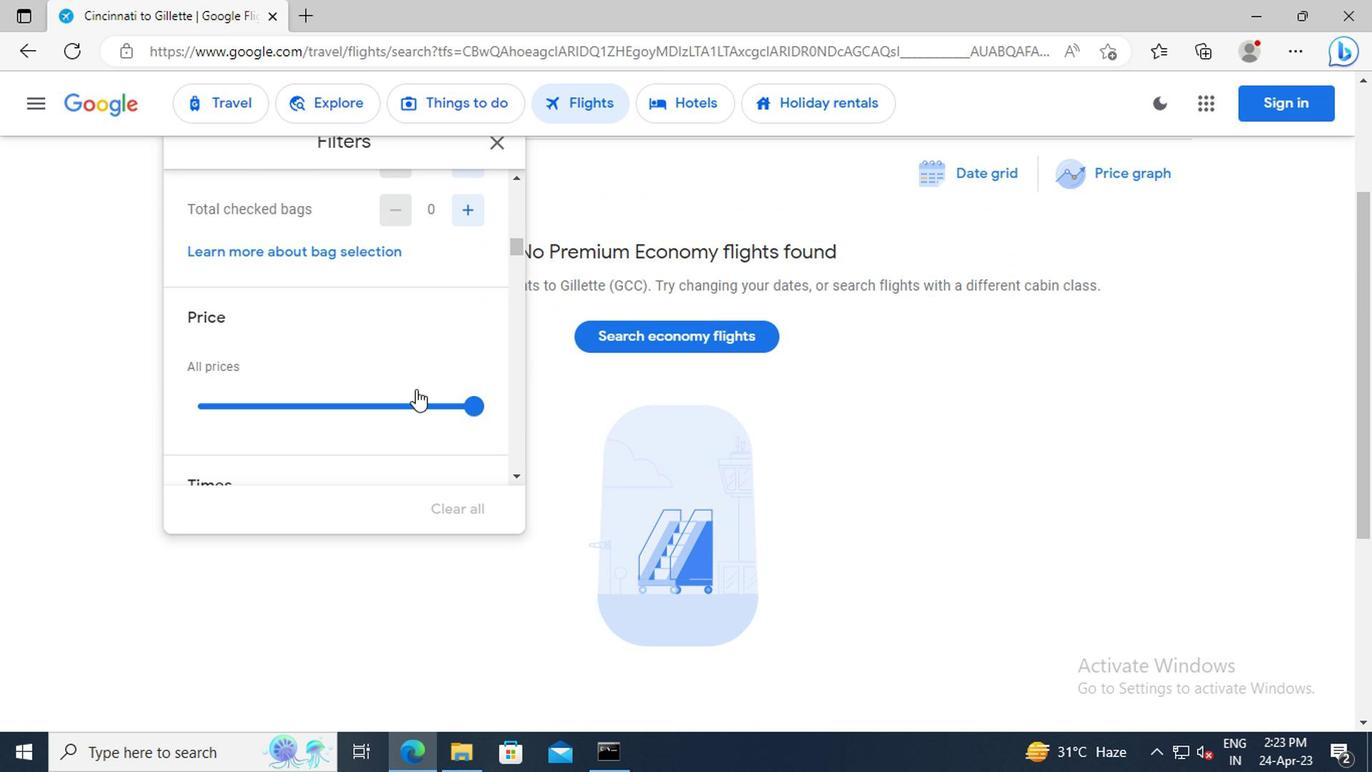 
Action: Mouse scrolled (411, 391) with delta (0, -1)
Screenshot: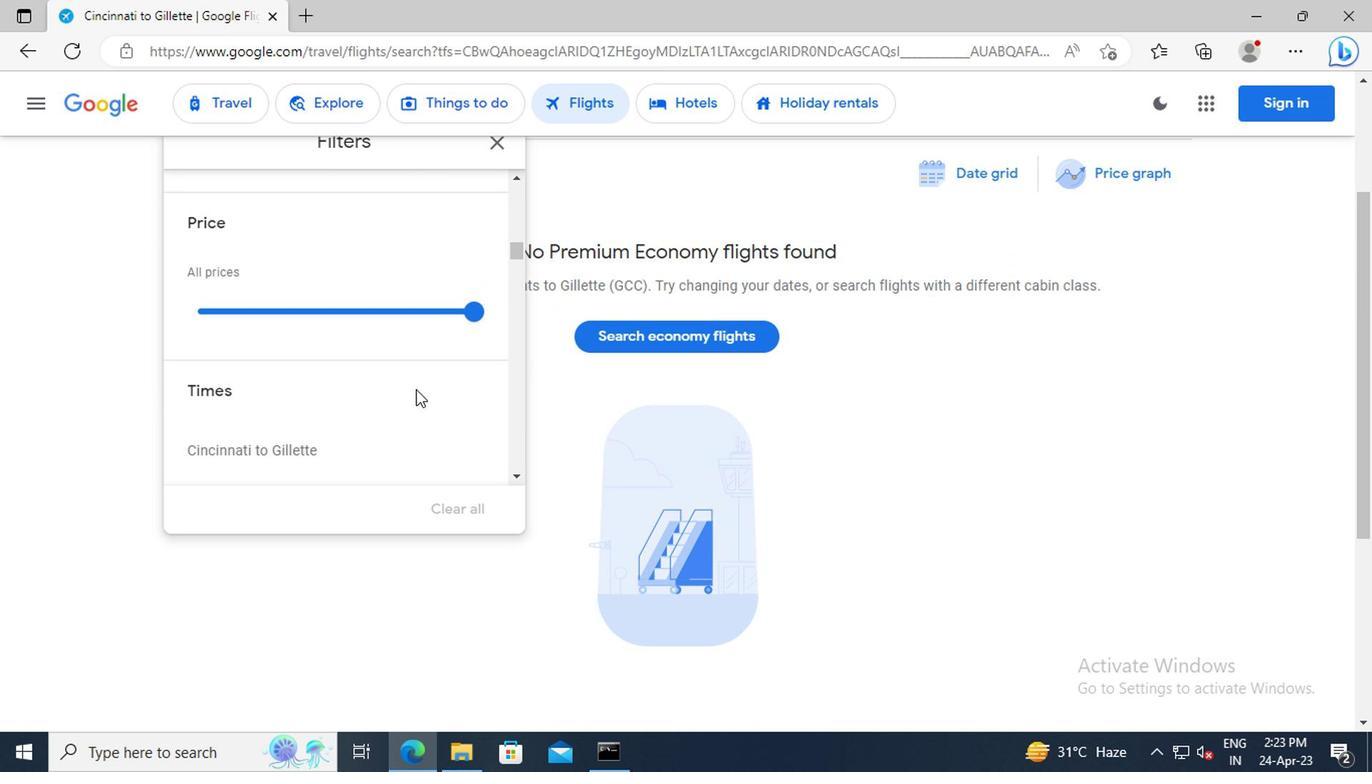 
Action: Mouse scrolled (411, 391) with delta (0, -1)
Screenshot: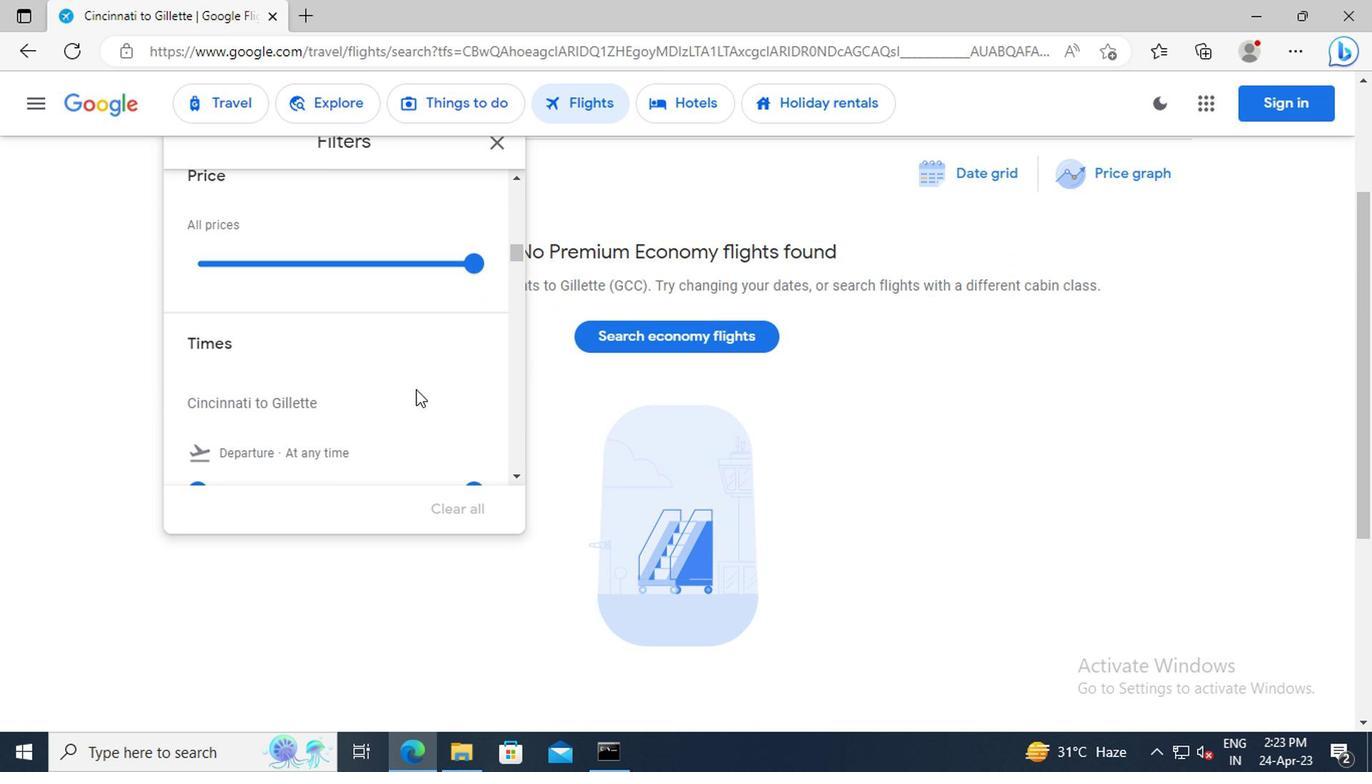 
Action: Mouse scrolled (411, 391) with delta (0, -1)
Screenshot: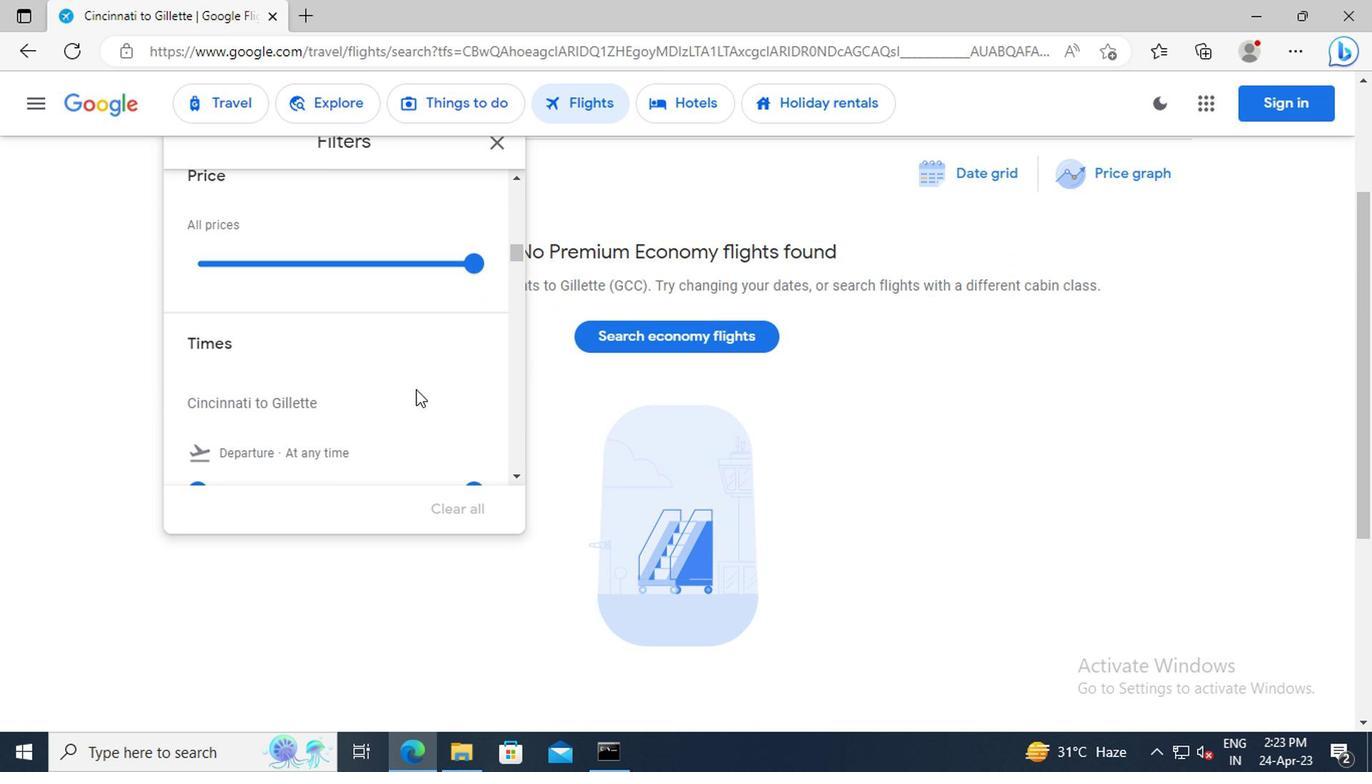 
Action: Mouse scrolled (411, 391) with delta (0, -1)
Screenshot: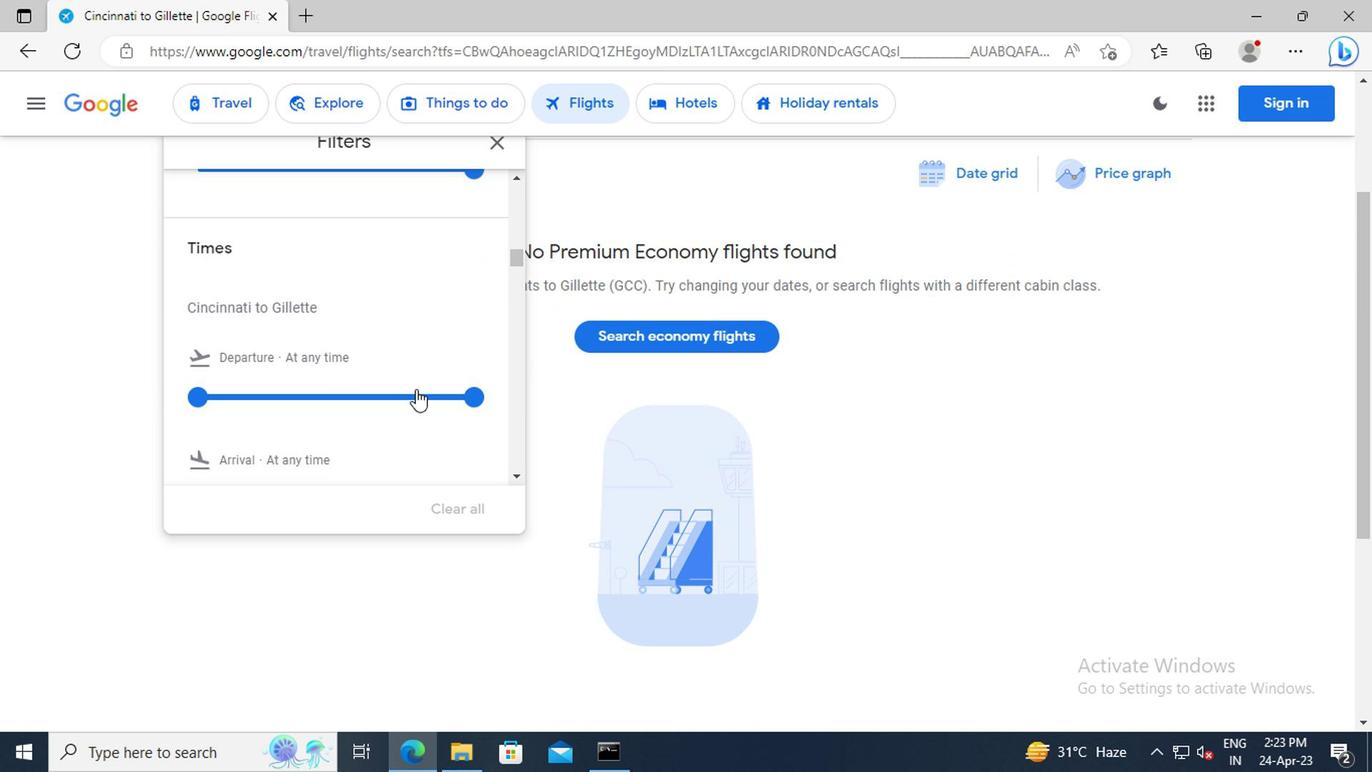 
Action: Mouse moved to (200, 357)
Screenshot: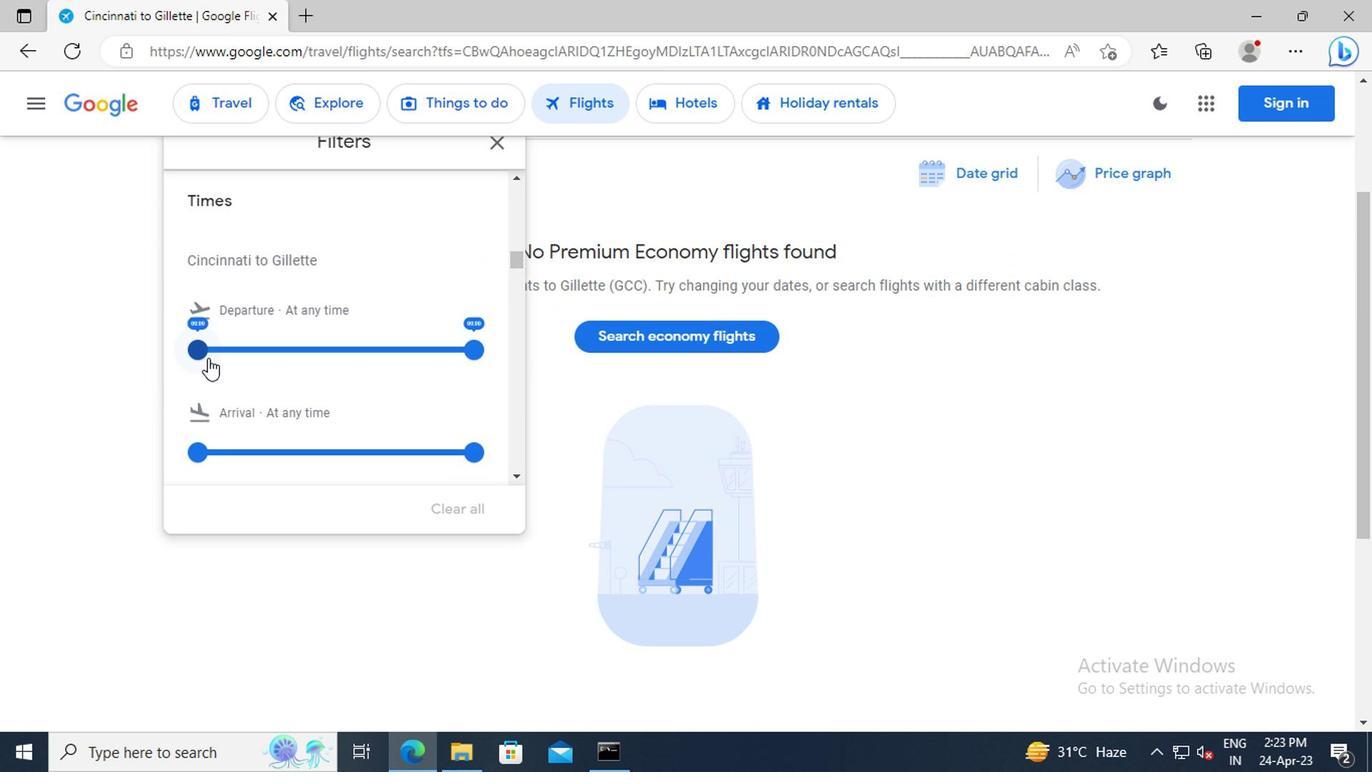 
Action: Mouse pressed left at (200, 357)
Screenshot: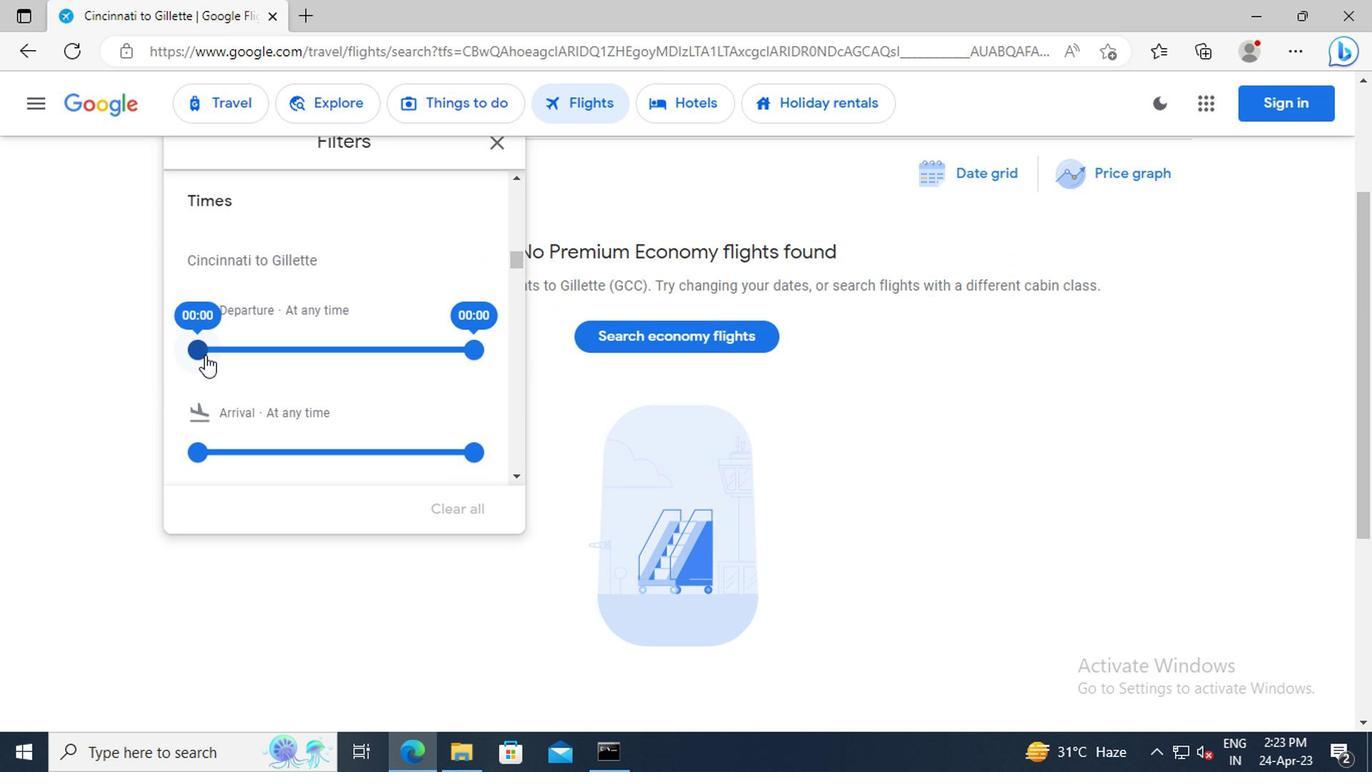 
Action: Mouse moved to (464, 365)
Screenshot: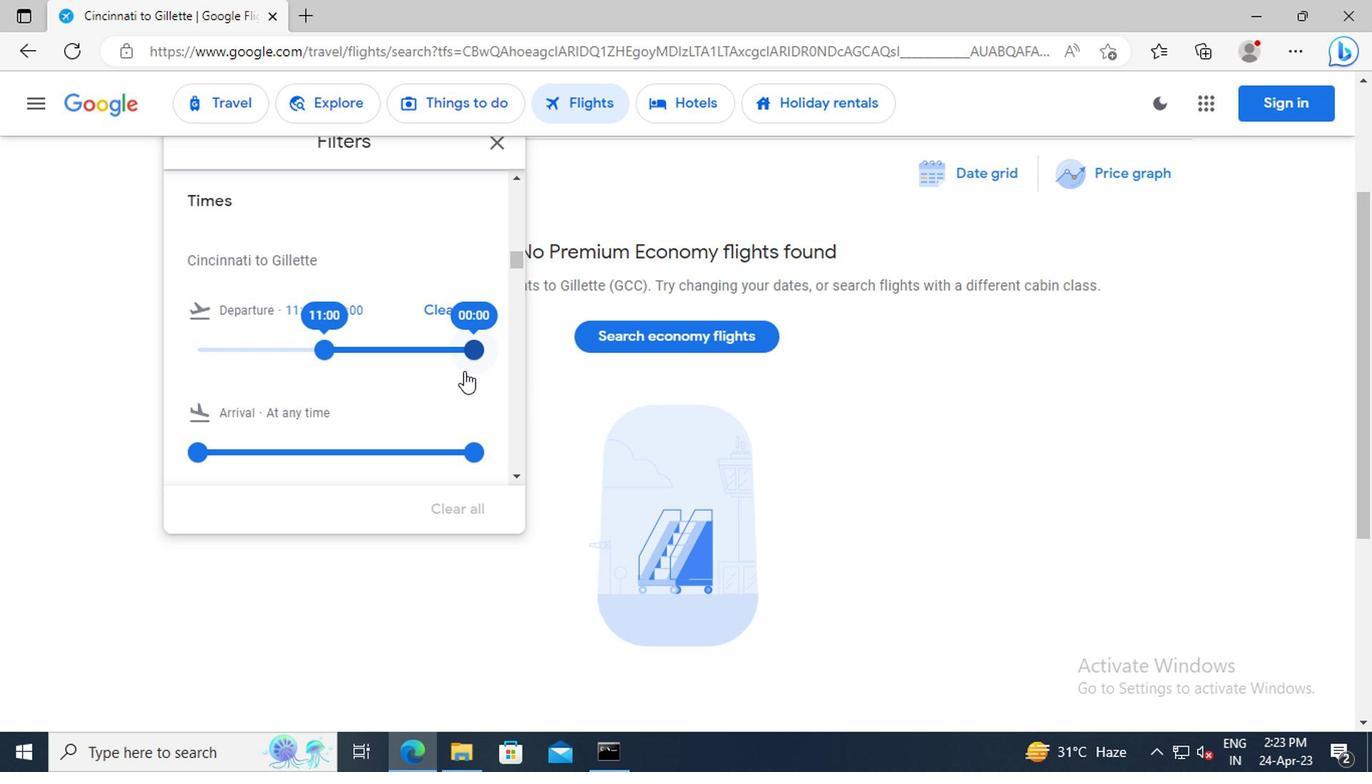 
Action: Mouse pressed left at (464, 365)
Screenshot: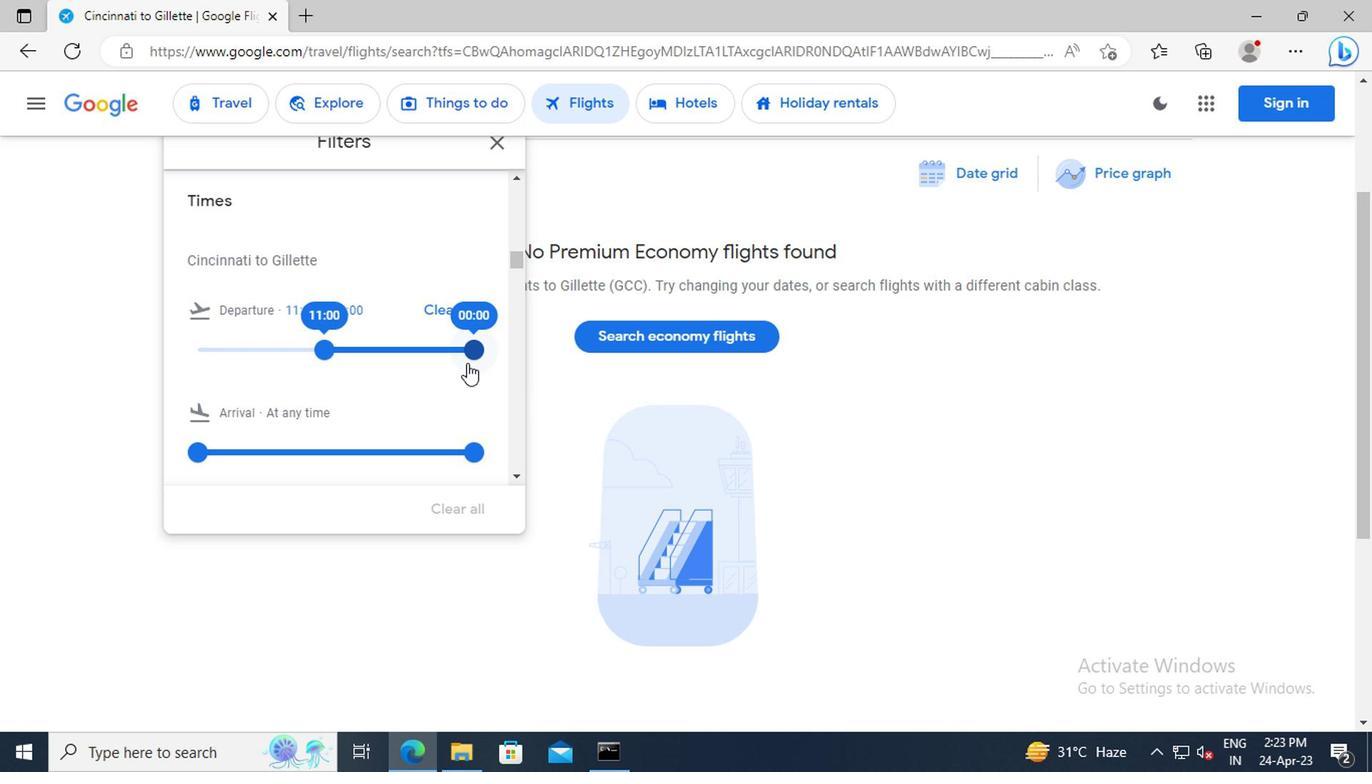 
Action: Mouse moved to (482, 321)
Screenshot: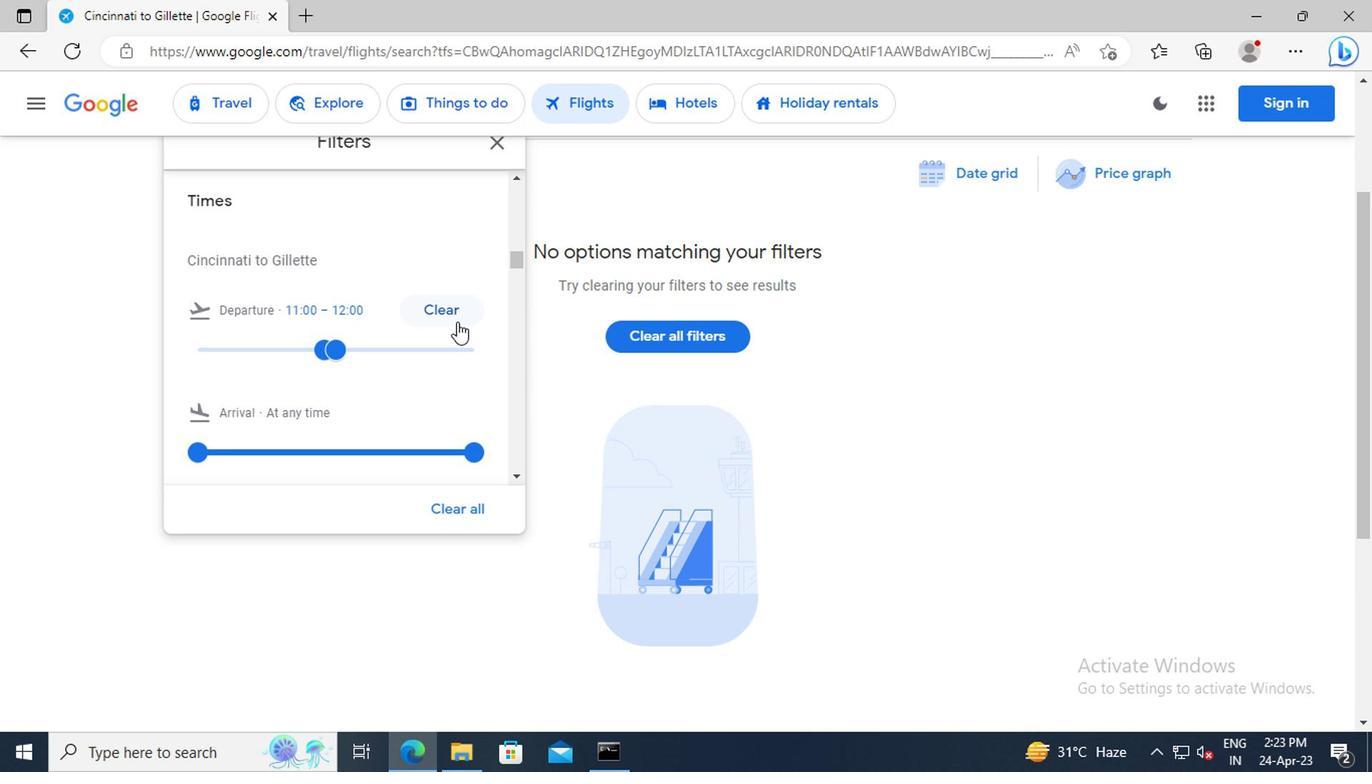 
Action: Mouse scrolled (482, 321) with delta (0, 0)
Screenshot: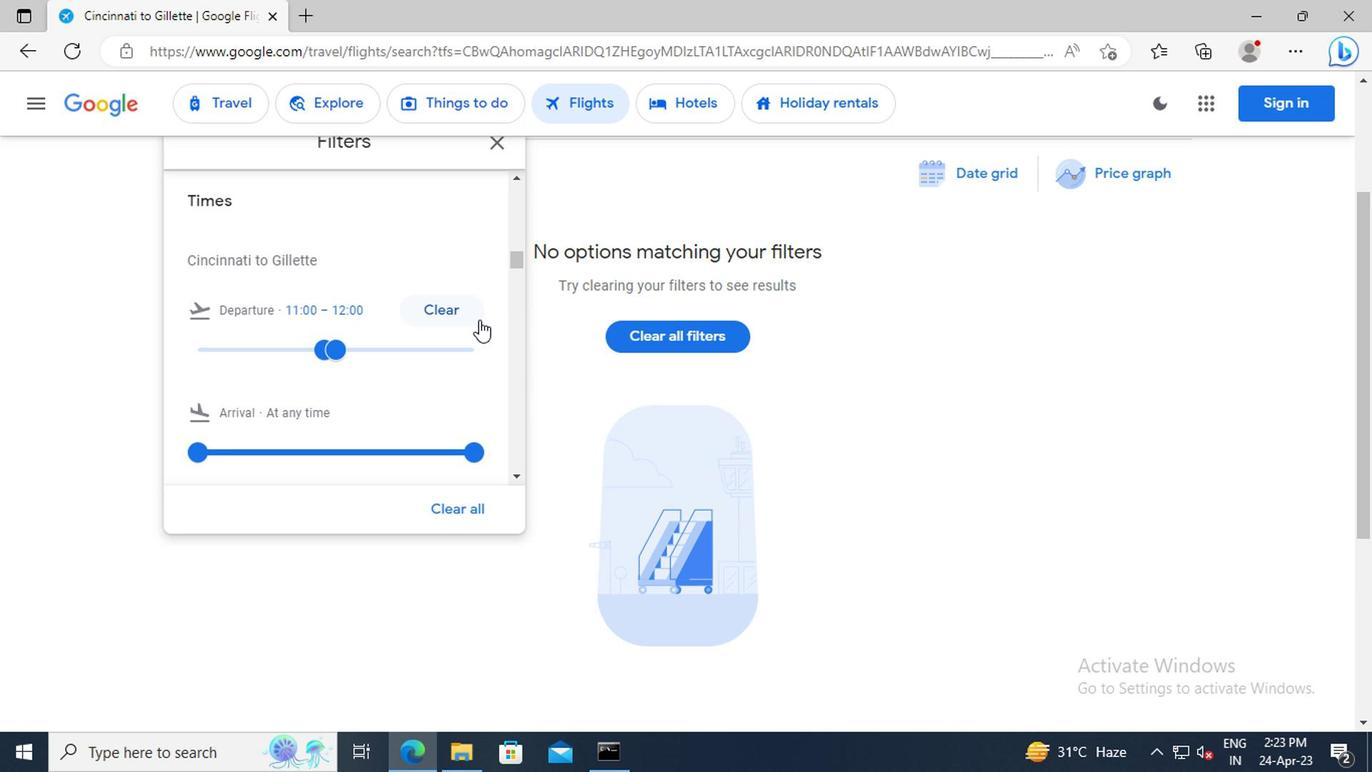
Action: Mouse moved to (491, 148)
Screenshot: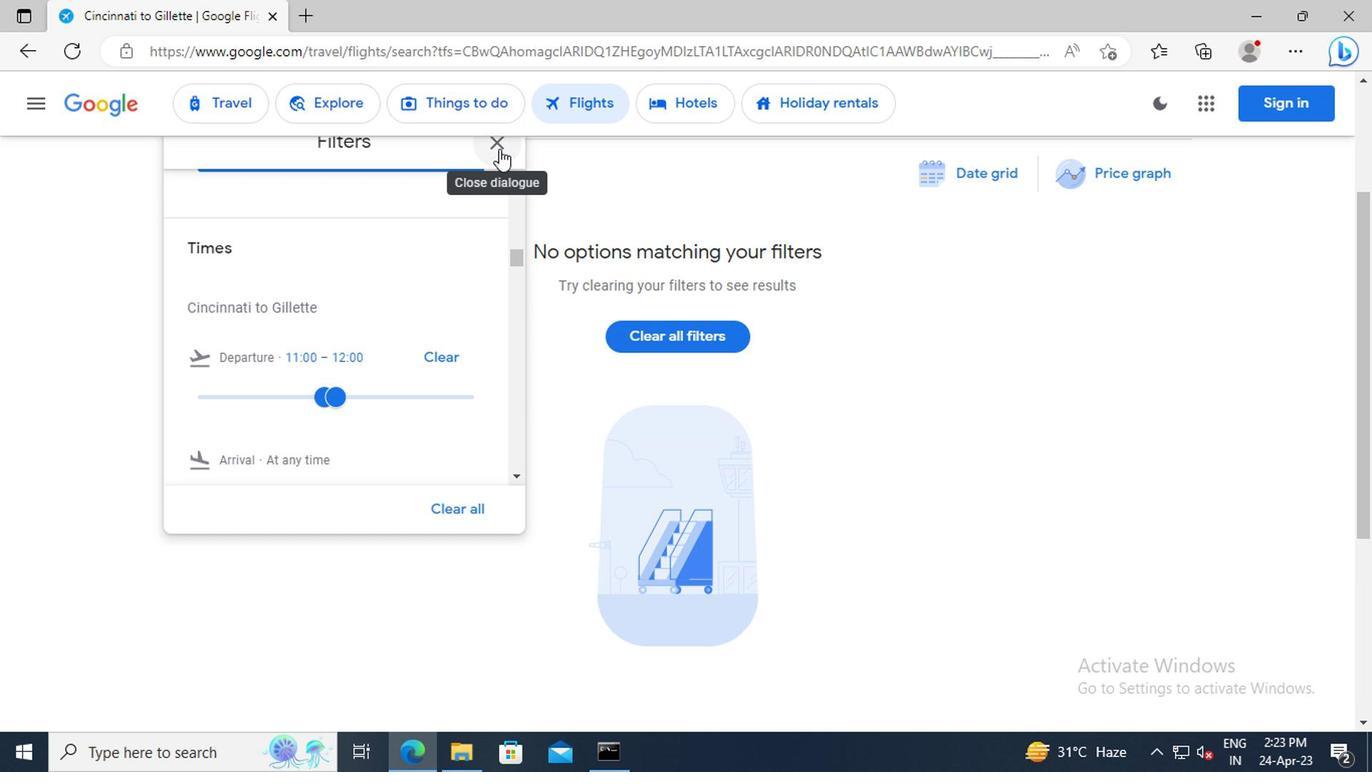 
Action: Mouse pressed left at (491, 148)
Screenshot: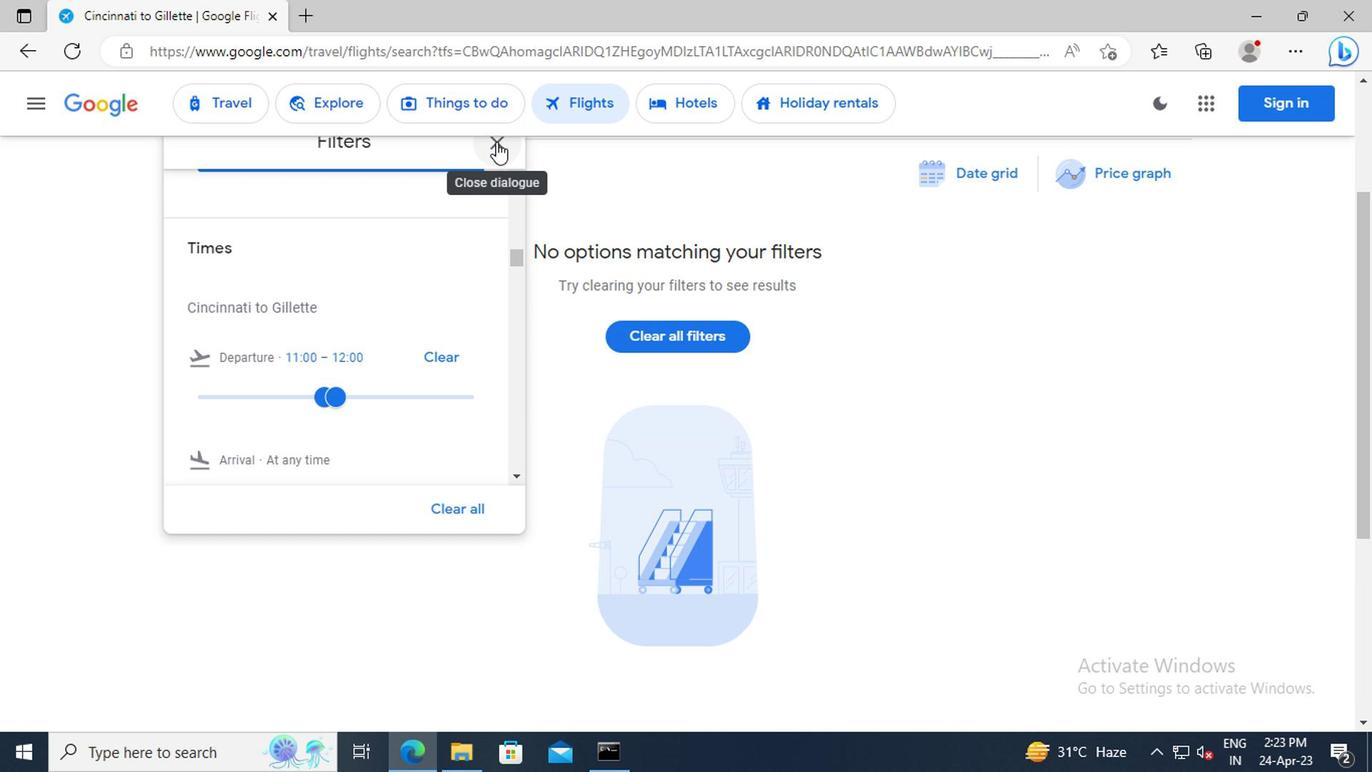 
Action: Mouse moved to (599, 471)
Screenshot: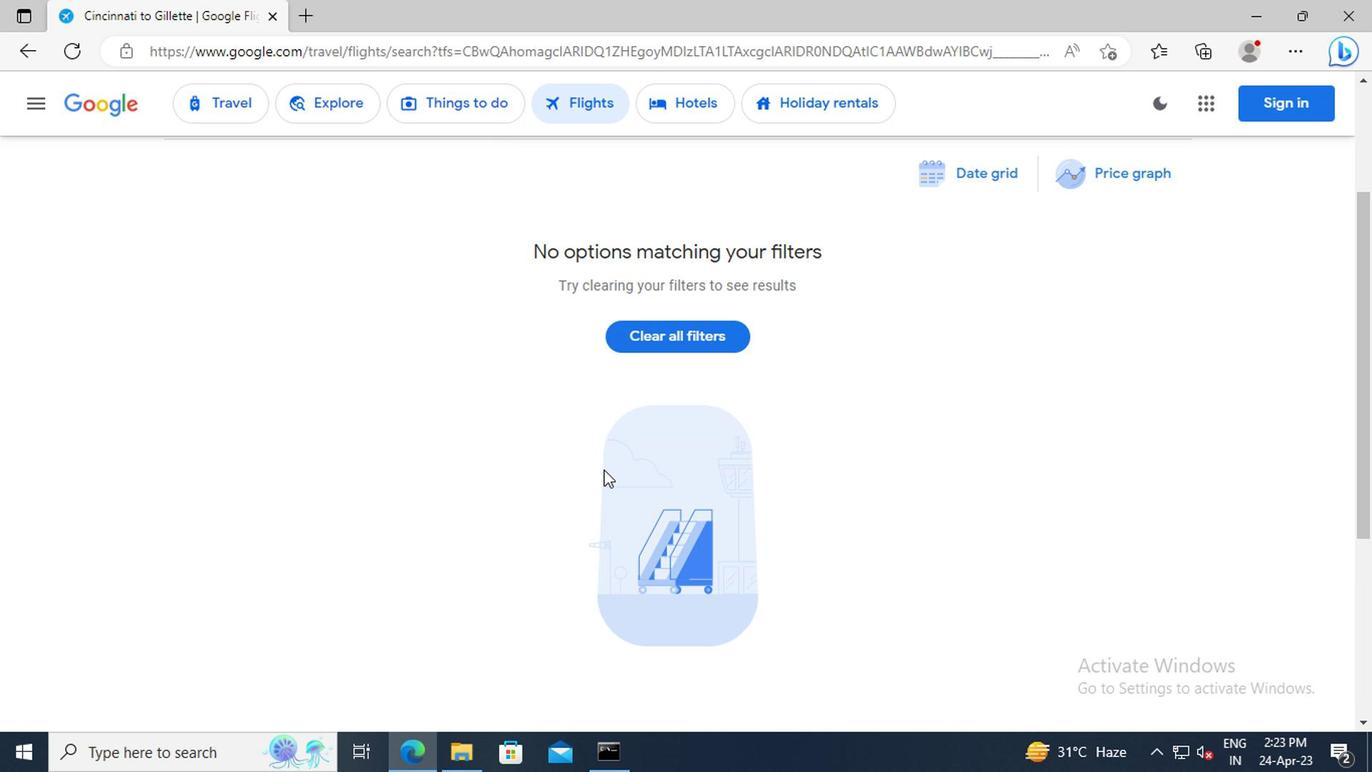 
